Task: Look for space in Ciudad de Huajuapan de León, Mexico from 4th June, 2023 to 15th June, 2023 for 2 adults in price range Rs.10000 to Rs.15000. Place can be entire place with 1  bedroom having 1 bed and 1 bathroom. Property type can be house, flat, guest house, hotel. Booking option can be shelf check-in. Required host language is English.
Action: Mouse moved to (591, 140)
Screenshot: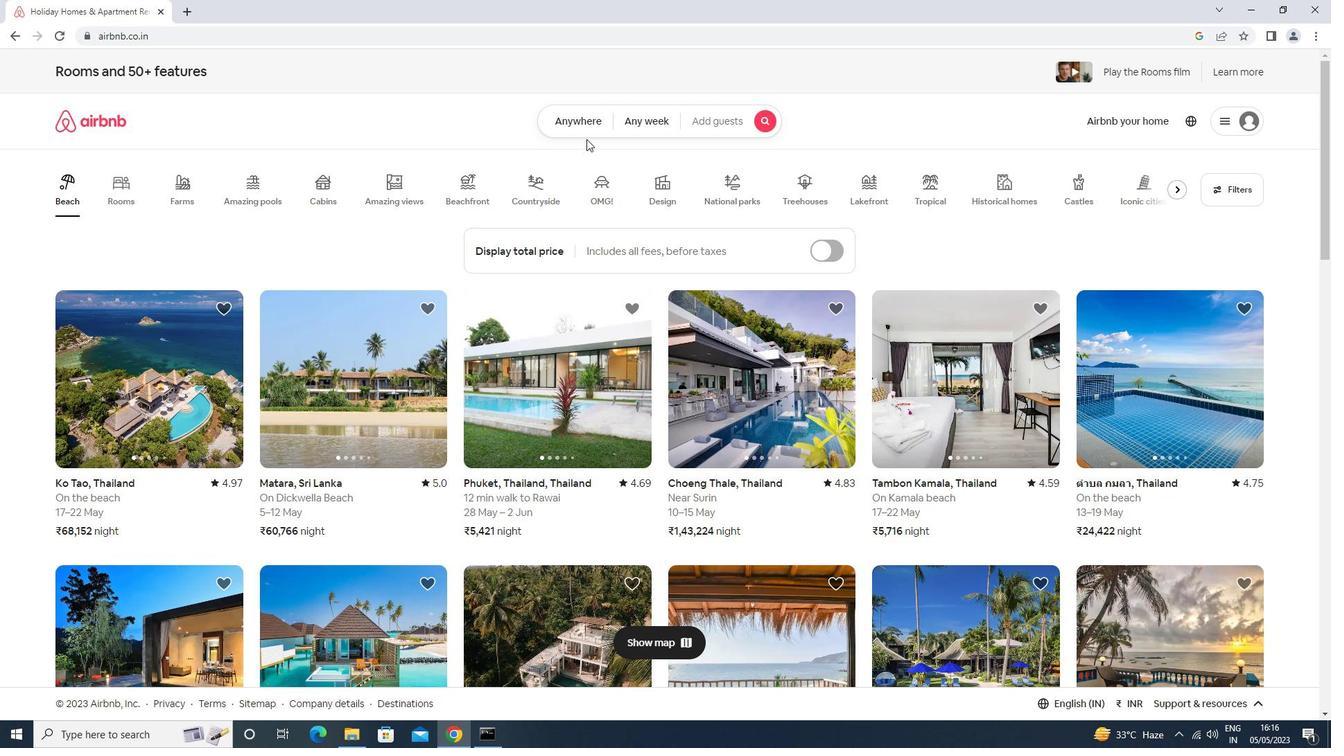 
Action: Mouse pressed left at (591, 140)
Screenshot: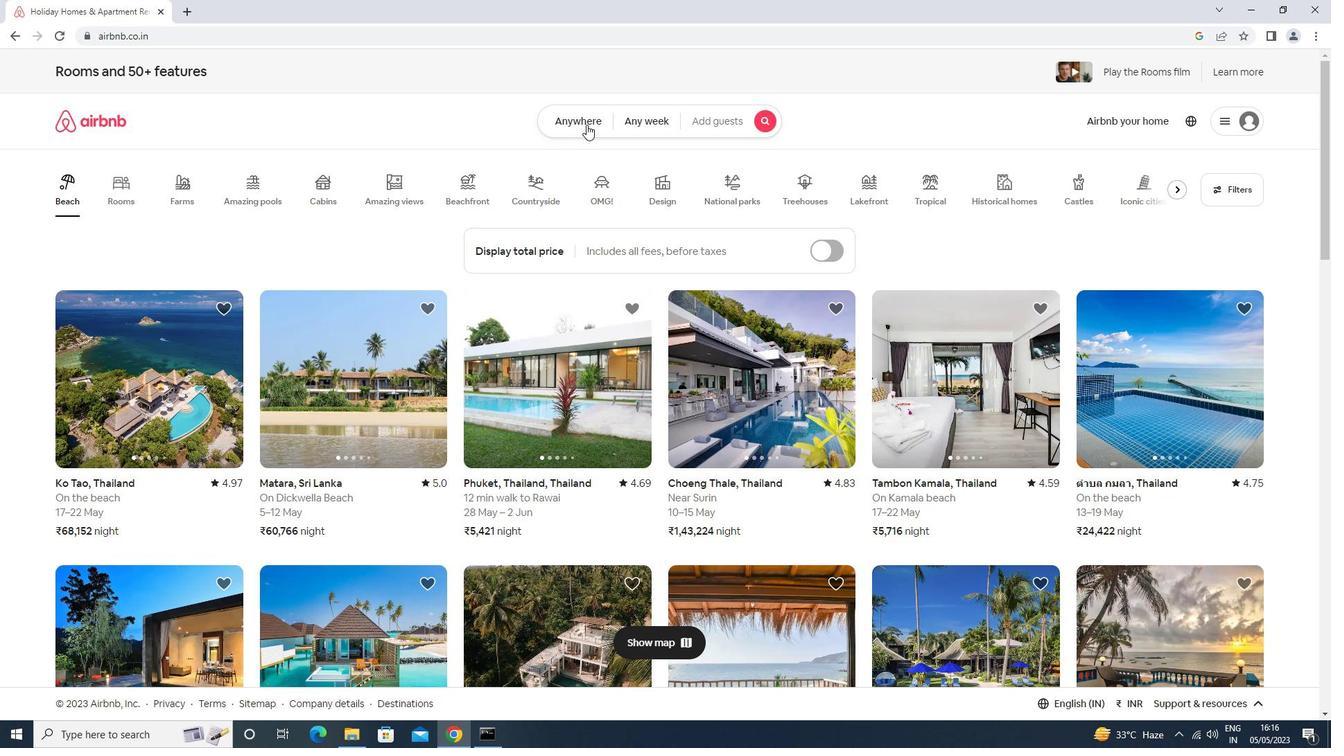 
Action: Mouse moved to (531, 193)
Screenshot: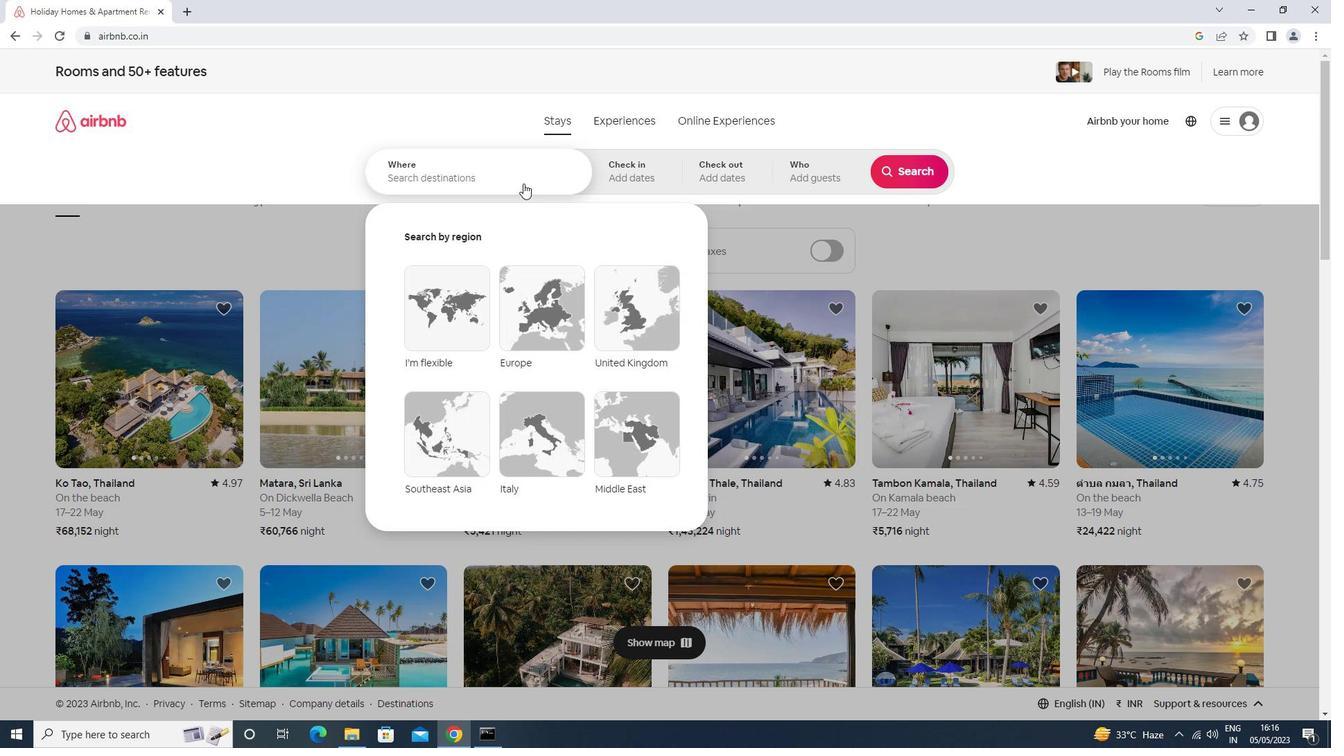 
Action: Mouse pressed left at (531, 193)
Screenshot: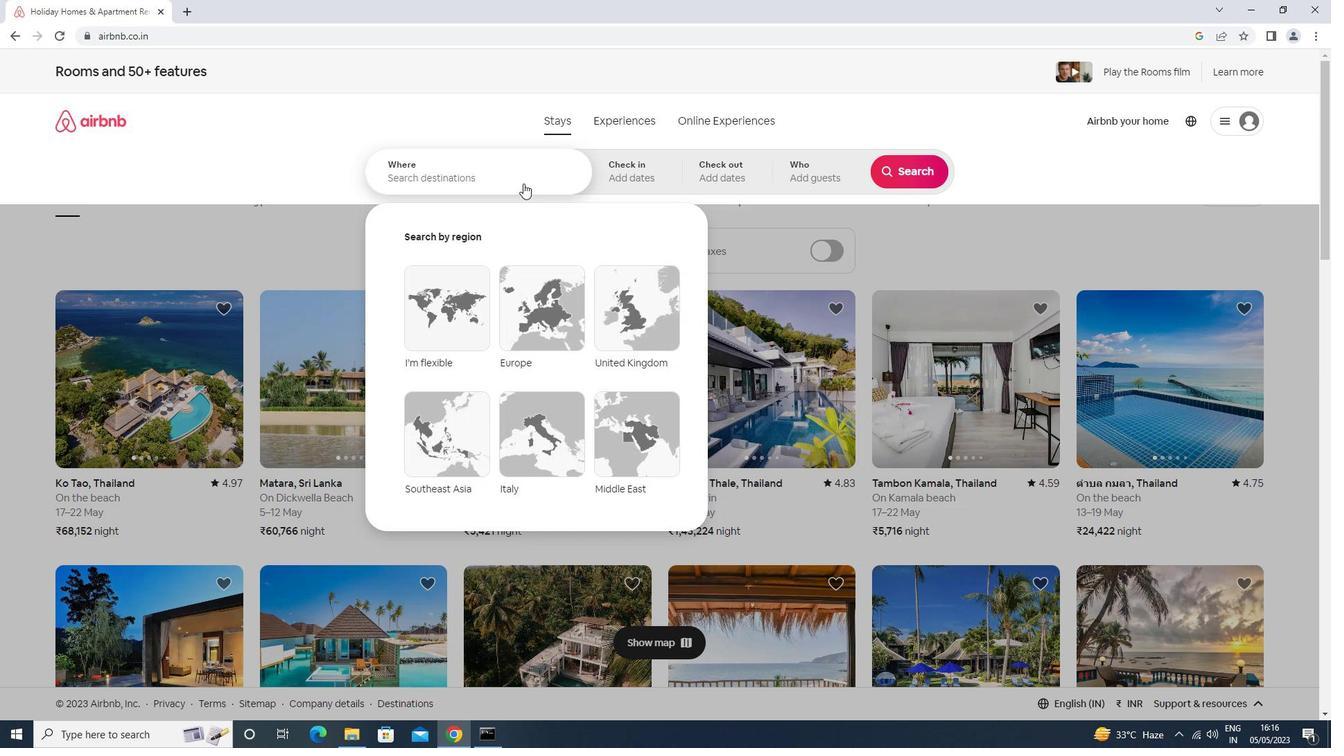 
Action: Mouse moved to (536, 204)
Screenshot: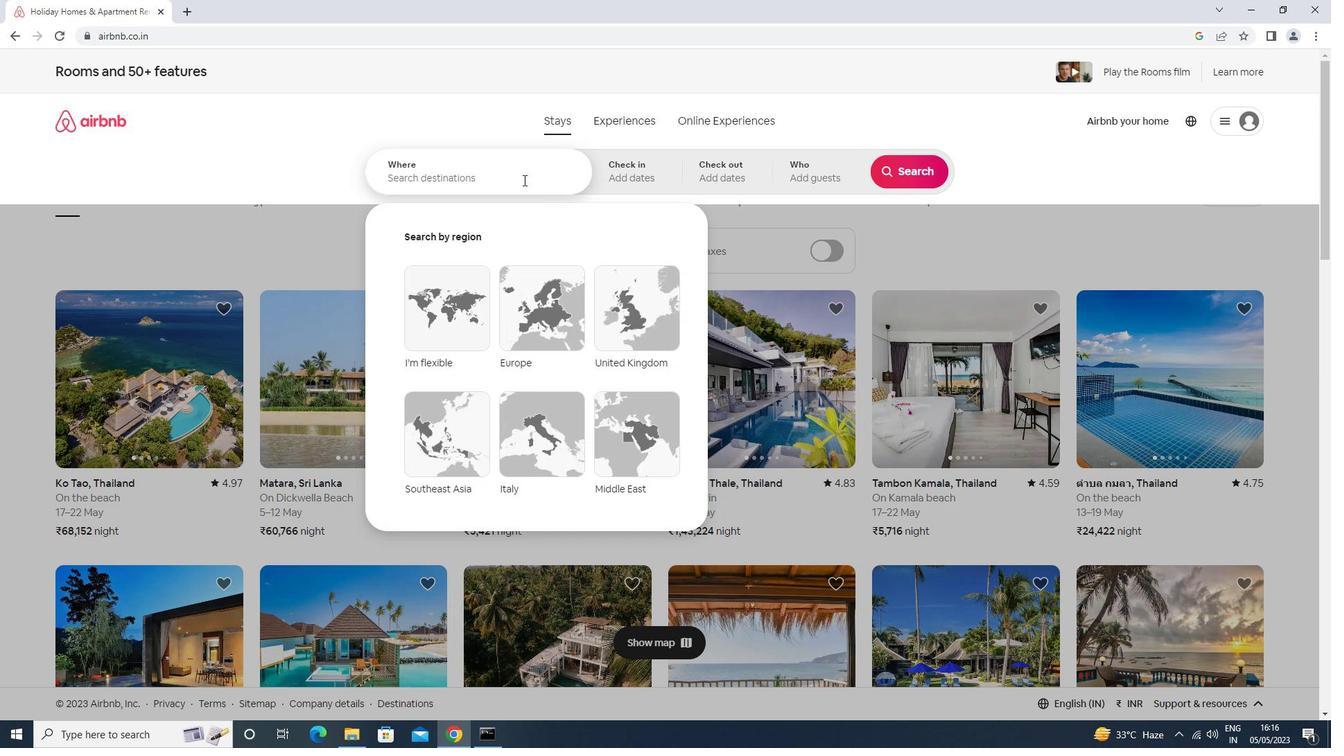 
Action: Key pressed <Key.shift>CIUDAD<Key.space>DE<Key.space><Key.shift>HUAJUAPAN<Key.space>DE<Key.space><Key.down><Key.up>LEON<Key.down><Key.enter>
Screenshot: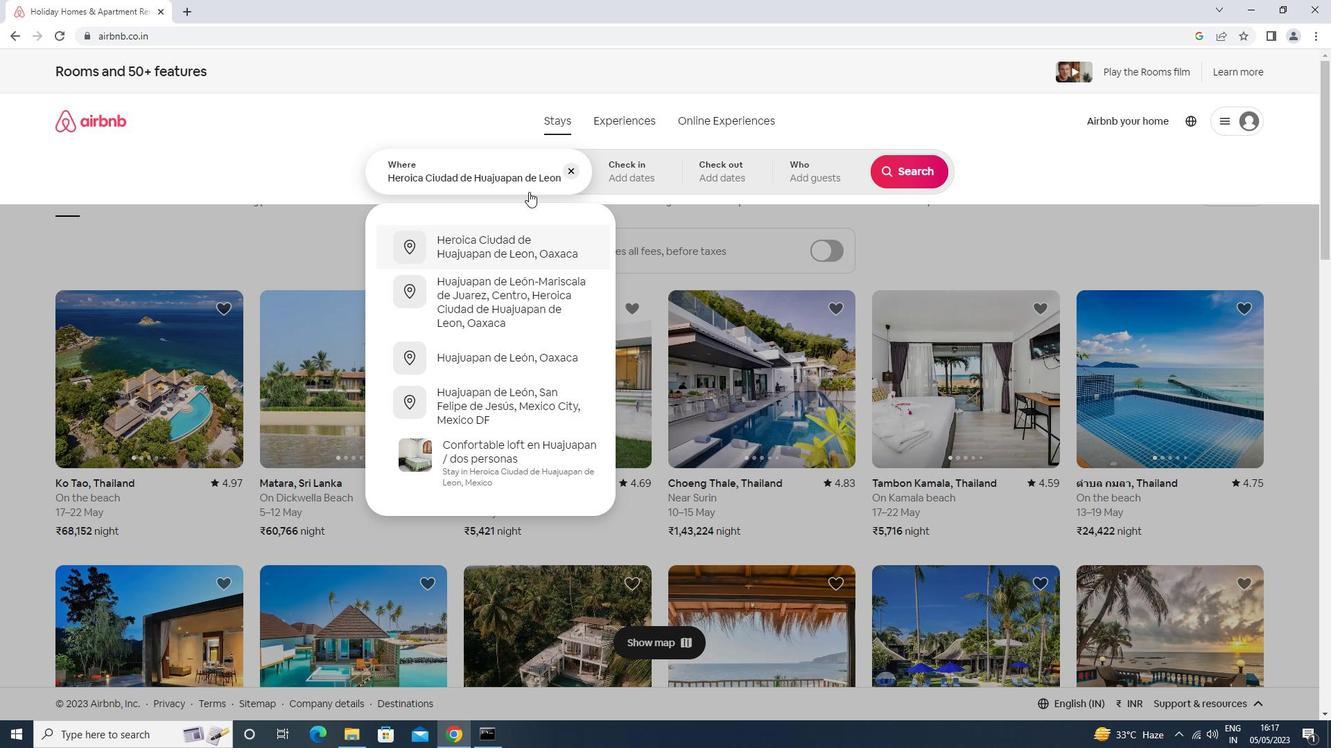 
Action: Mouse moved to (681, 380)
Screenshot: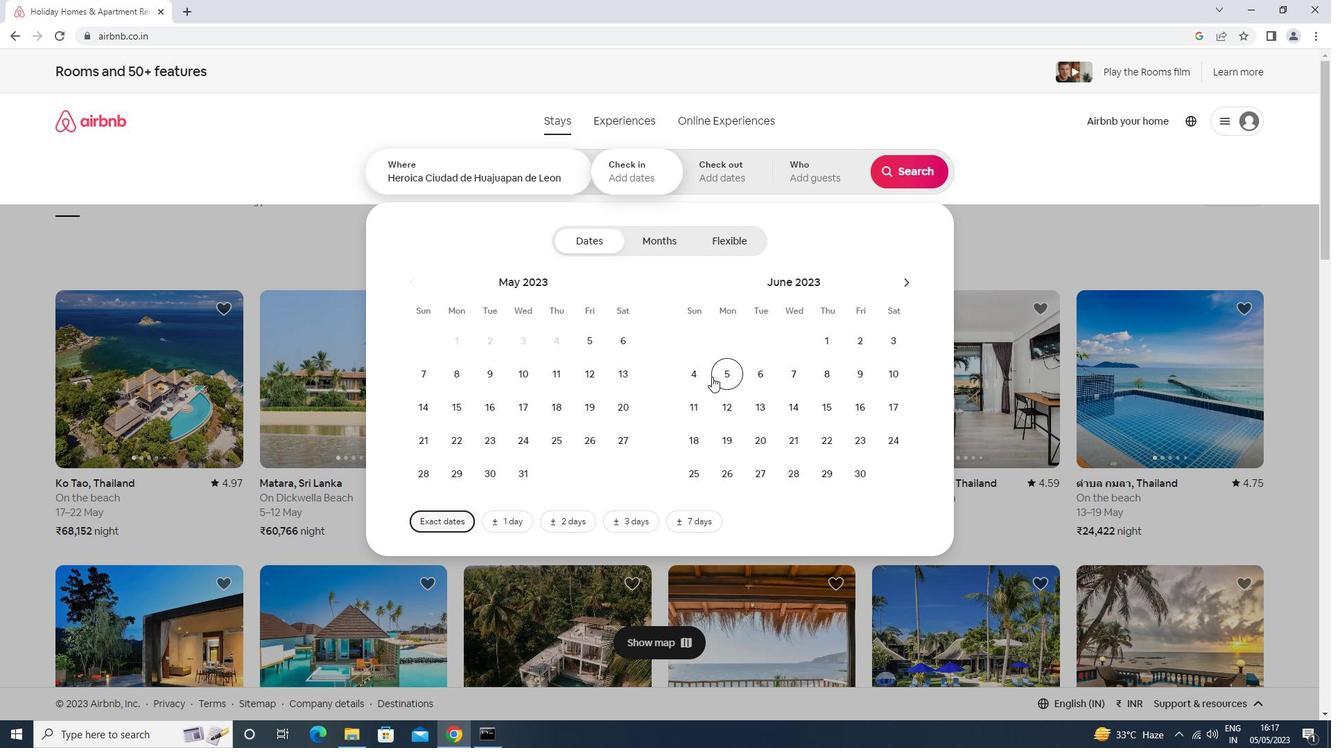 
Action: Mouse pressed left at (681, 380)
Screenshot: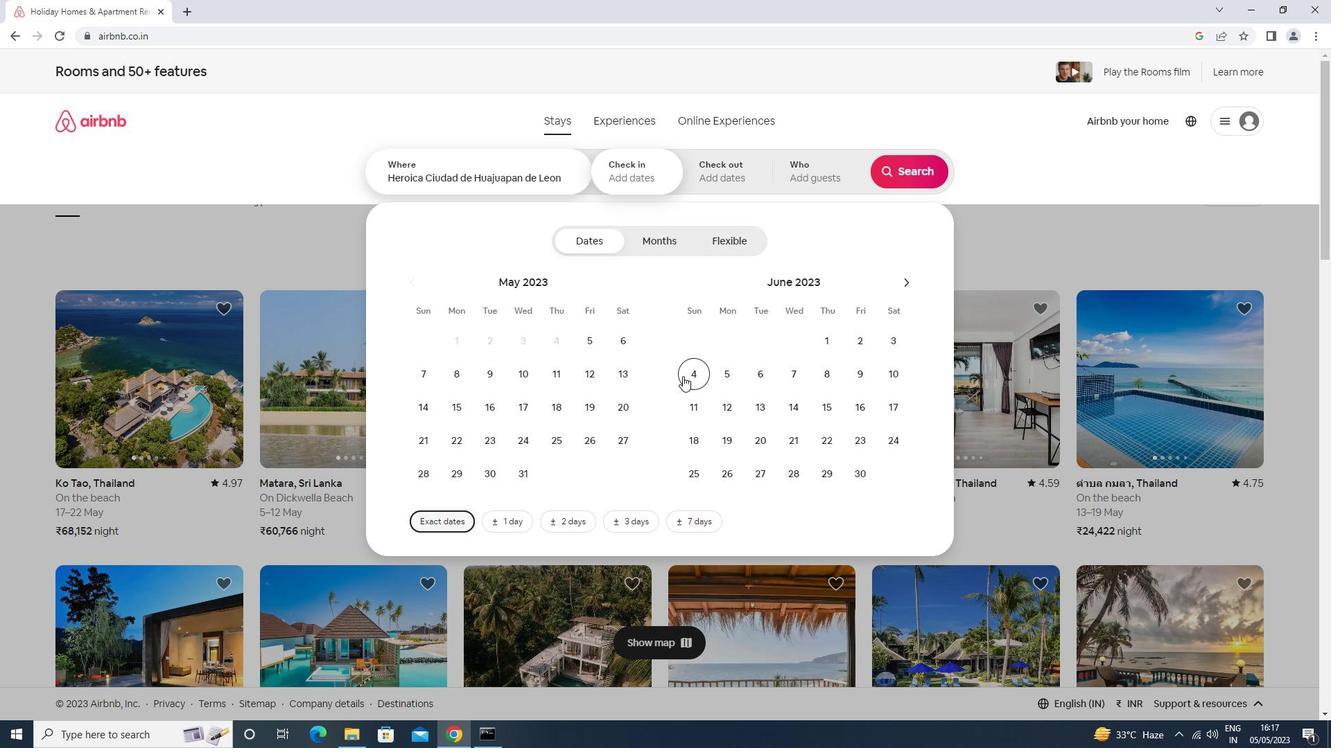 
Action: Mouse moved to (818, 415)
Screenshot: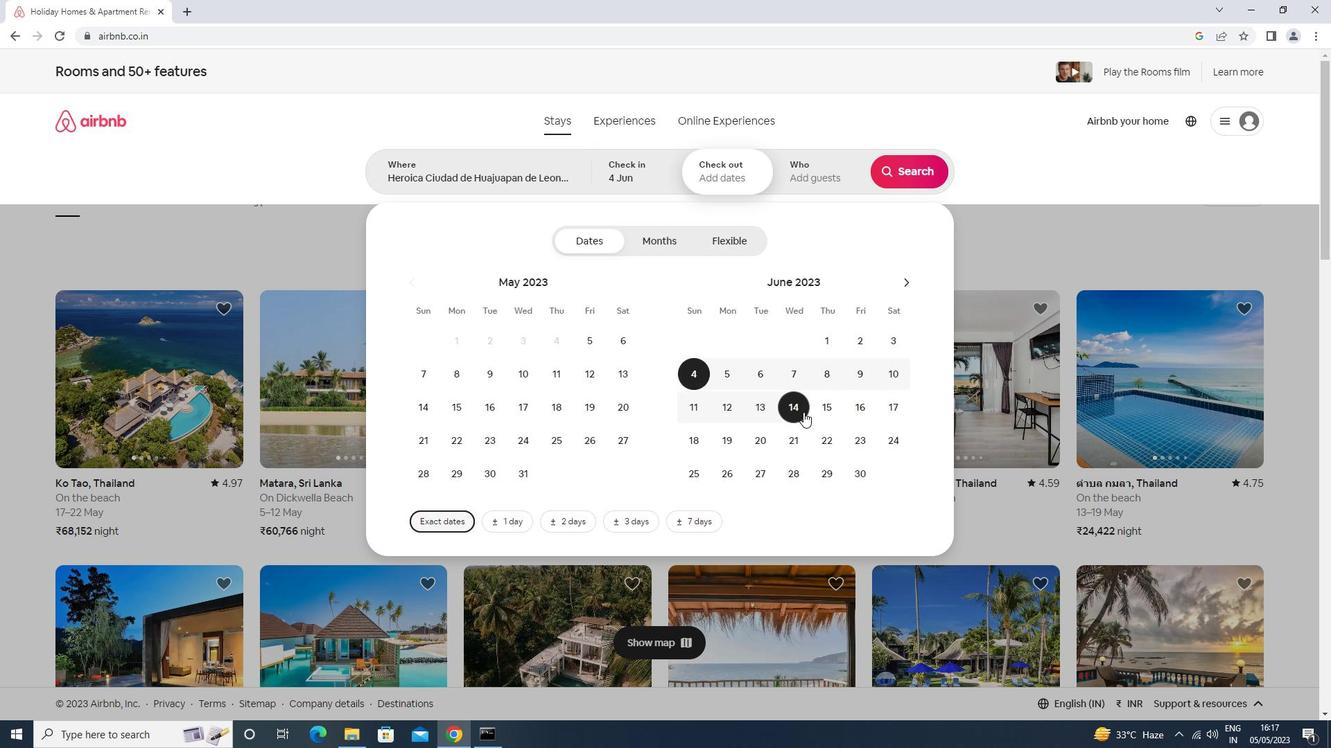 
Action: Mouse pressed left at (818, 415)
Screenshot: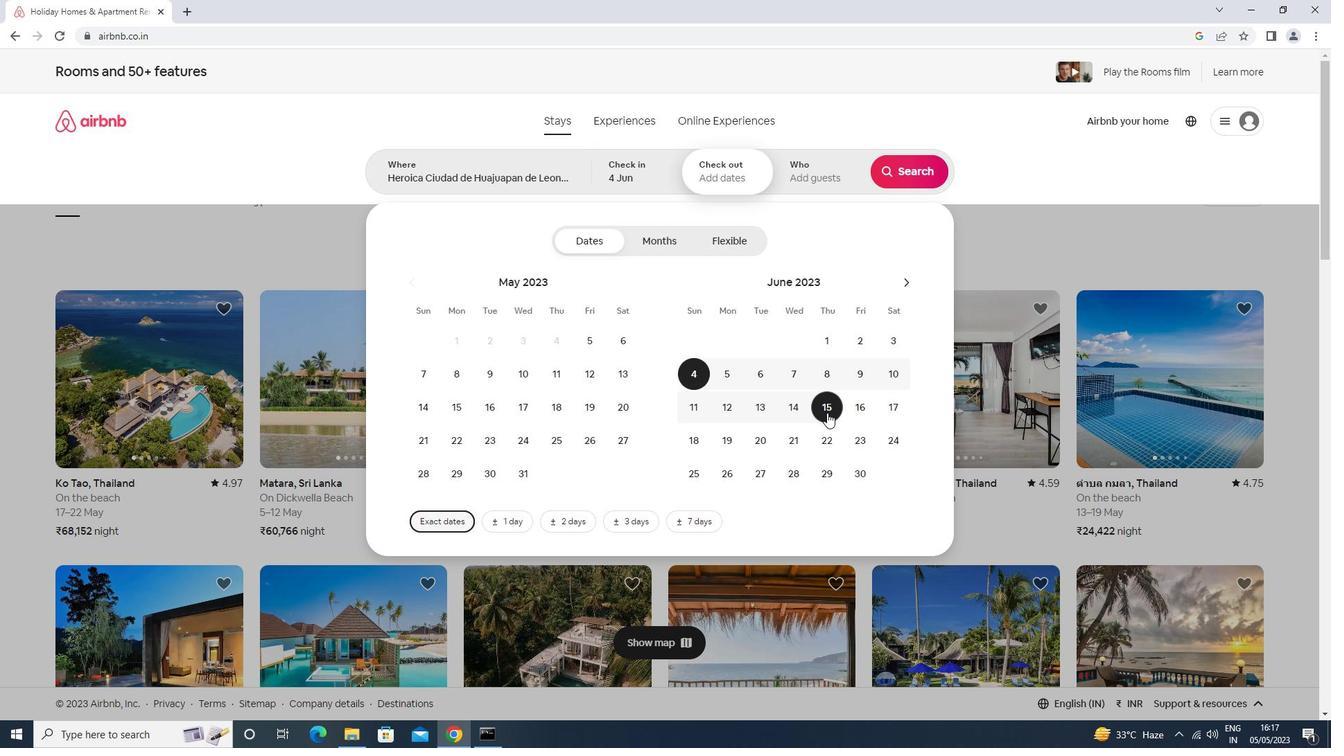 
Action: Mouse moved to (809, 201)
Screenshot: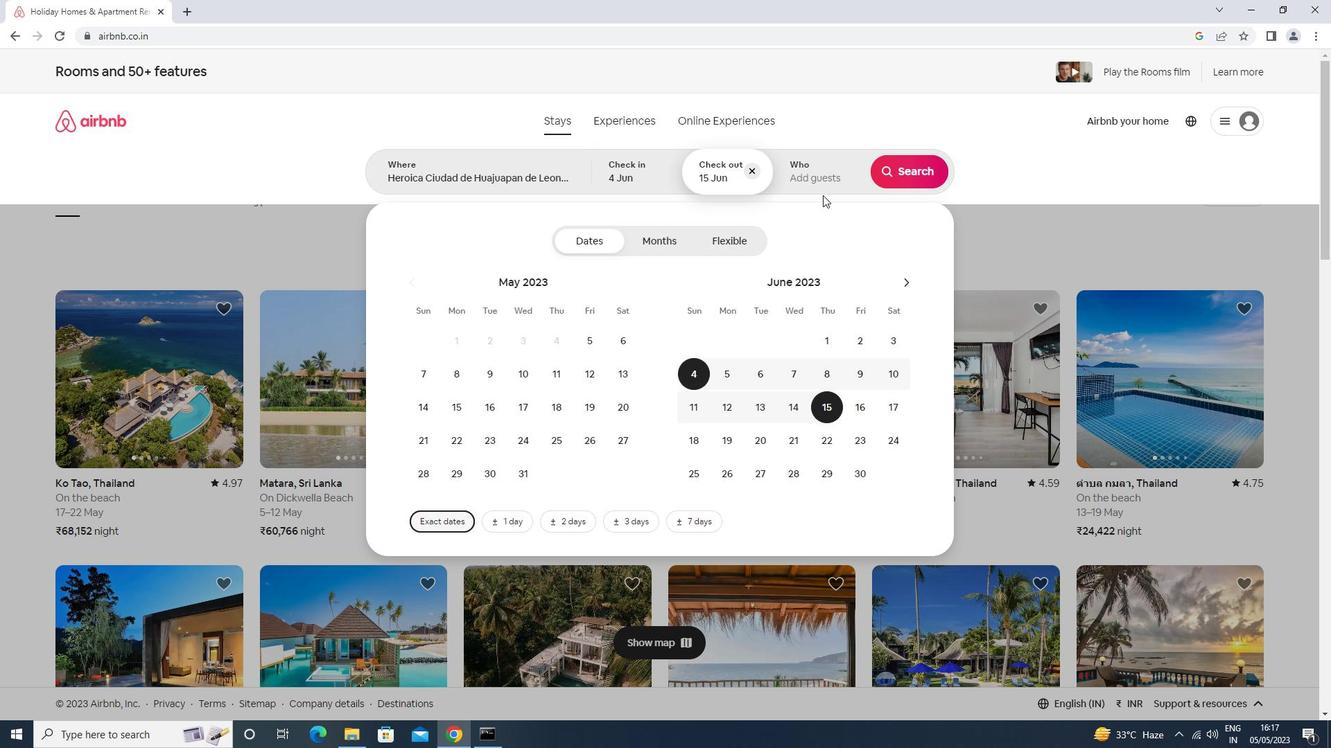 
Action: Mouse pressed left at (809, 201)
Screenshot: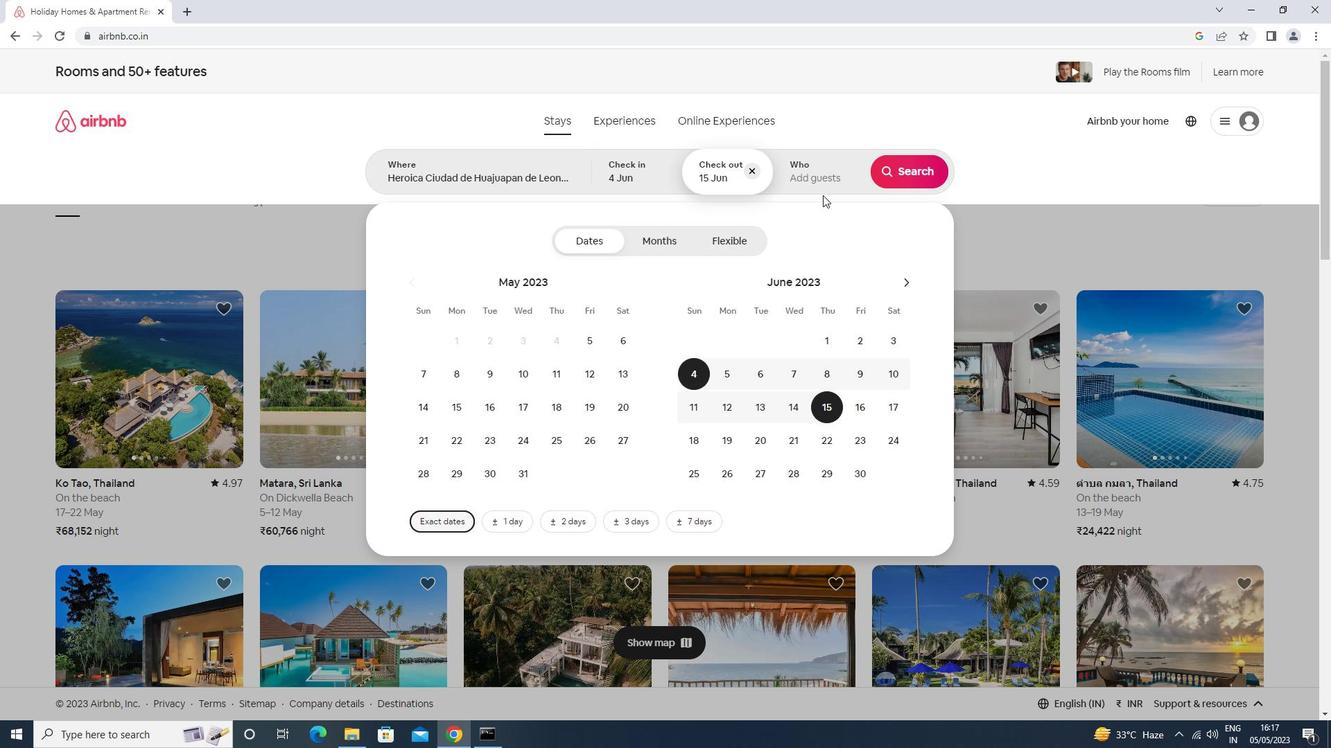 
Action: Mouse moved to (892, 257)
Screenshot: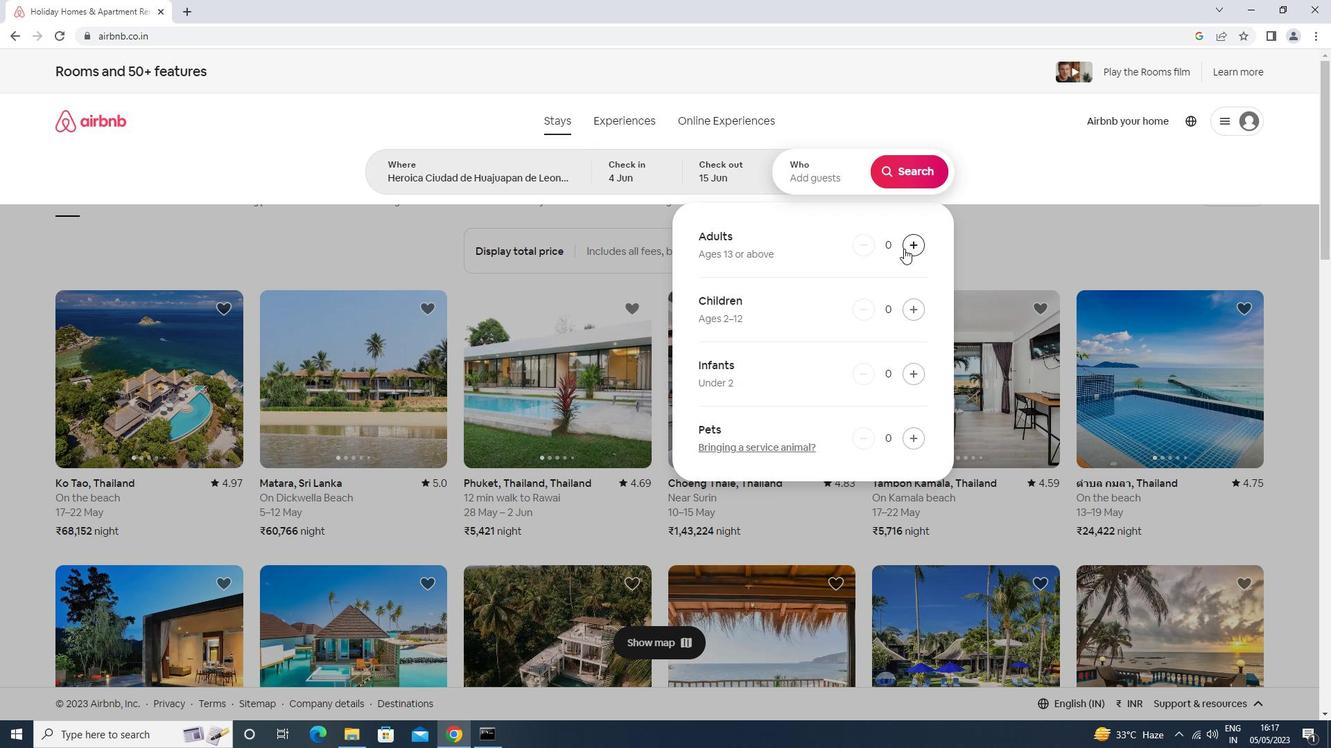 
Action: Mouse pressed left at (892, 257)
Screenshot: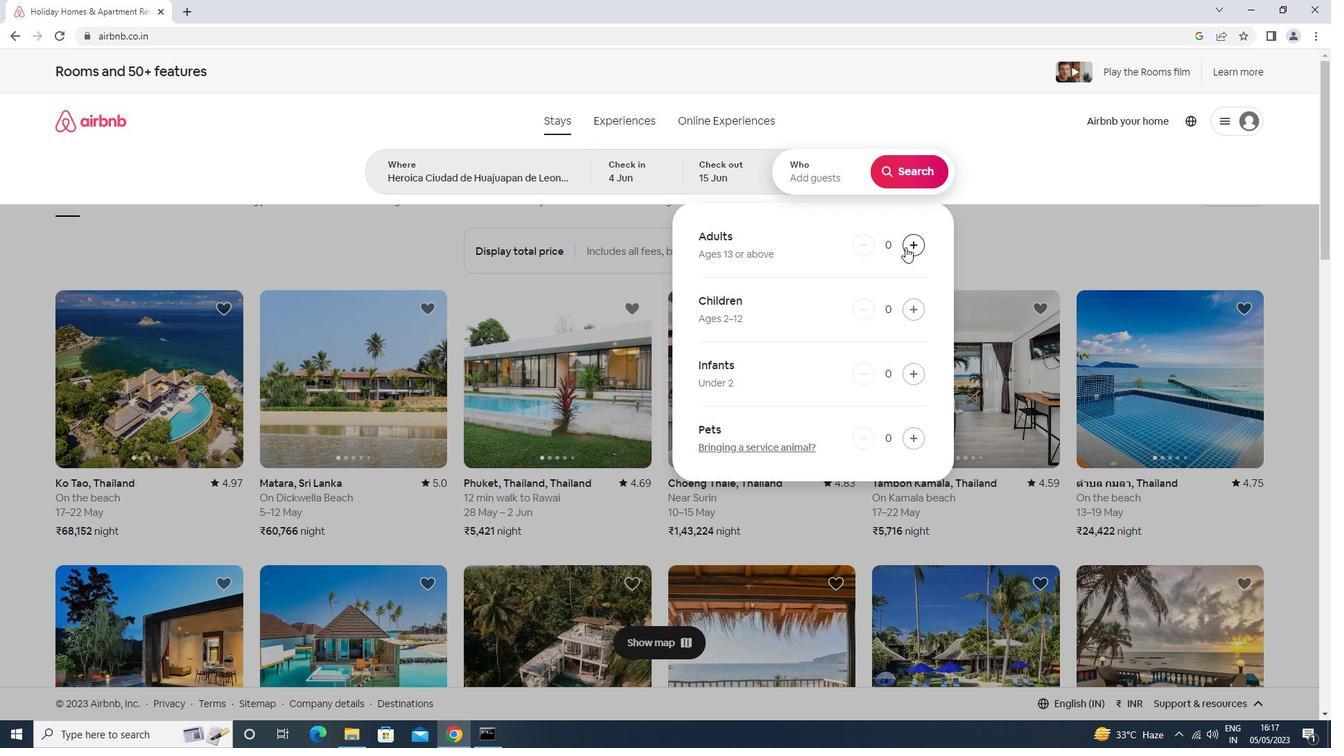 
Action: Mouse pressed left at (892, 257)
Screenshot: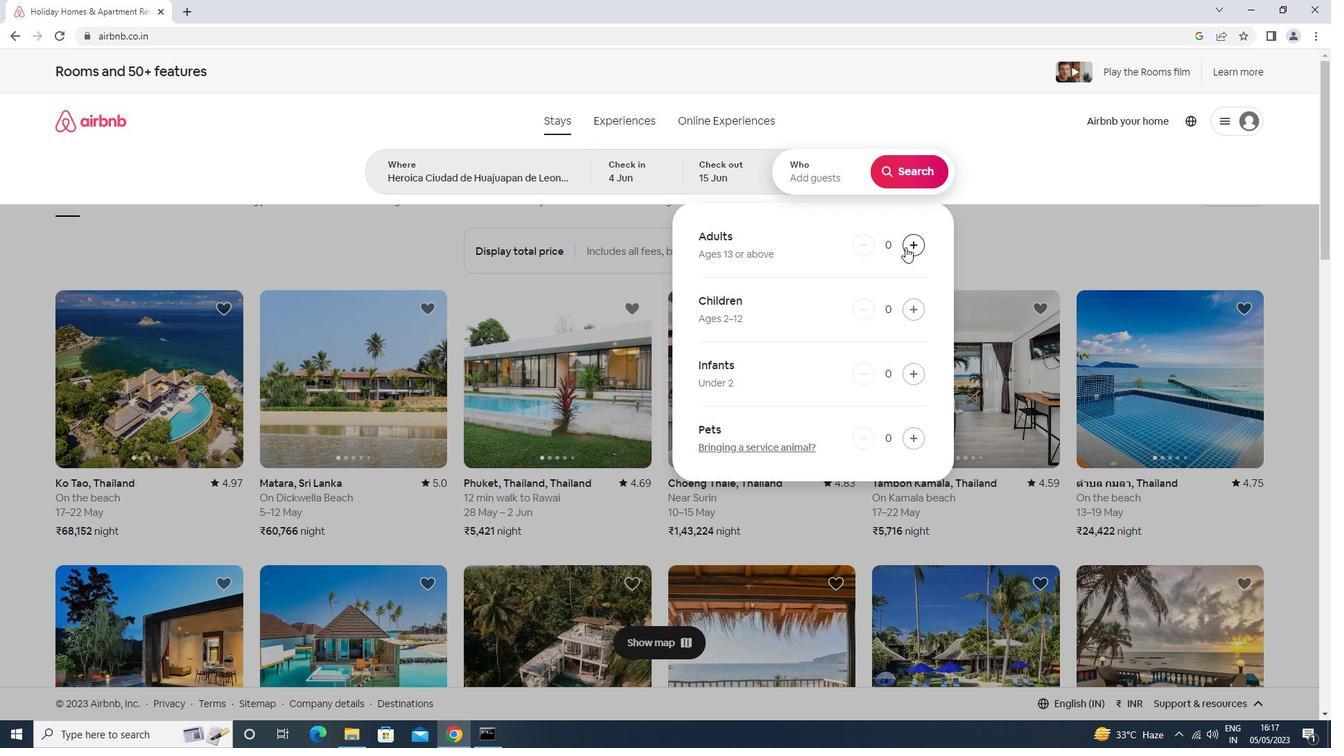 
Action: Mouse moved to (906, 183)
Screenshot: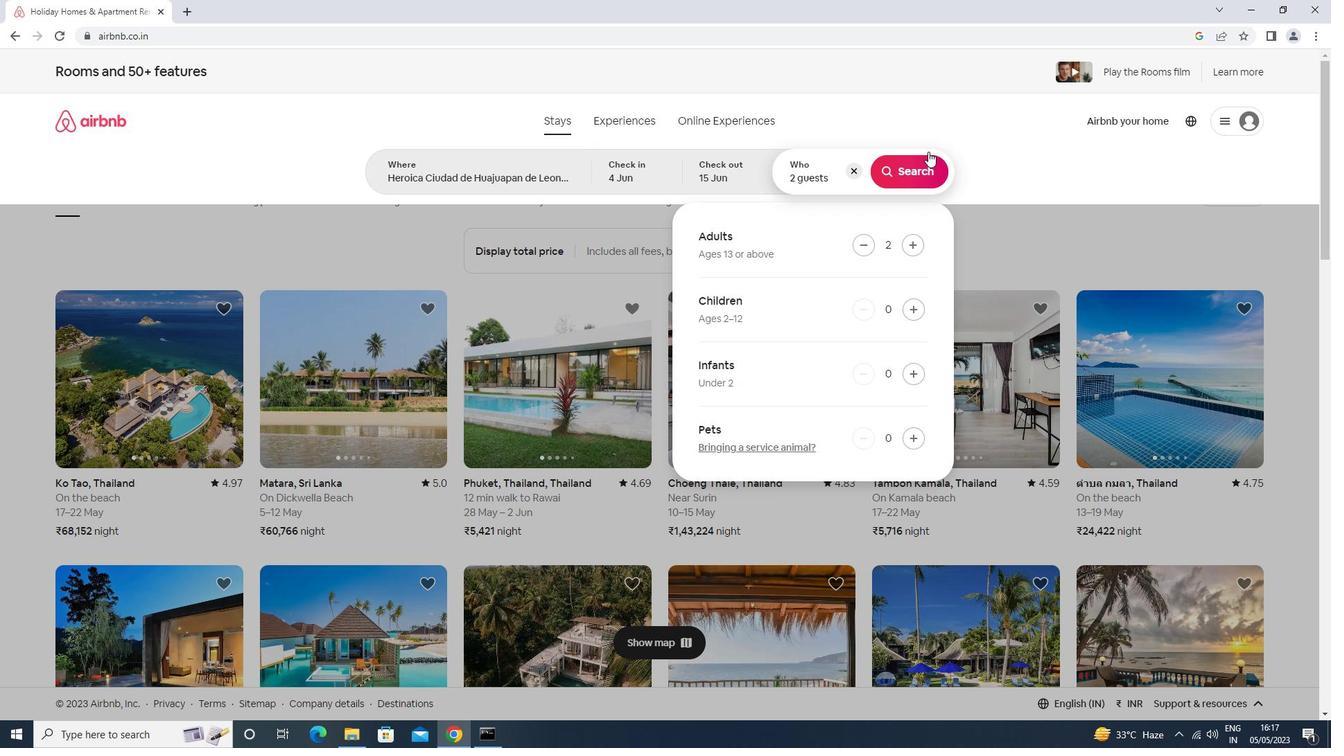 
Action: Mouse pressed left at (906, 183)
Screenshot: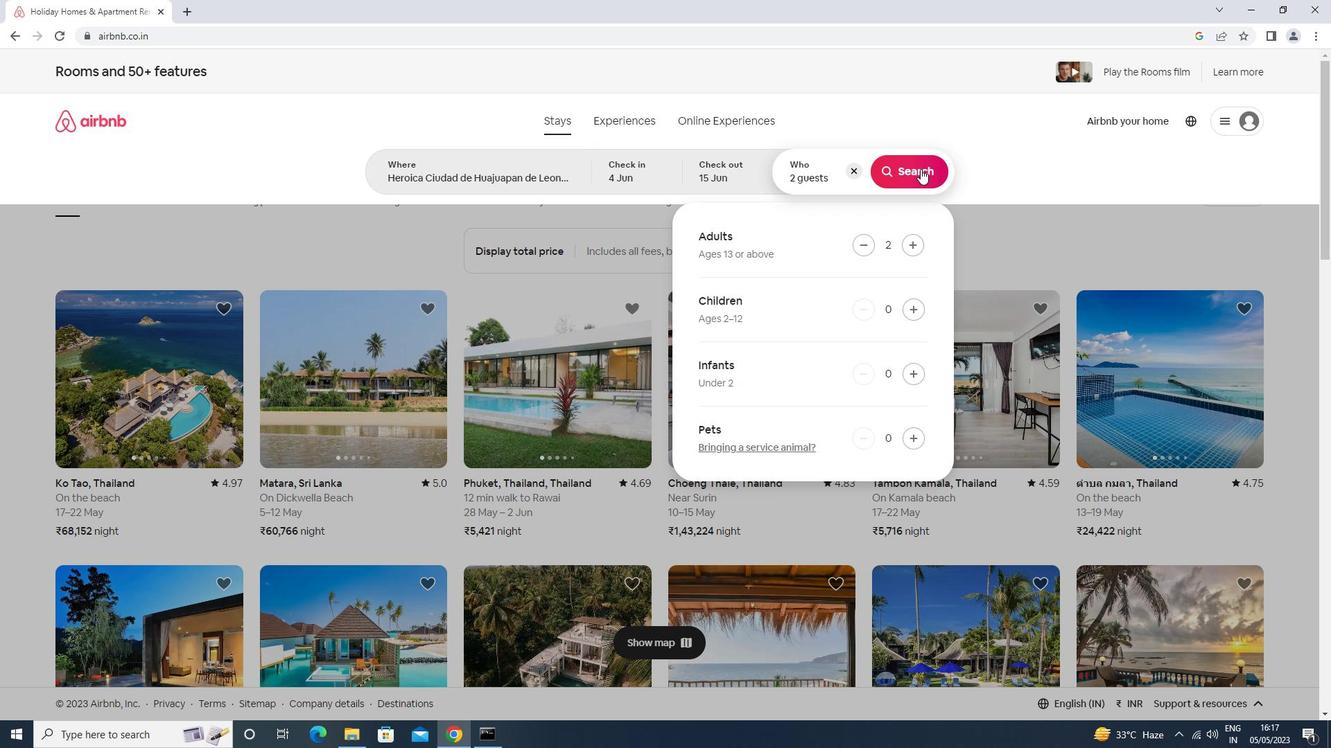 
Action: Mouse moved to (1241, 146)
Screenshot: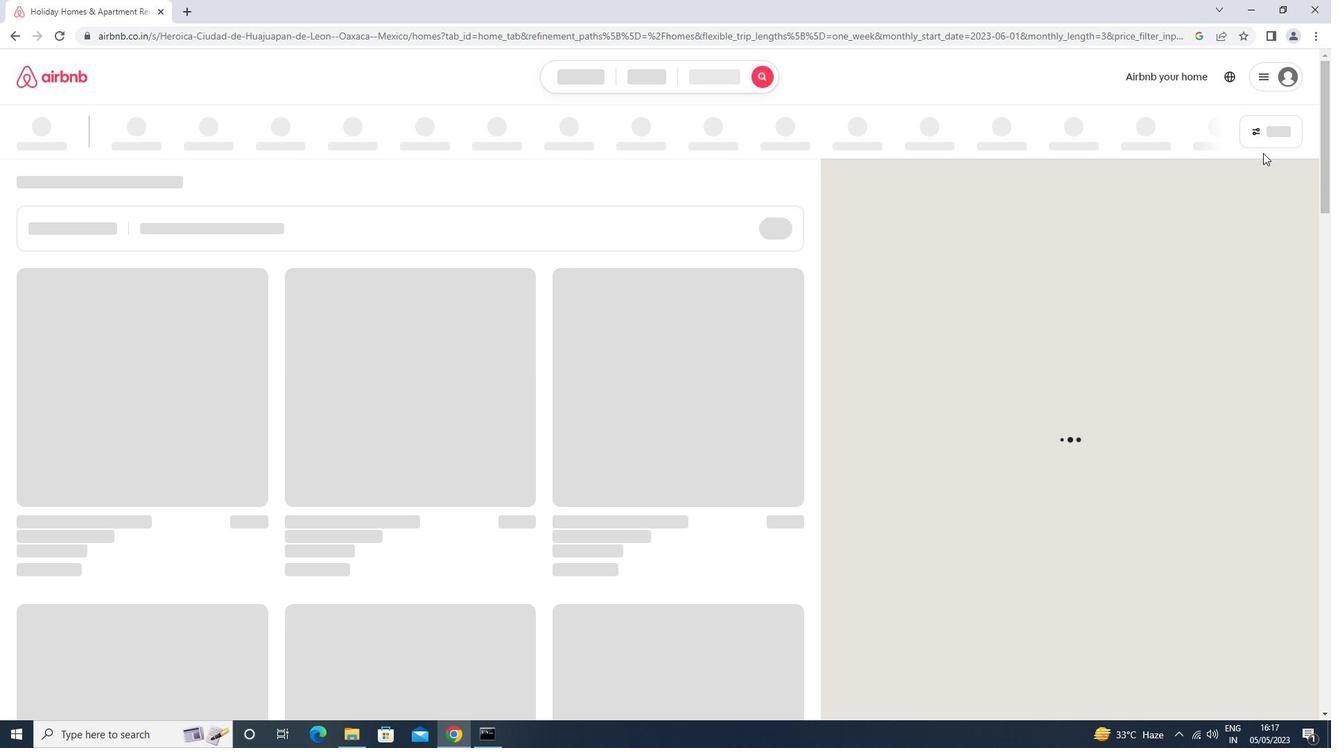 
Action: Mouse pressed left at (1241, 146)
Screenshot: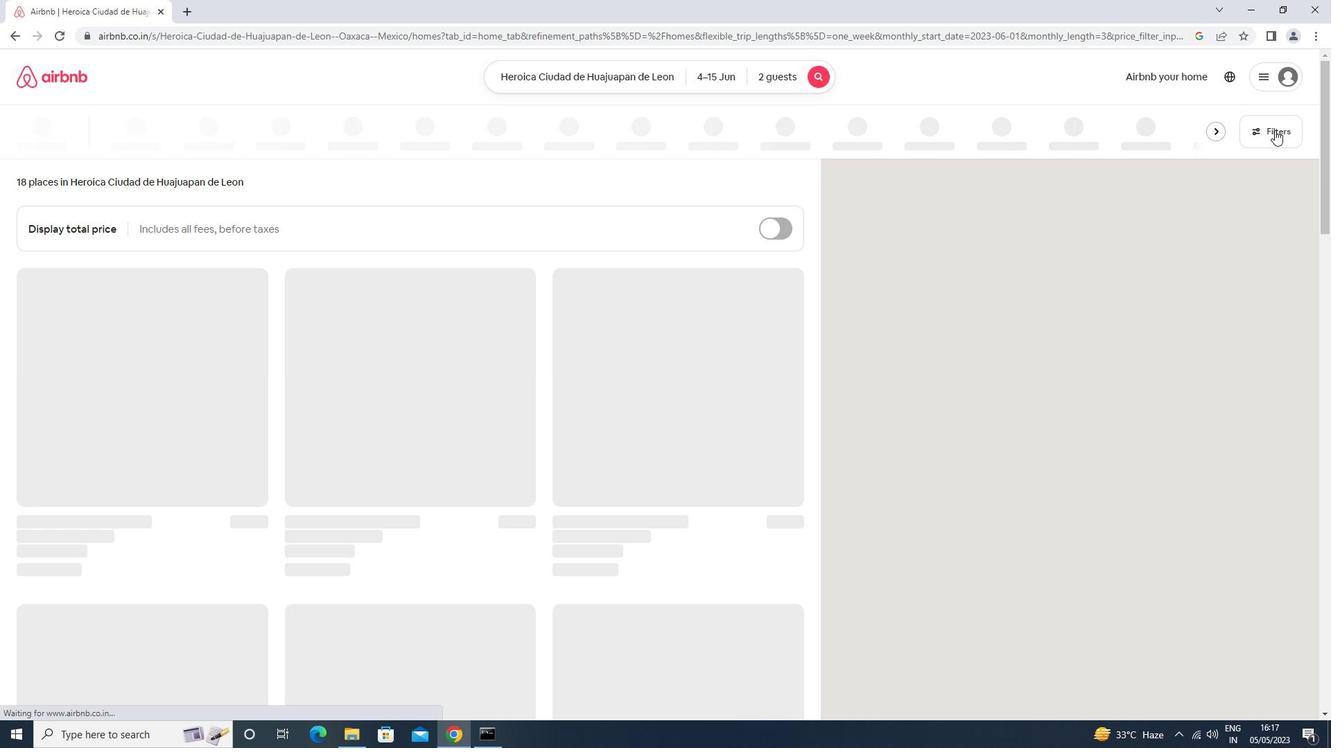 
Action: Mouse moved to (533, 468)
Screenshot: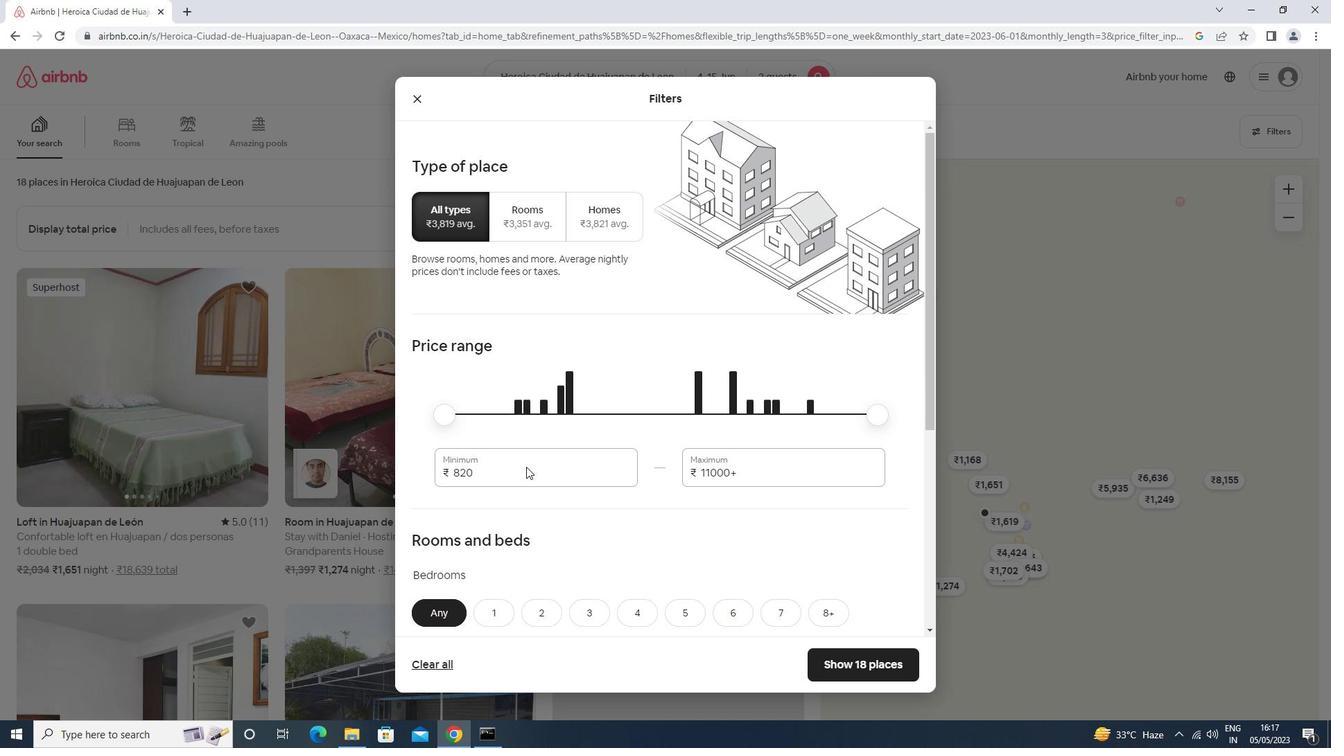 
Action: Mouse pressed left at (533, 468)
Screenshot: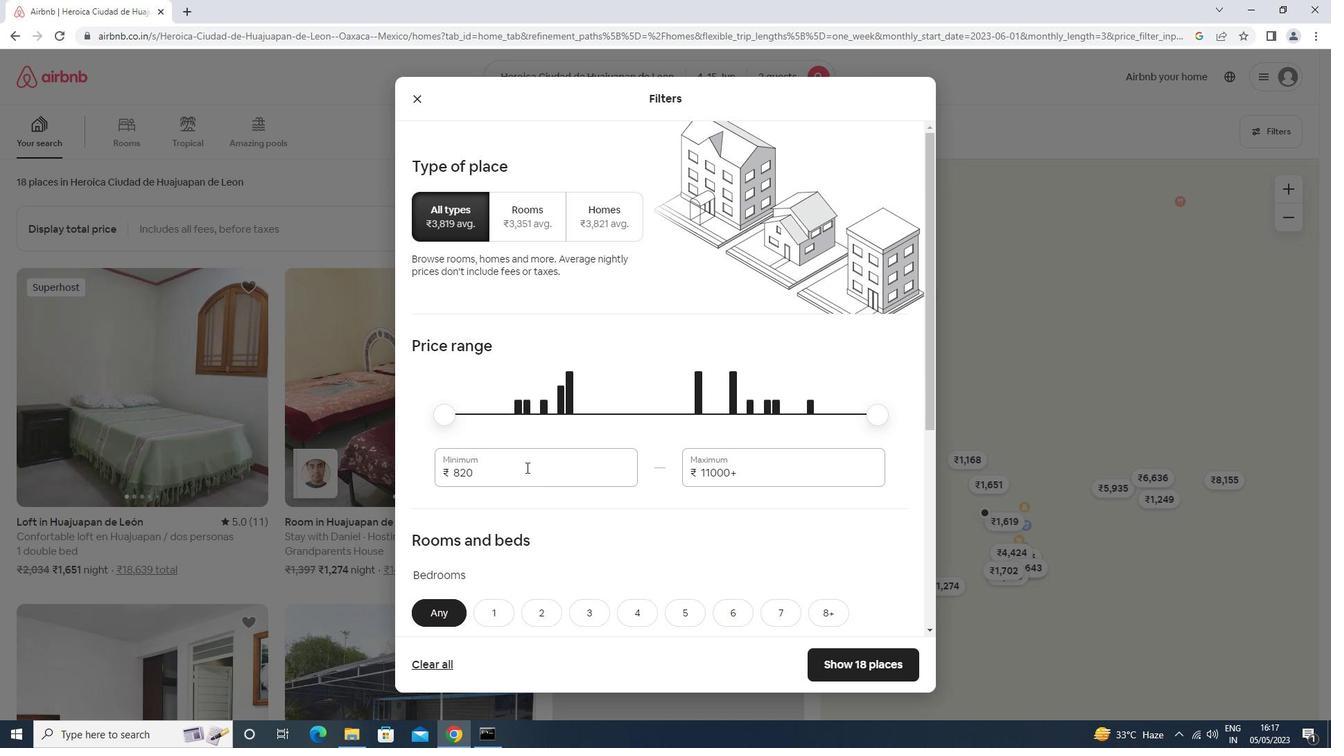 
Action: Key pressed <Key.backspace><Key.backspace><Key.backspace>10000<Key.tab>15000
Screenshot: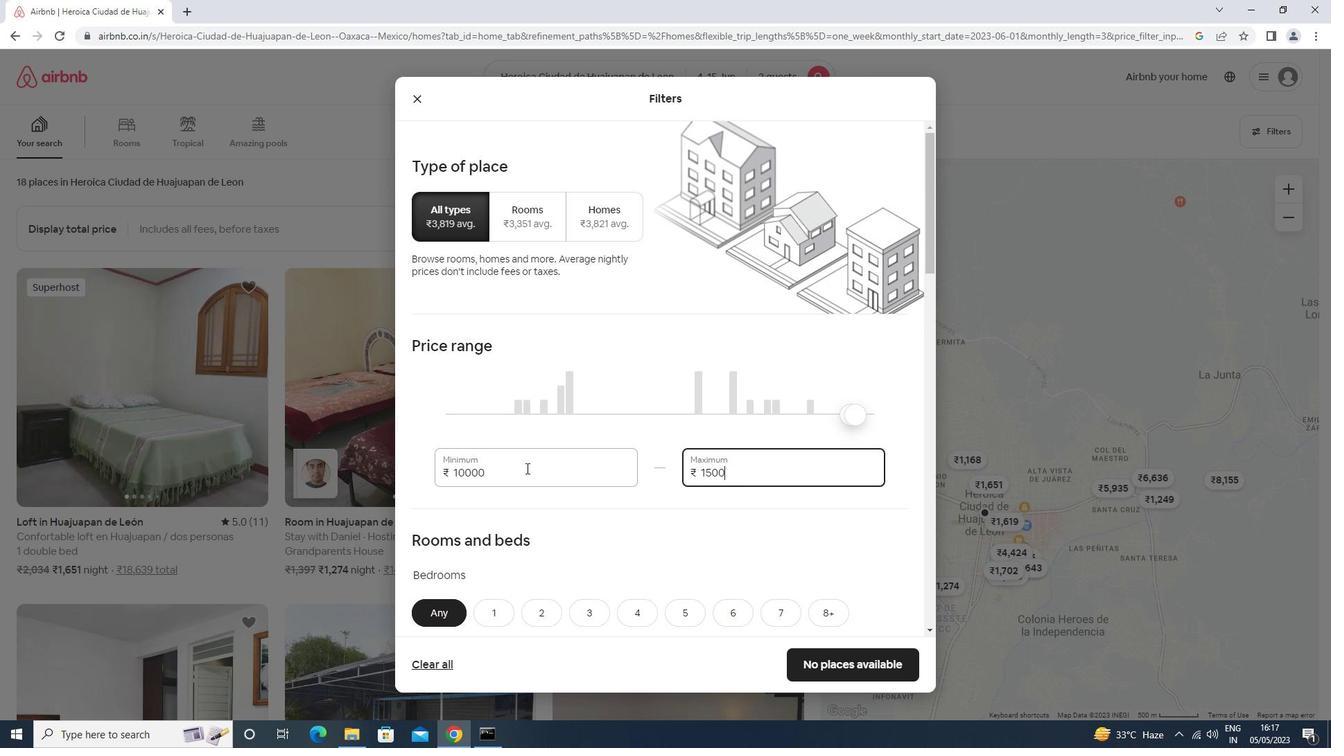 
Action: Mouse moved to (532, 467)
Screenshot: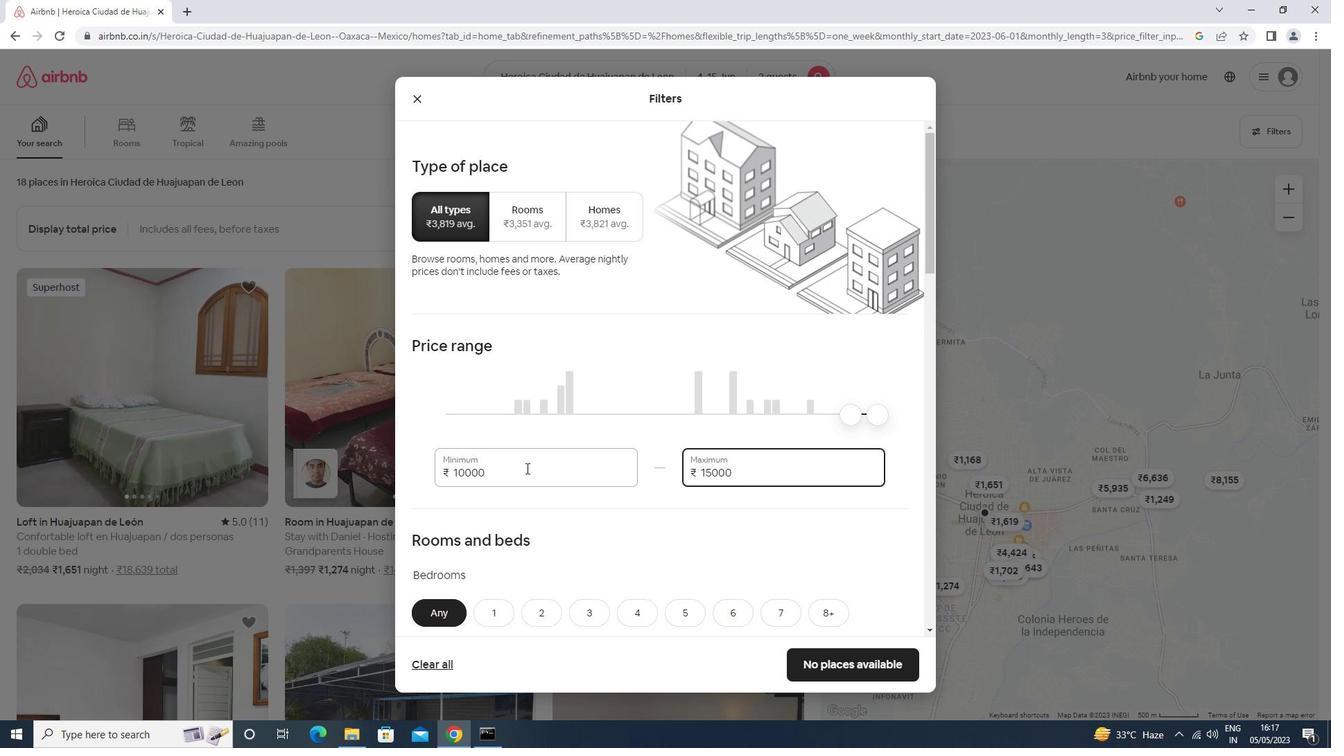 
Action: Mouse scrolled (532, 467) with delta (0, 0)
Screenshot: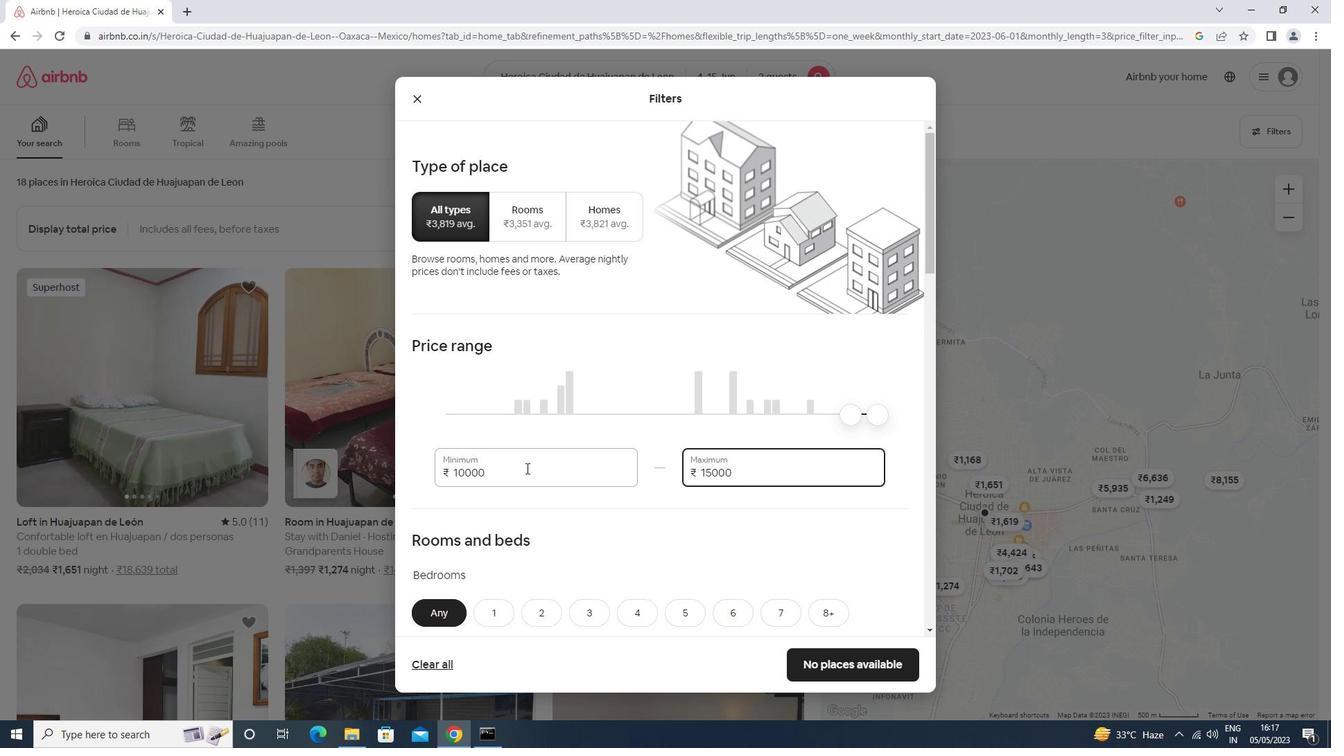 
Action: Mouse scrolled (532, 467) with delta (0, 0)
Screenshot: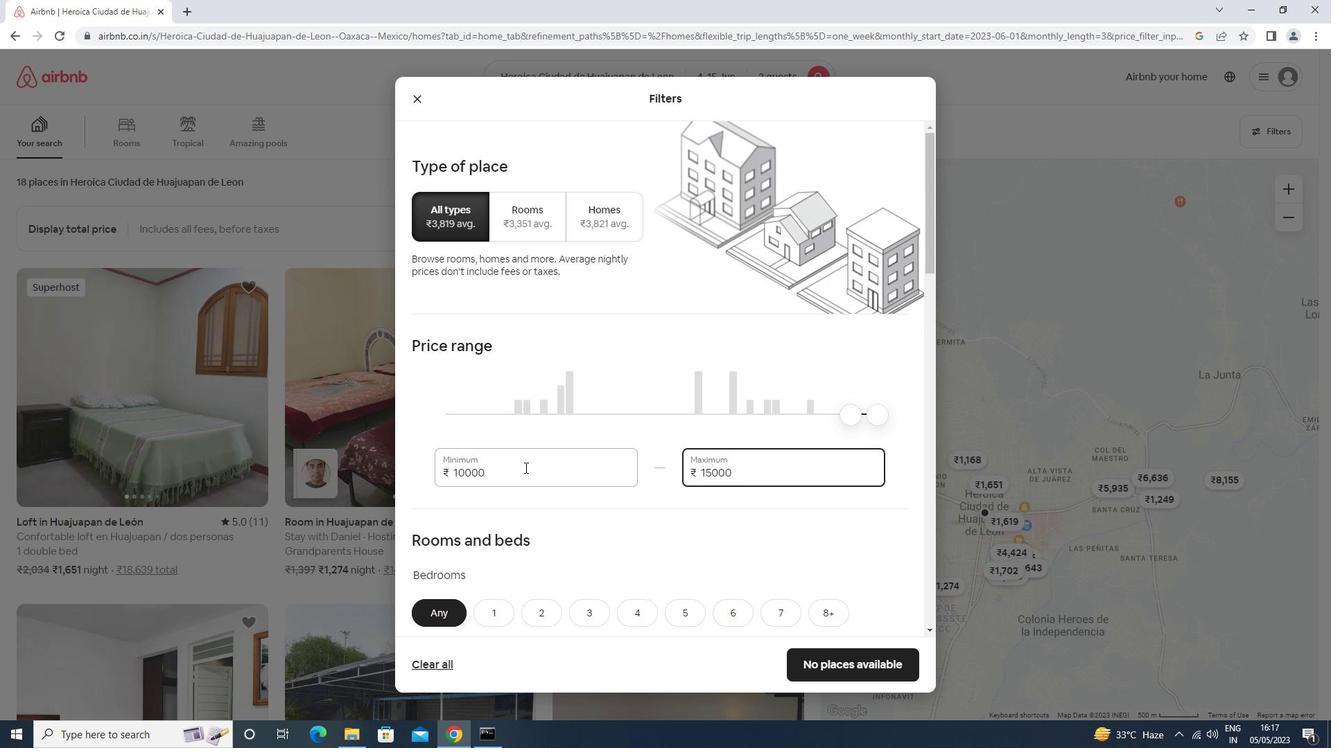 
Action: Mouse scrolled (532, 467) with delta (0, 0)
Screenshot: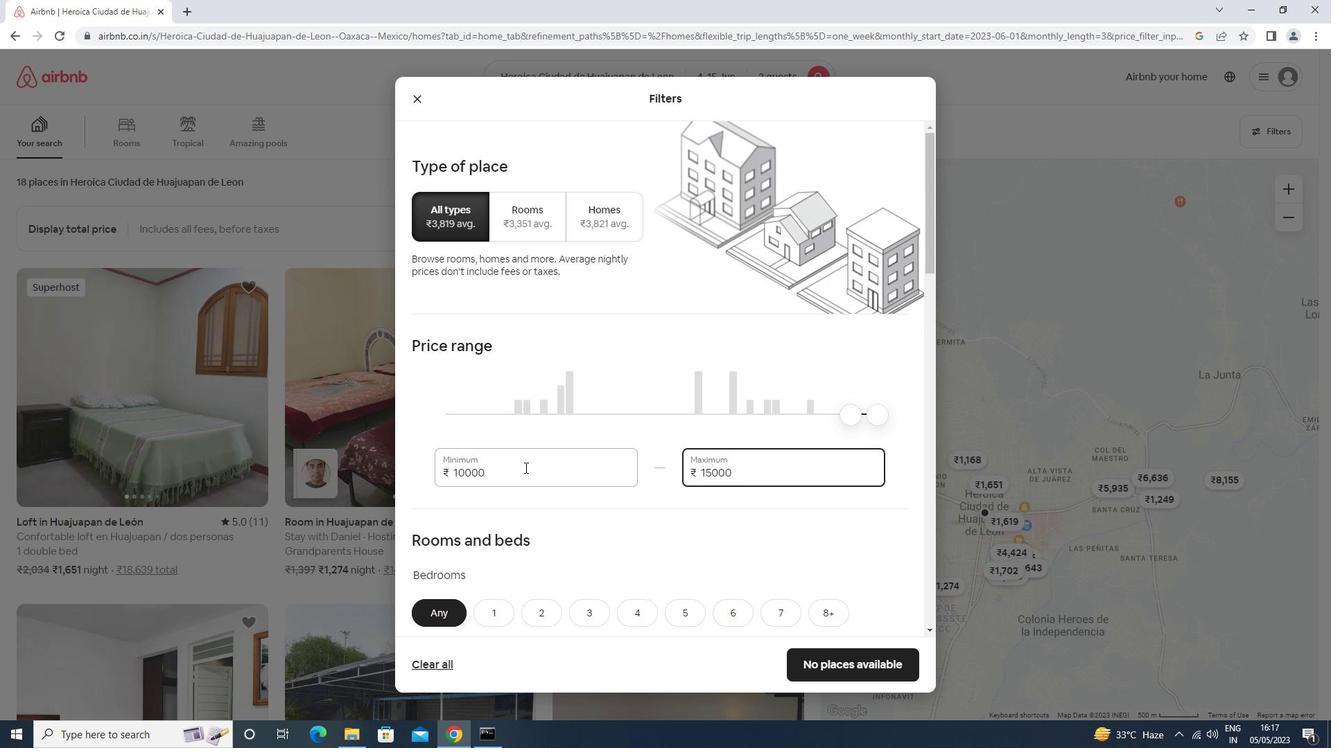
Action: Mouse scrolled (532, 467) with delta (0, 0)
Screenshot: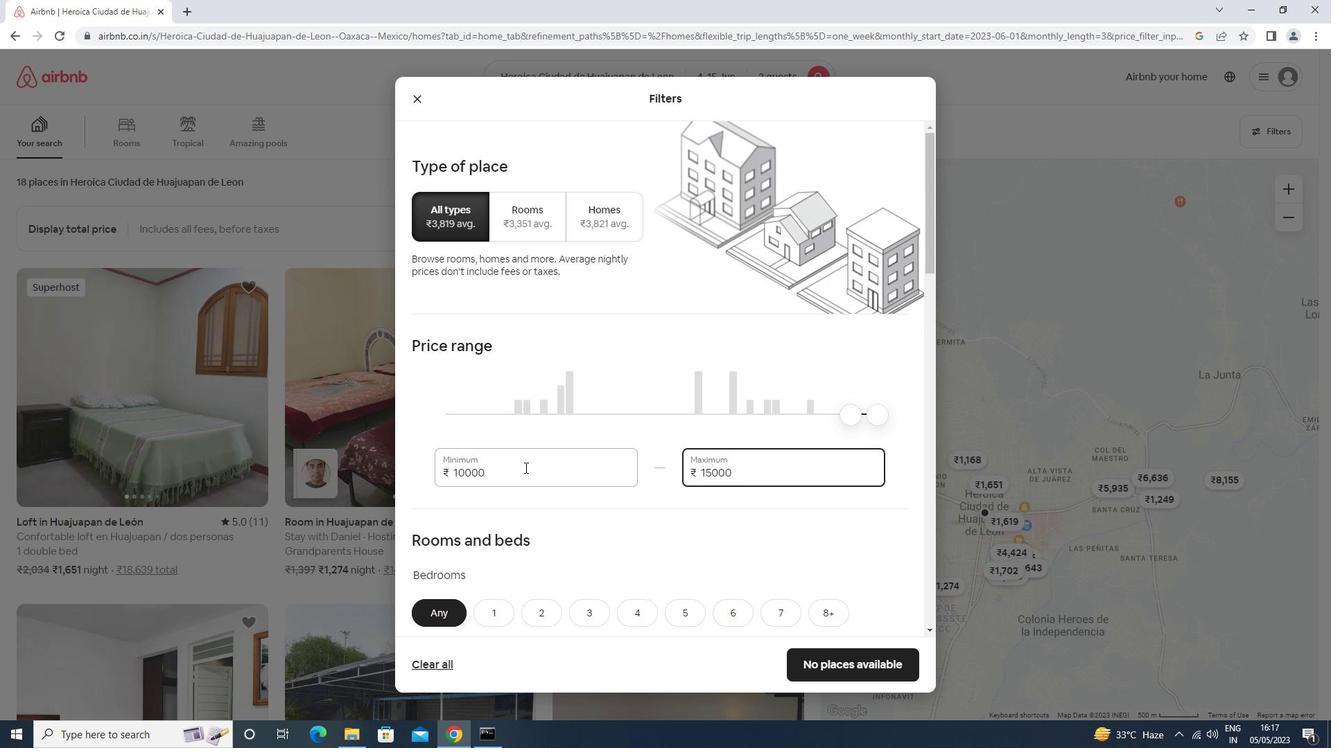 
Action: Mouse moved to (504, 356)
Screenshot: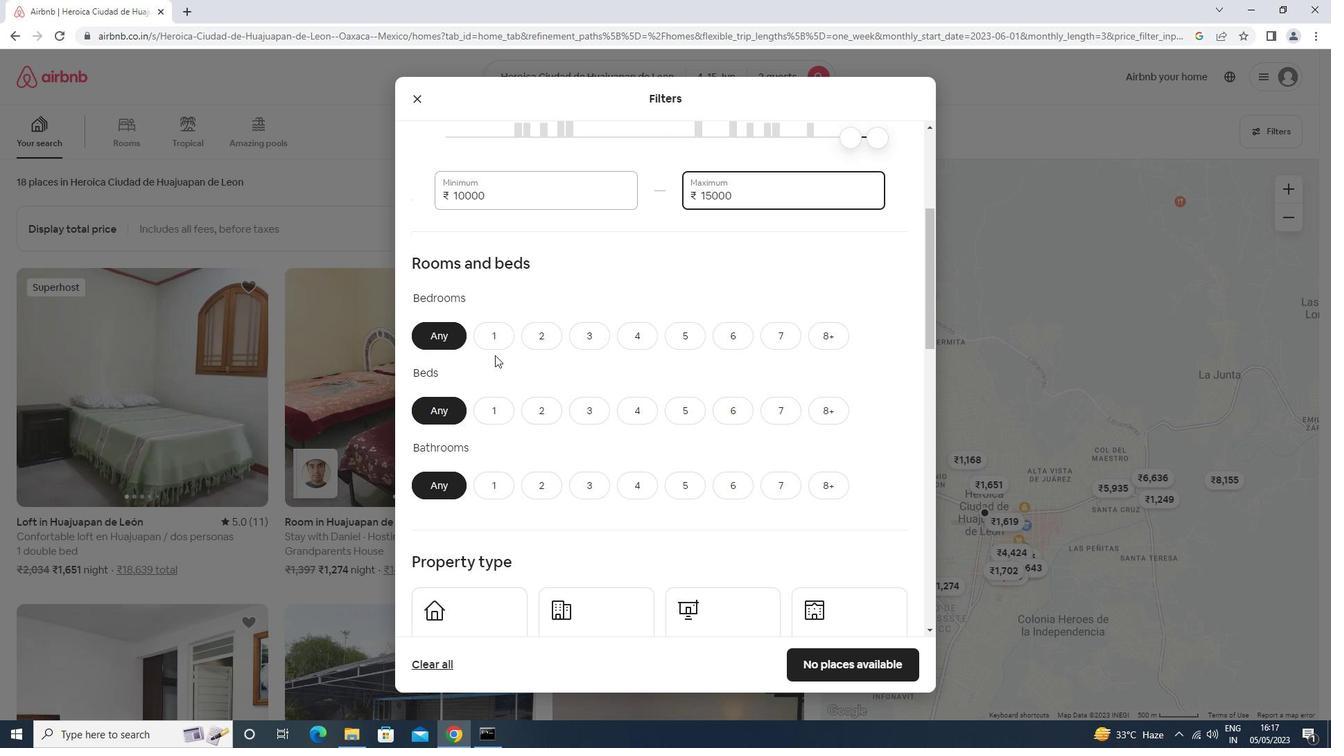 
Action: Mouse scrolled (504, 356) with delta (0, 0)
Screenshot: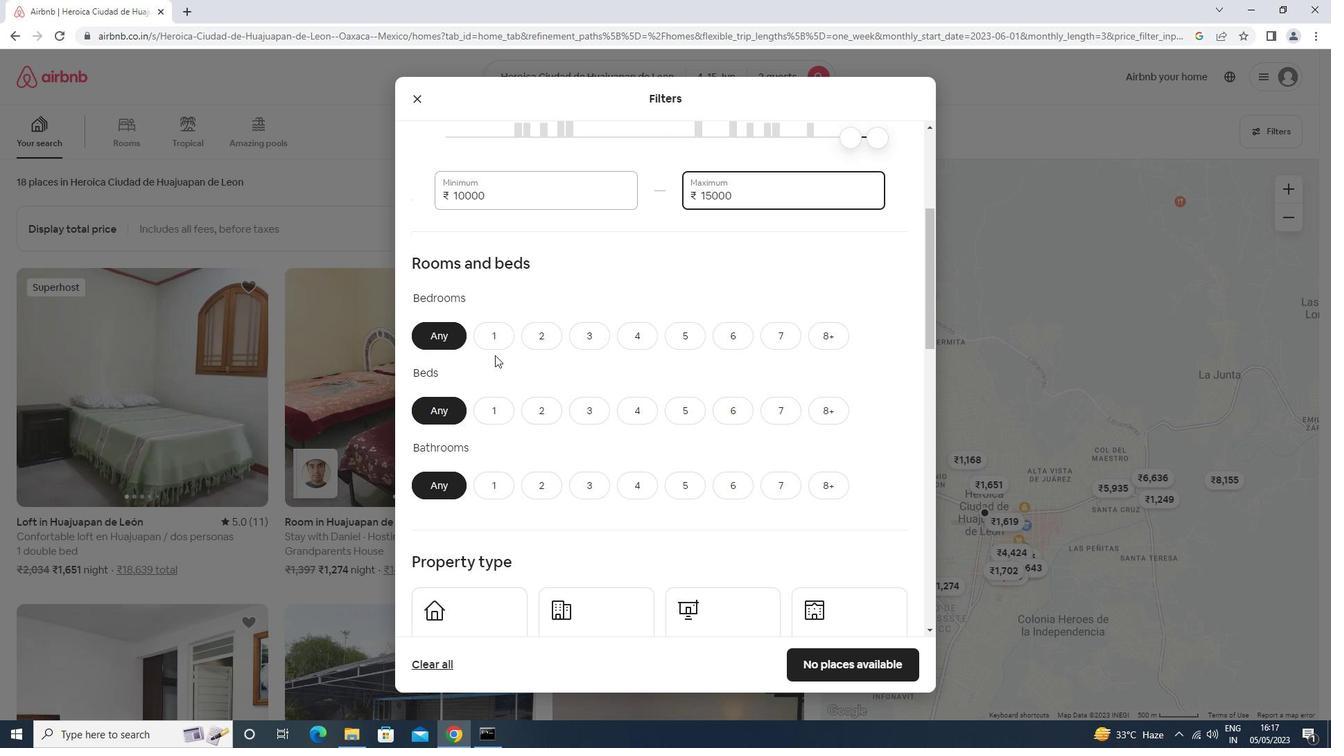 
Action: Mouse moved to (504, 351)
Screenshot: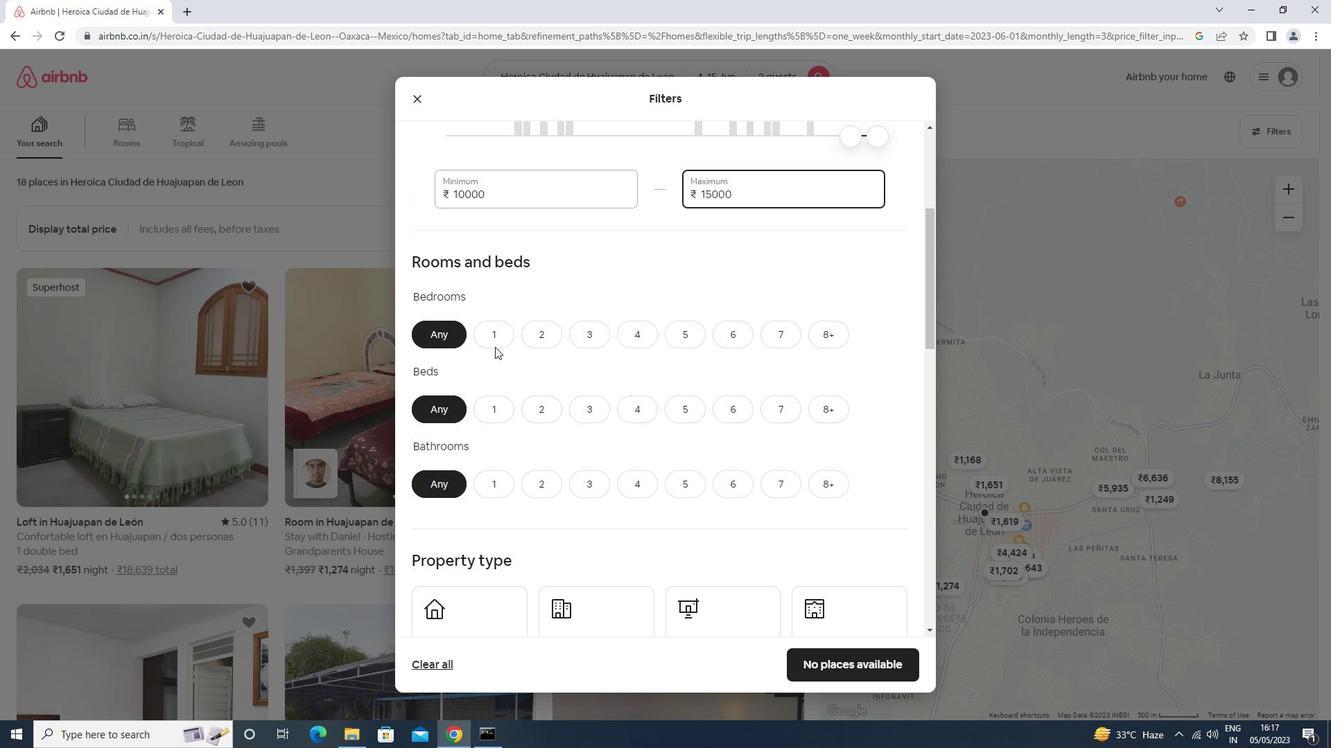 
Action: Mouse pressed left at (504, 351)
Screenshot: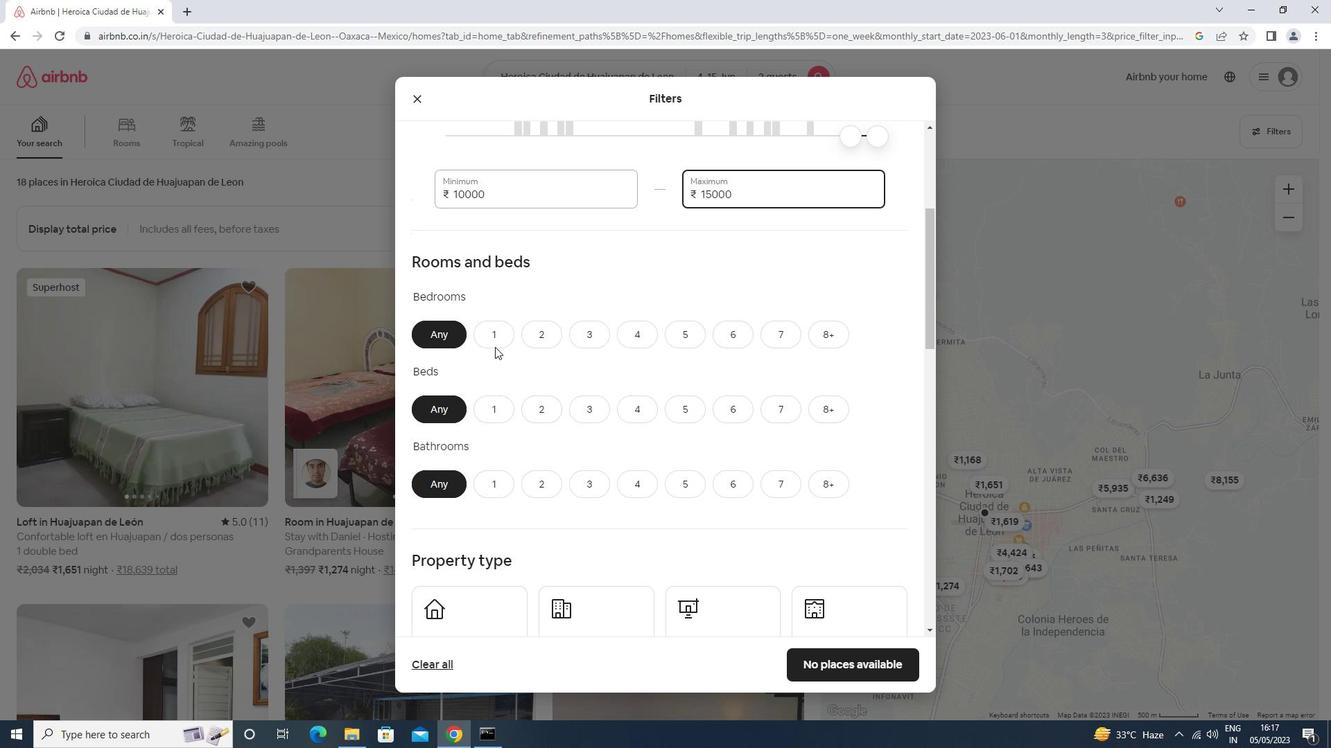 
Action: Mouse moved to (502, 278)
Screenshot: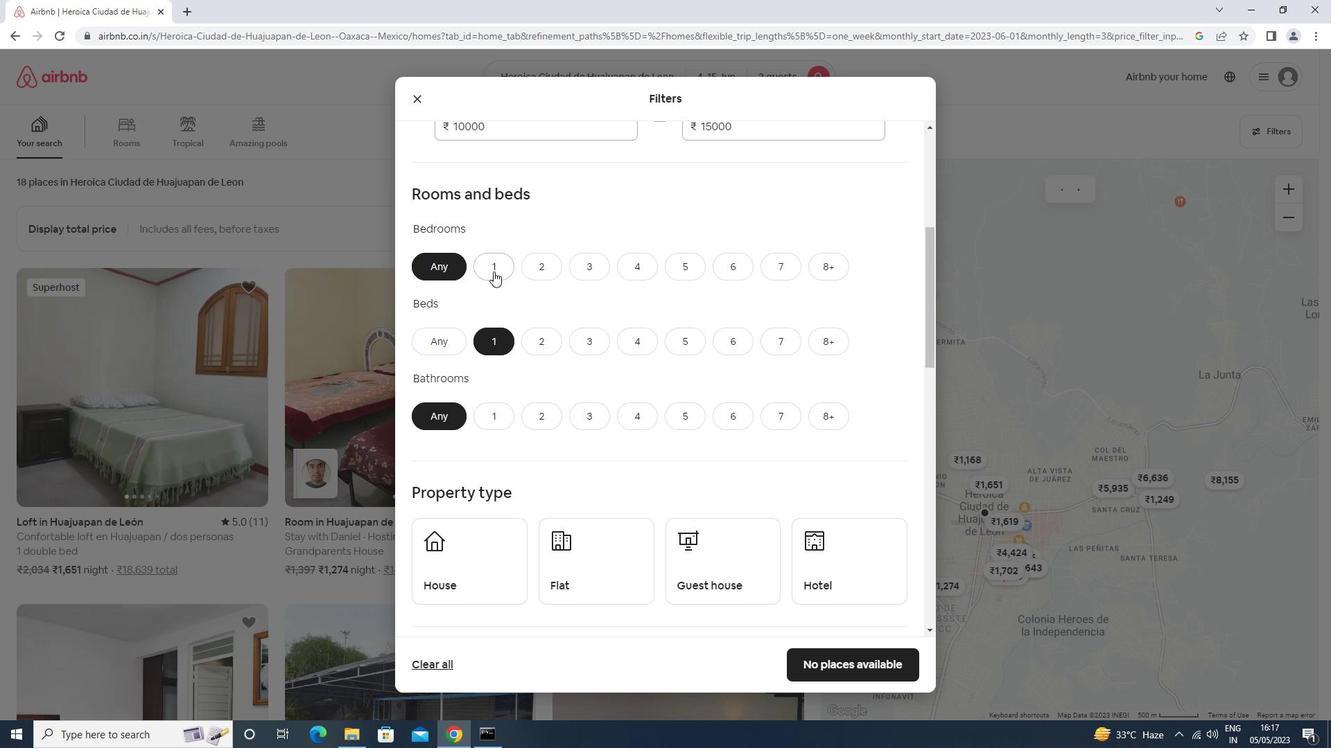 
Action: Mouse pressed left at (502, 278)
Screenshot: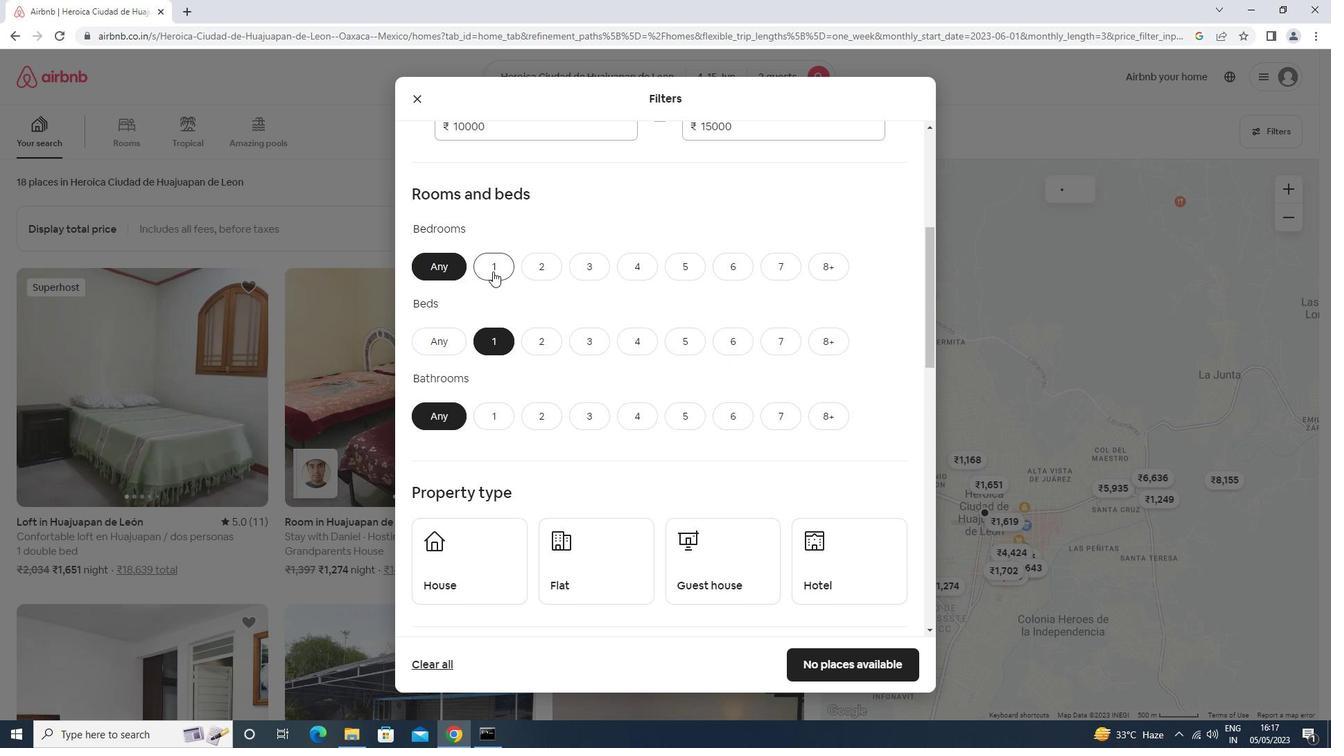 
Action: Mouse moved to (496, 415)
Screenshot: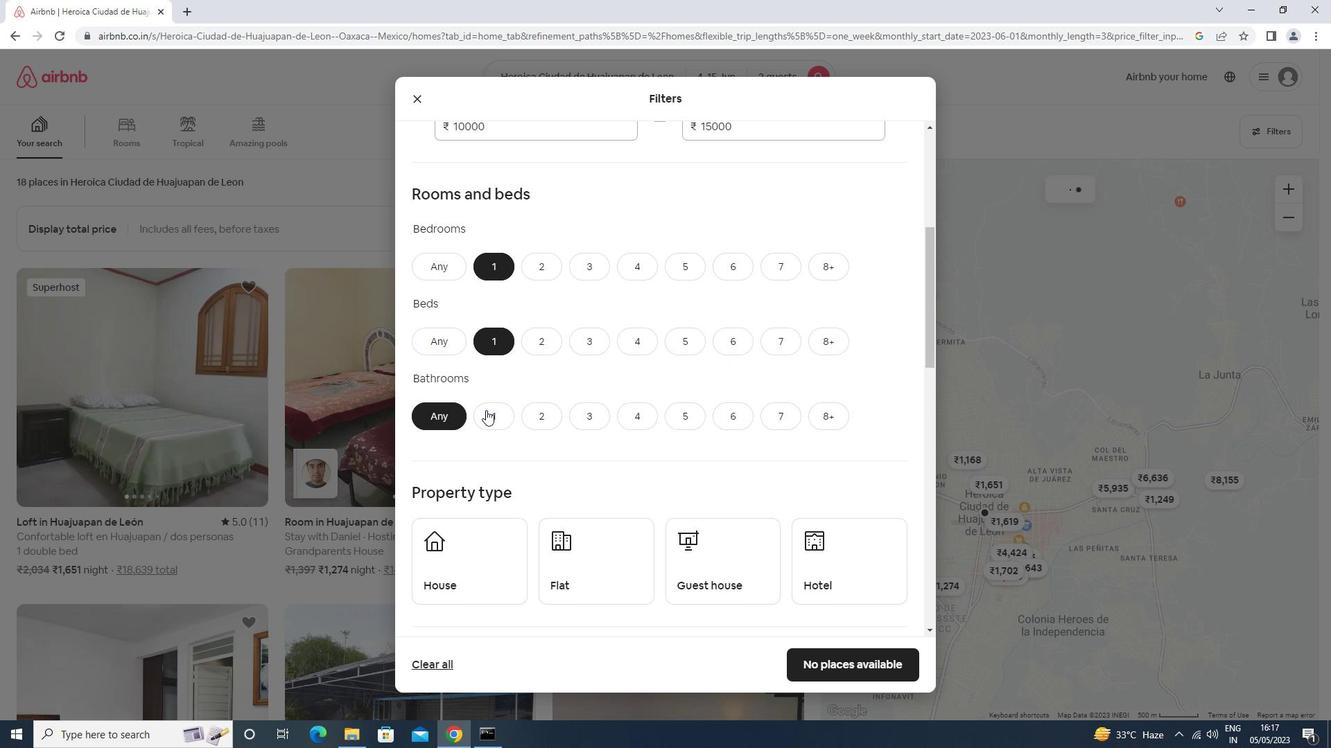 
Action: Mouse pressed left at (496, 415)
Screenshot: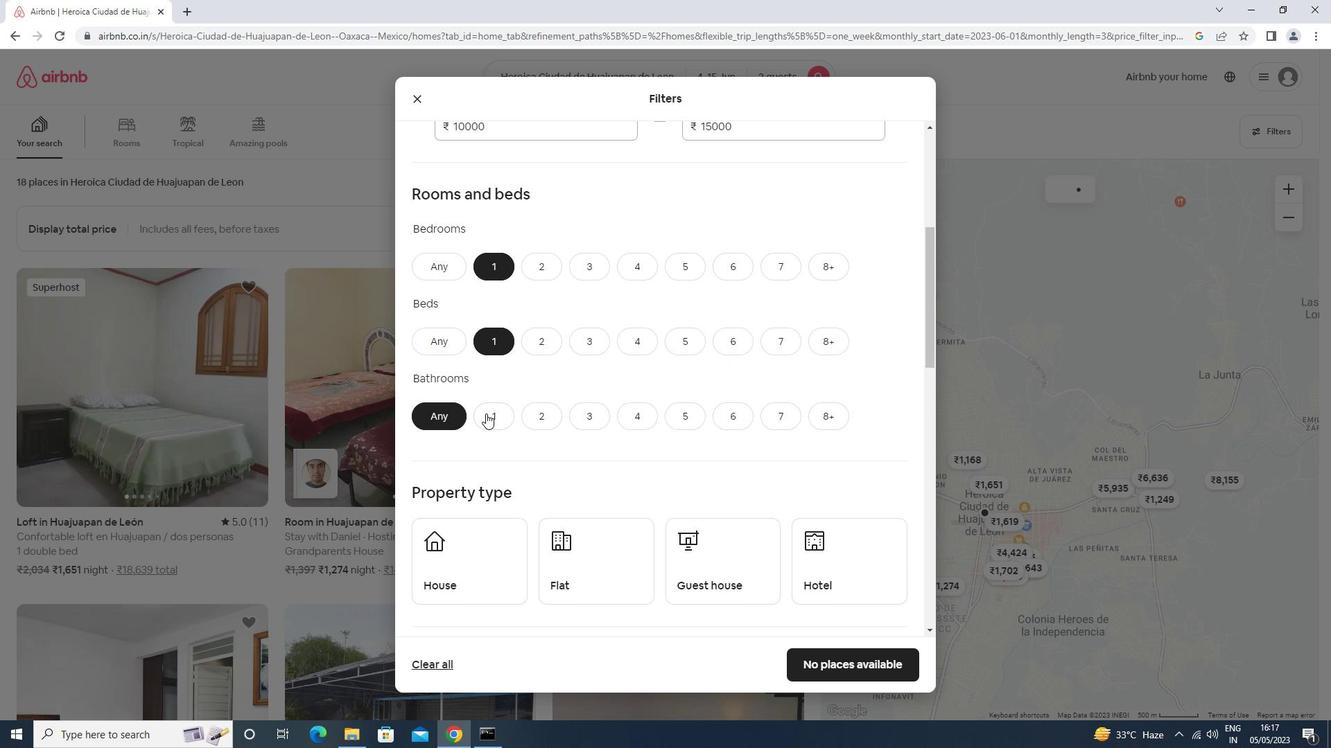 
Action: Mouse moved to (496, 414)
Screenshot: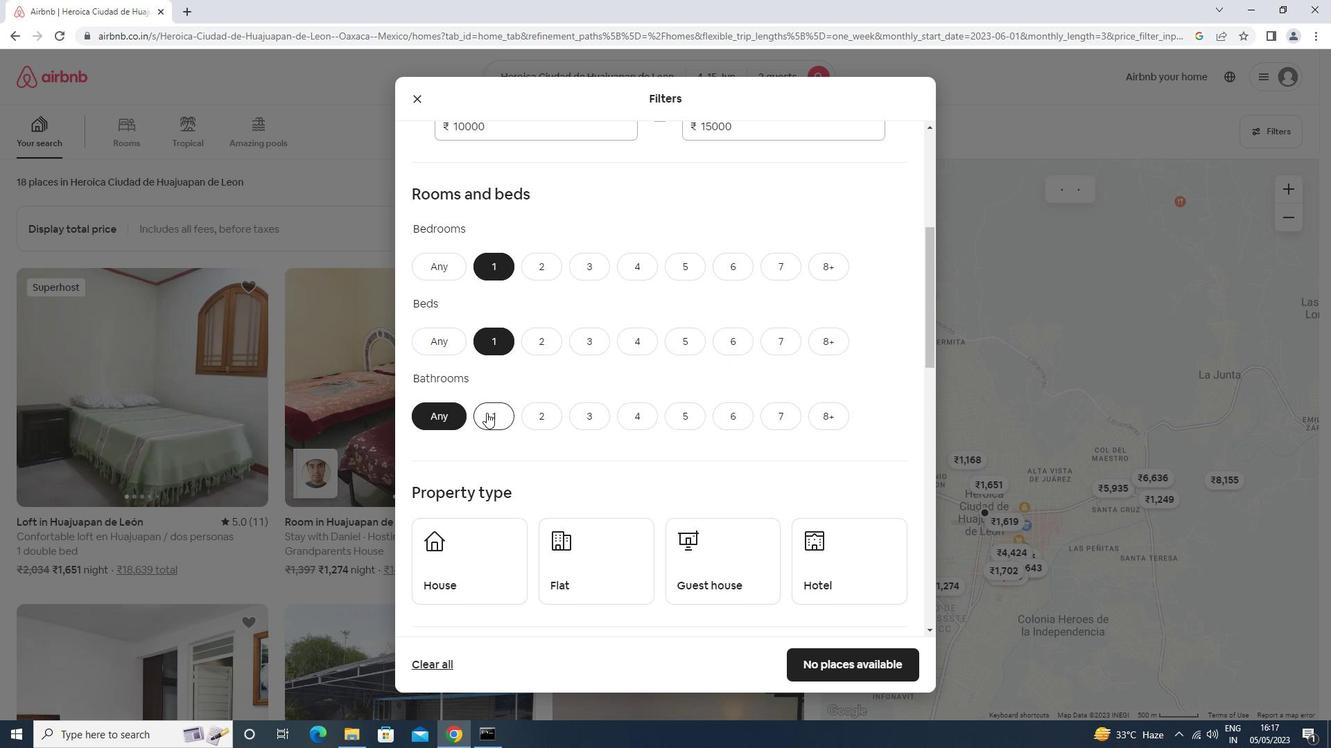 
Action: Mouse scrolled (496, 413) with delta (0, 0)
Screenshot: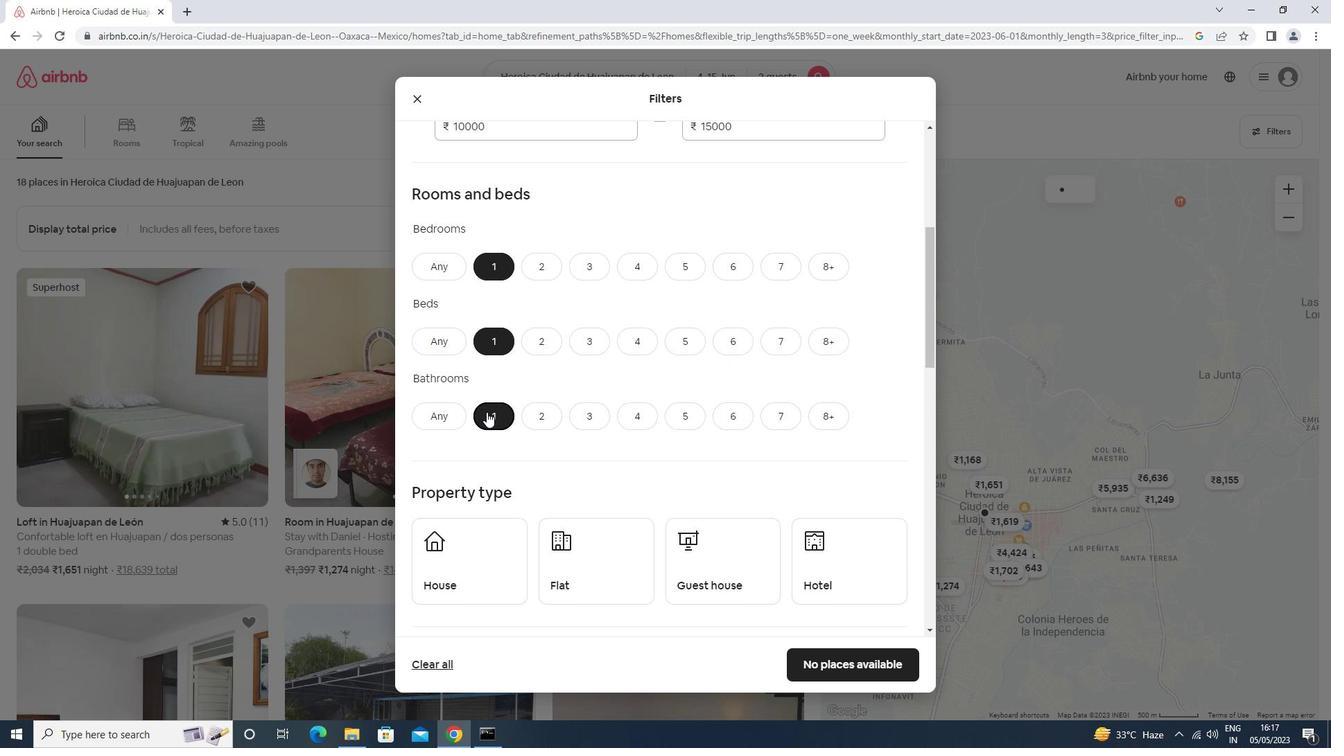 
Action: Mouse moved to (495, 414)
Screenshot: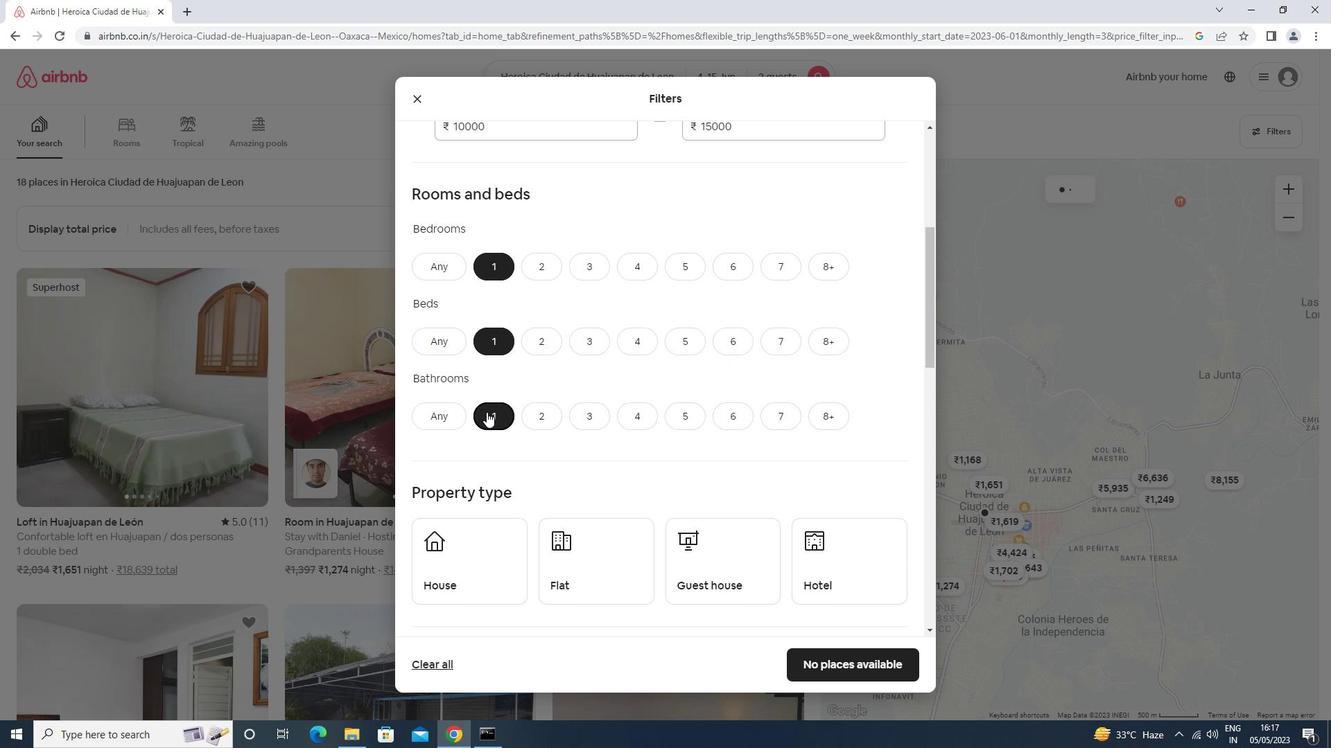 
Action: Mouse scrolled (495, 413) with delta (0, 0)
Screenshot: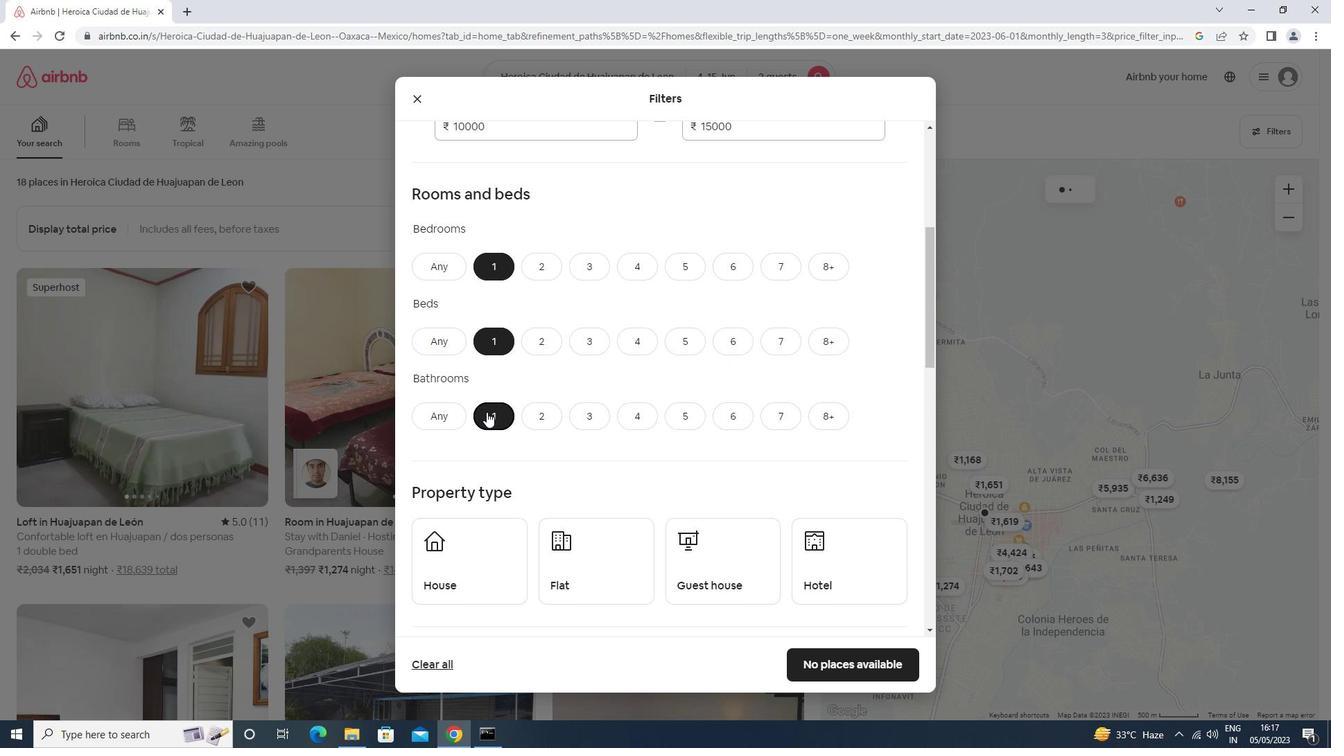 
Action: Mouse moved to (495, 414)
Screenshot: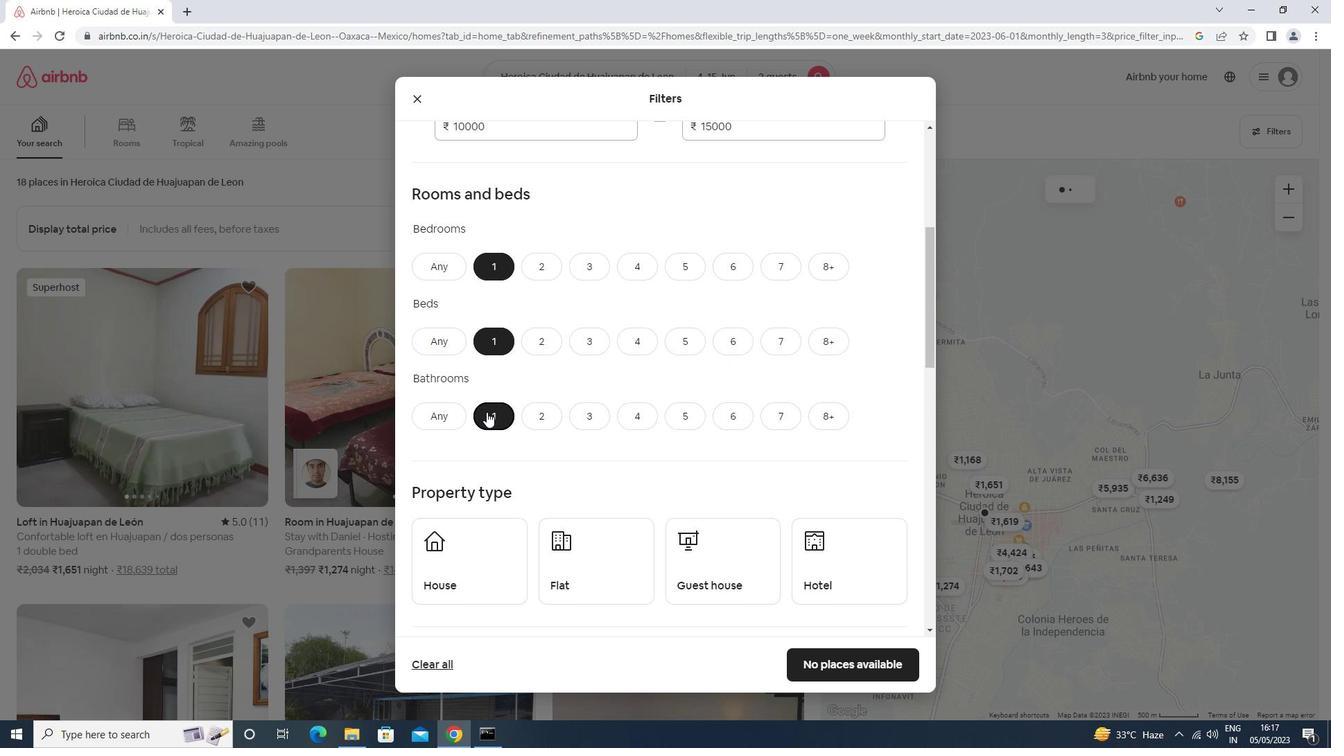 
Action: Mouse scrolled (495, 413) with delta (0, 0)
Screenshot: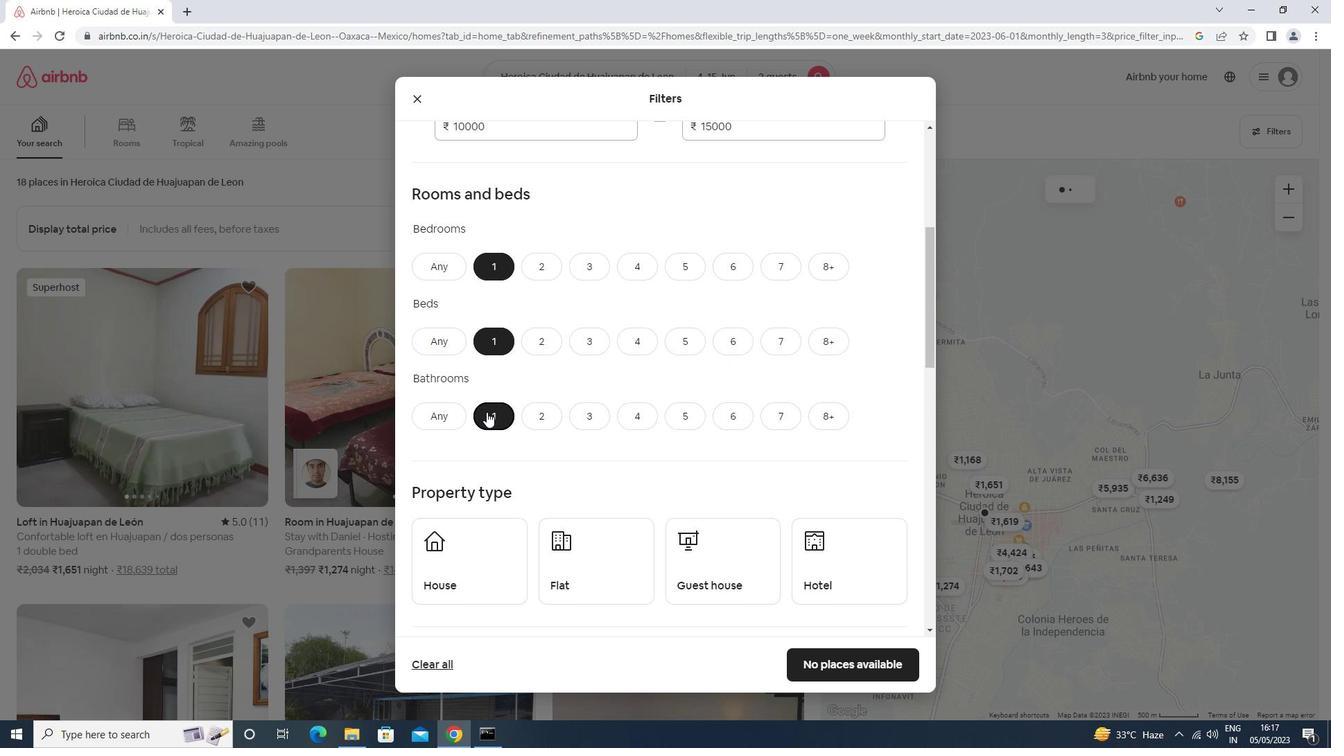 
Action: Mouse scrolled (495, 413) with delta (0, 0)
Screenshot: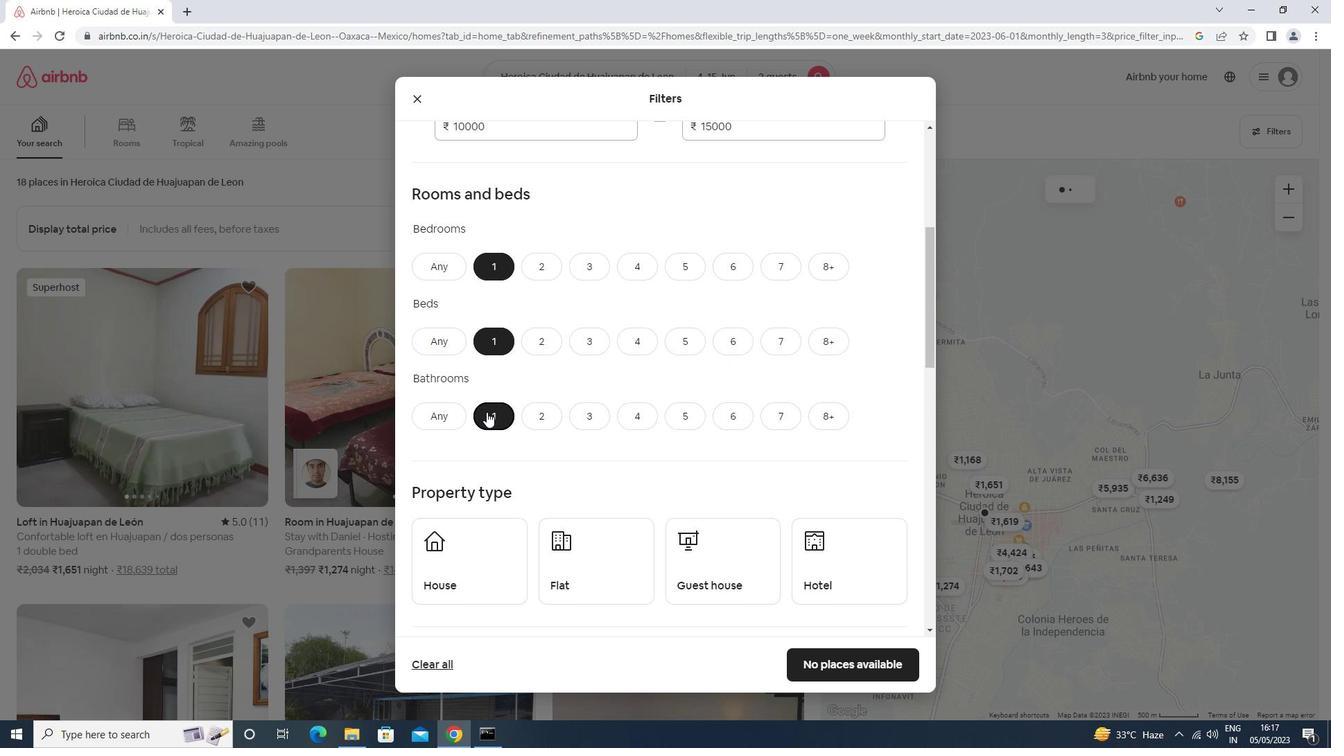 
Action: Mouse moved to (495, 414)
Screenshot: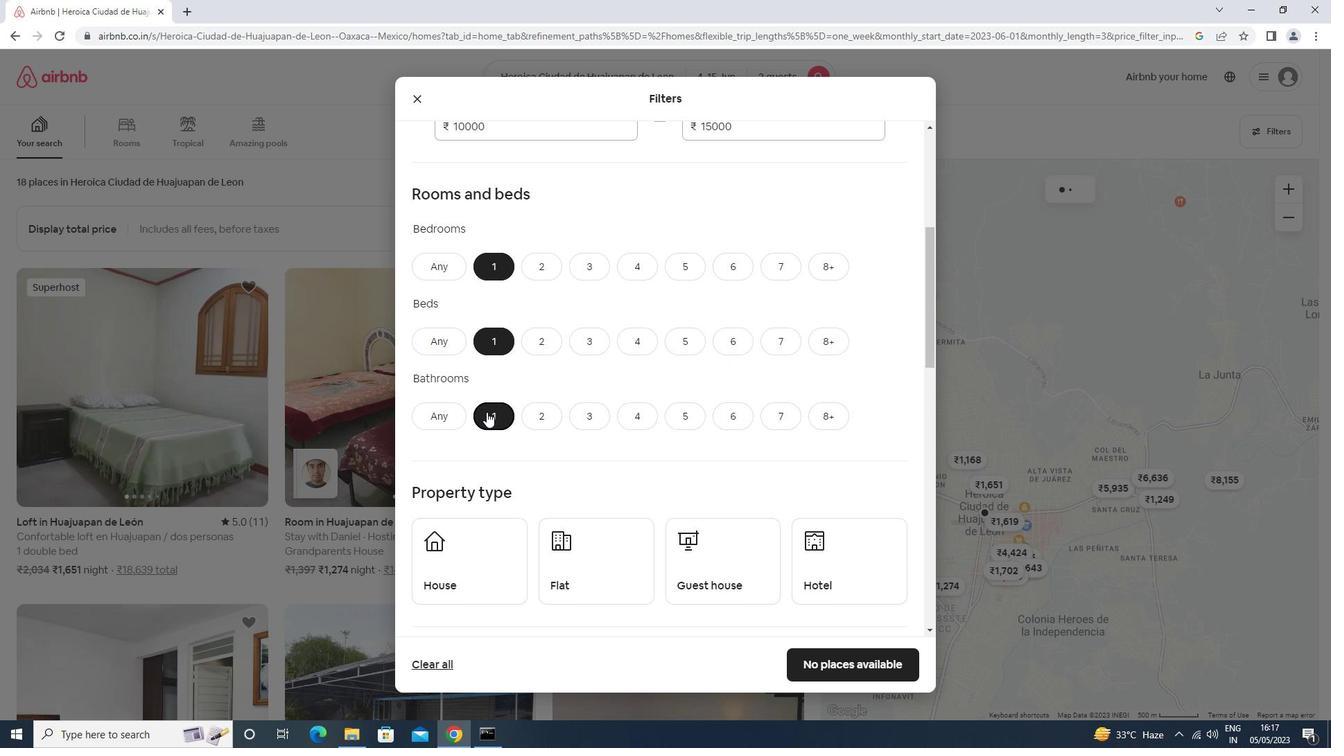
Action: Mouse scrolled (495, 413) with delta (0, 0)
Screenshot: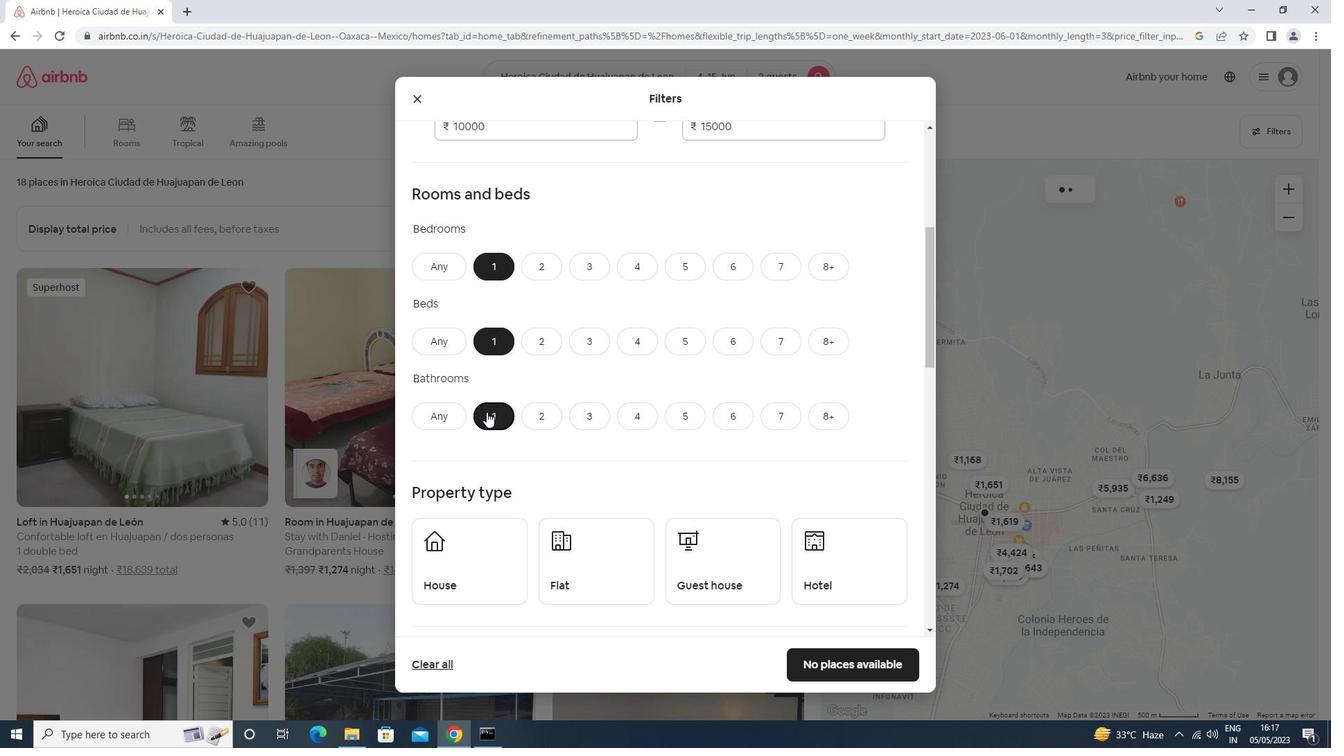 
Action: Mouse moved to (500, 249)
Screenshot: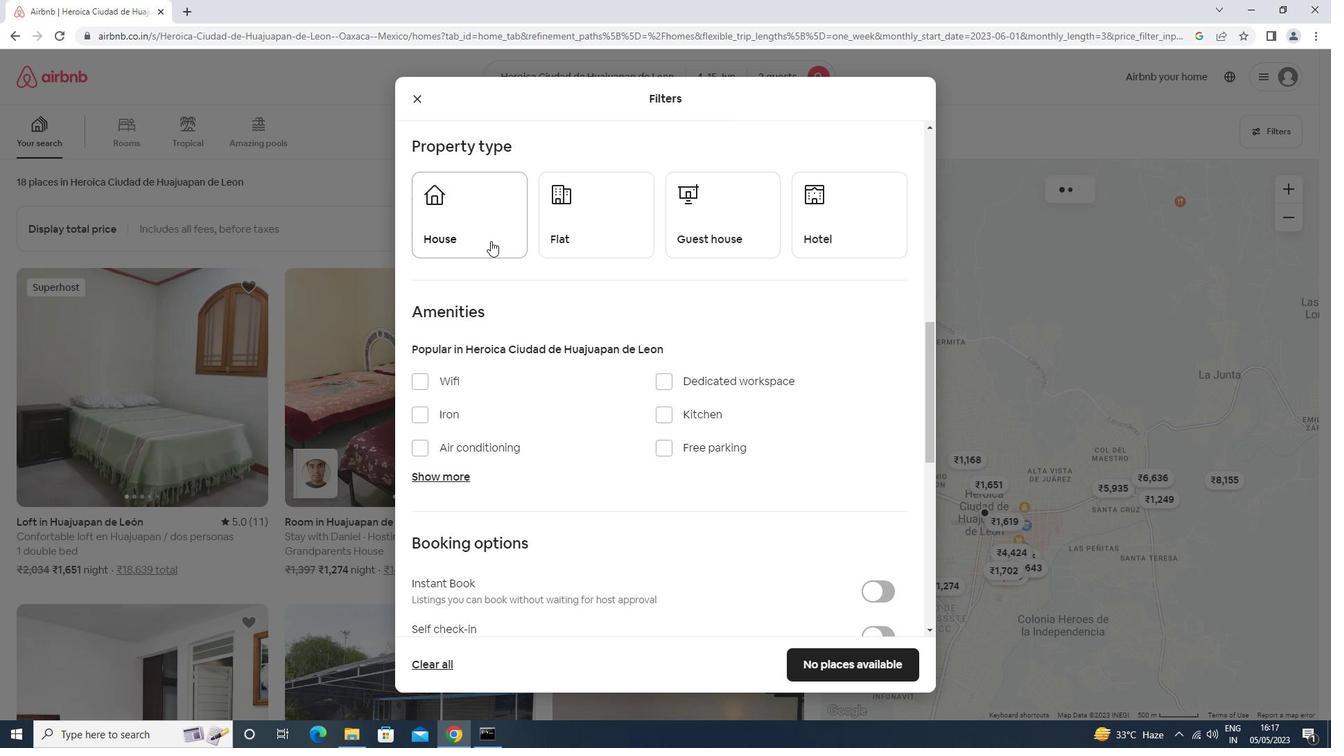 
Action: Mouse pressed left at (500, 249)
Screenshot: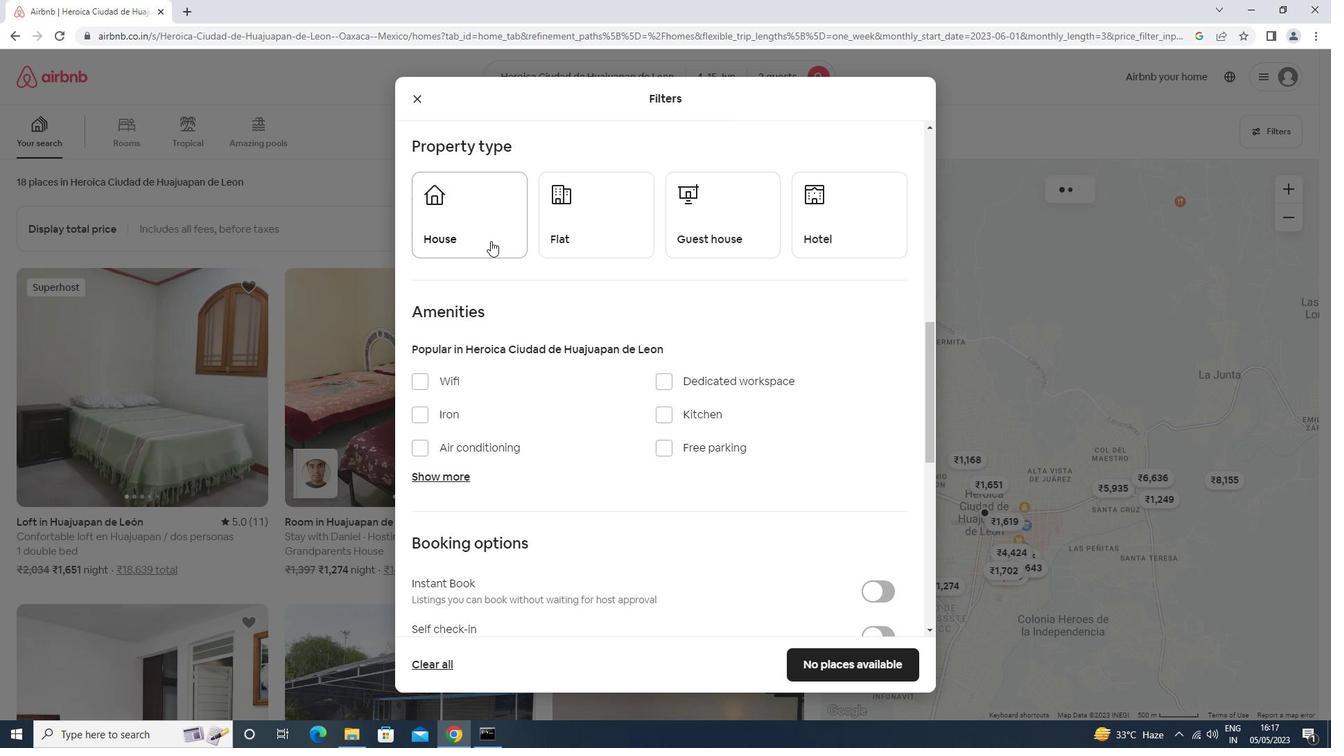 
Action: Mouse moved to (609, 248)
Screenshot: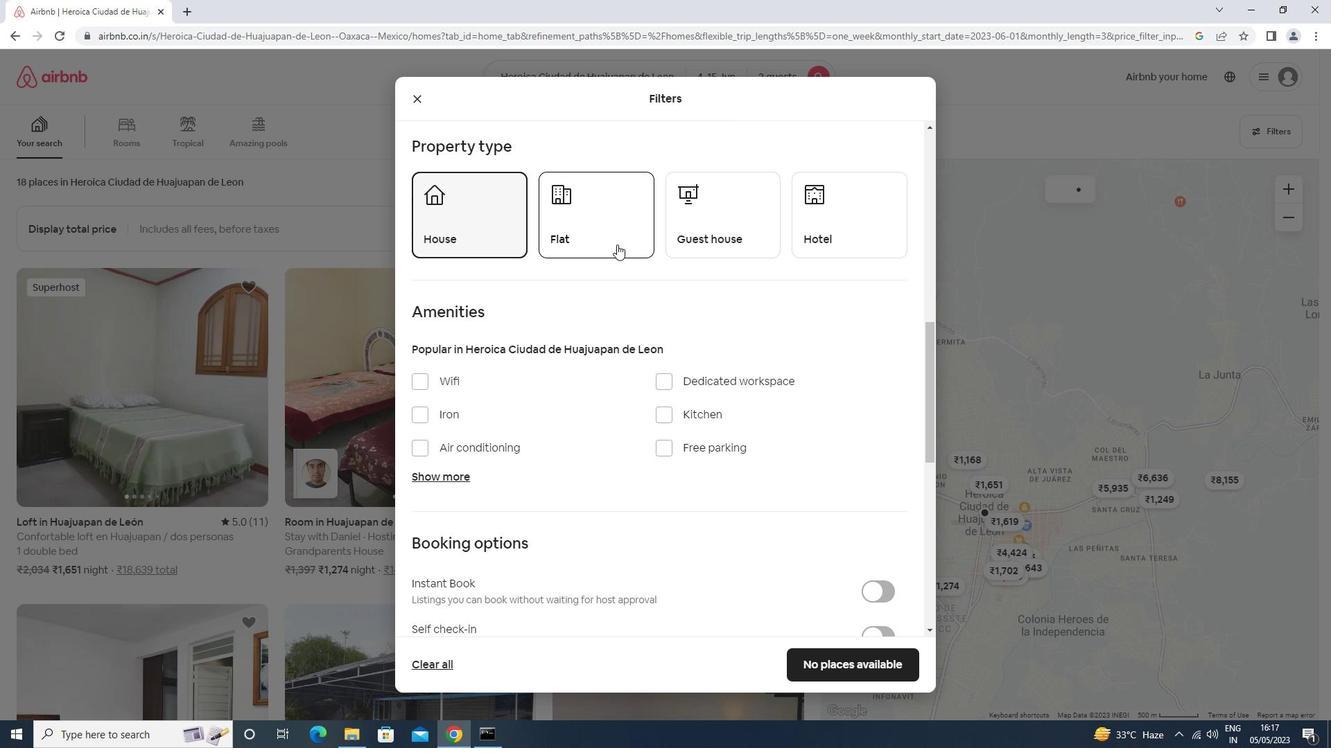 
Action: Mouse pressed left at (609, 248)
Screenshot: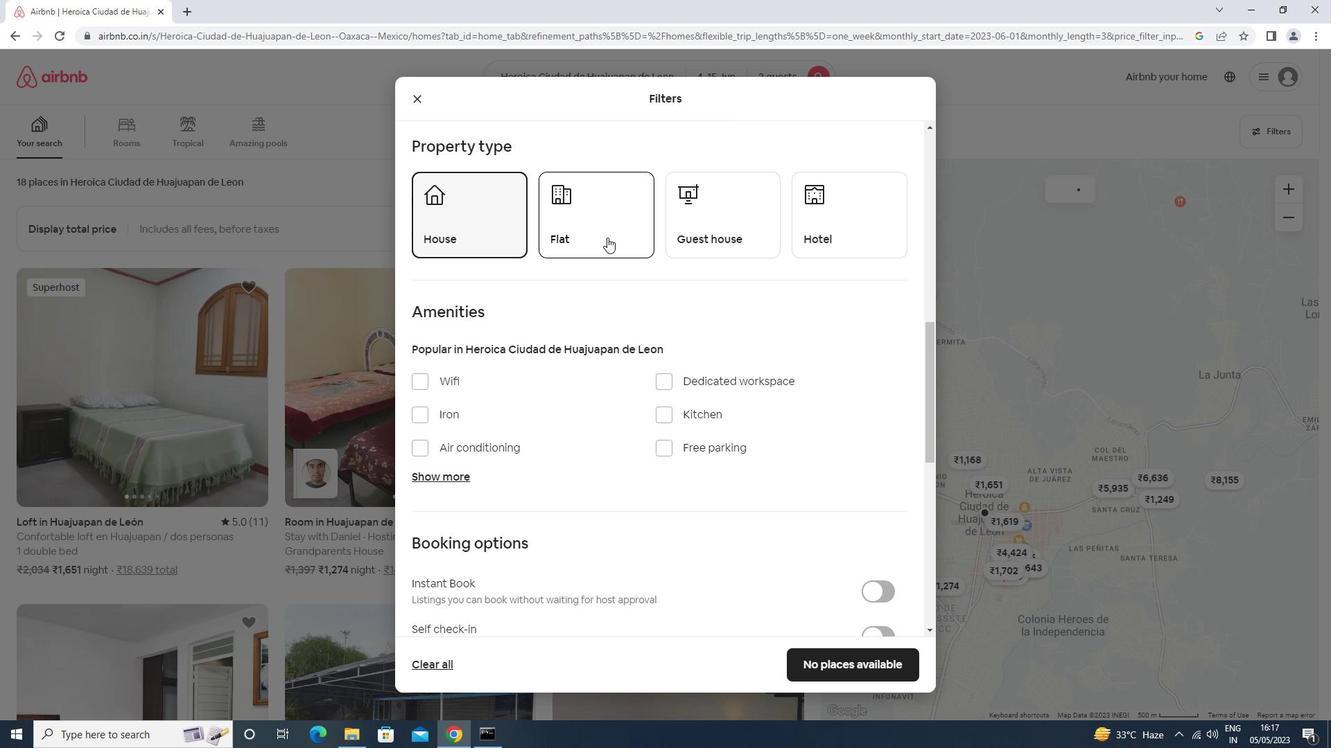 
Action: Mouse moved to (714, 231)
Screenshot: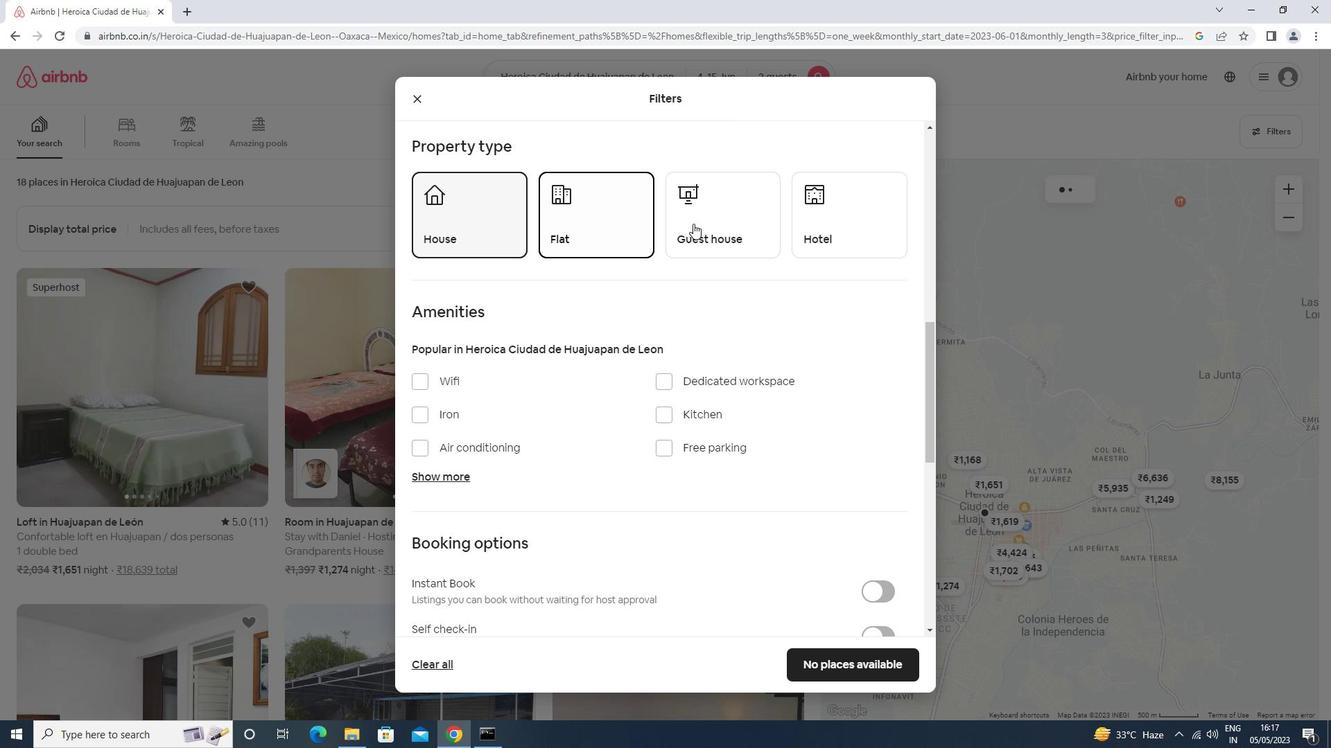 
Action: Mouse pressed left at (714, 231)
Screenshot: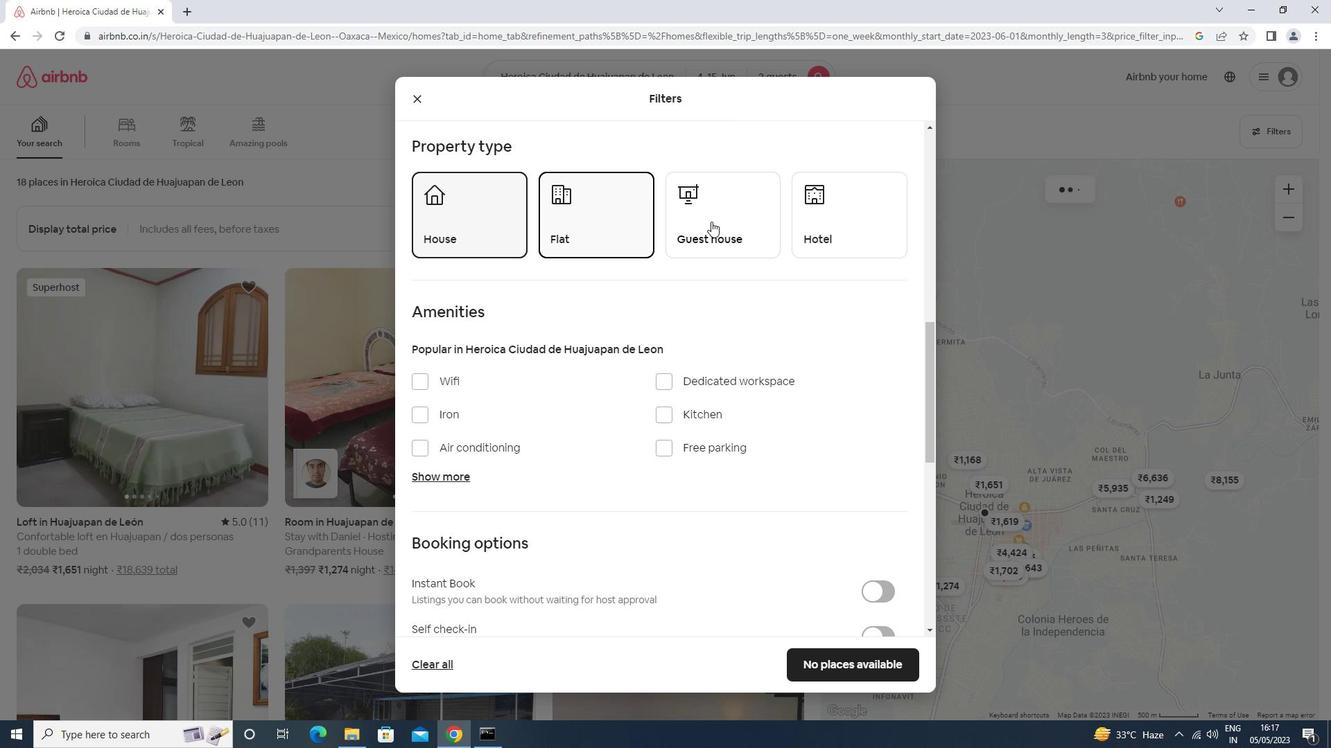 
Action: Mouse moved to (820, 237)
Screenshot: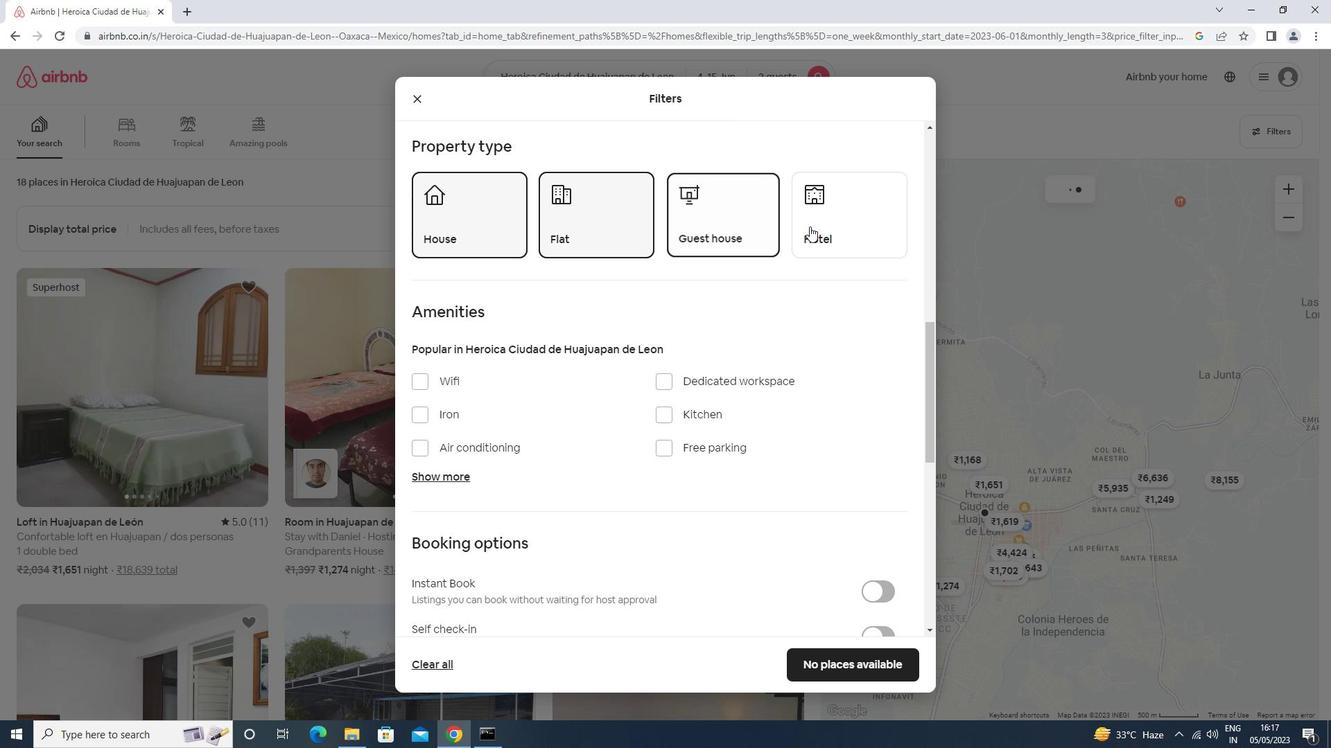 
Action: Mouse pressed left at (820, 237)
Screenshot: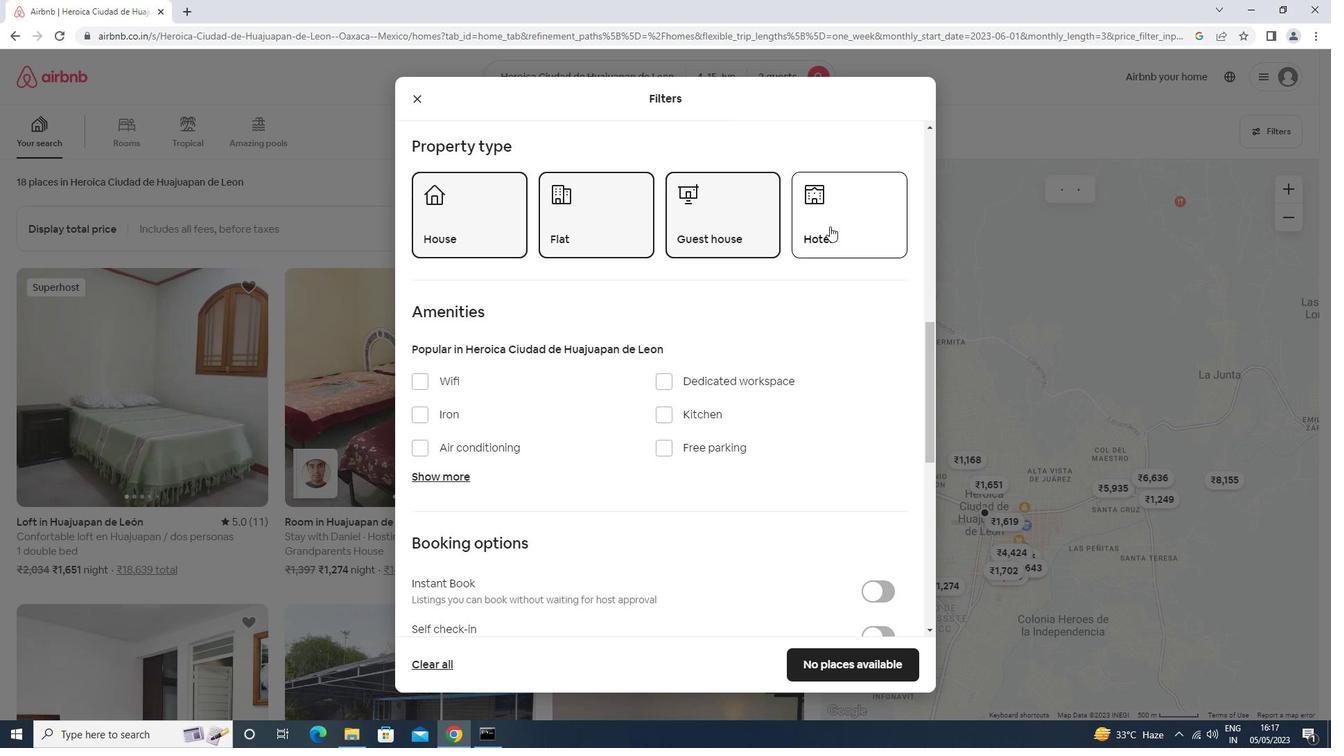 
Action: Mouse scrolled (820, 237) with delta (0, 0)
Screenshot: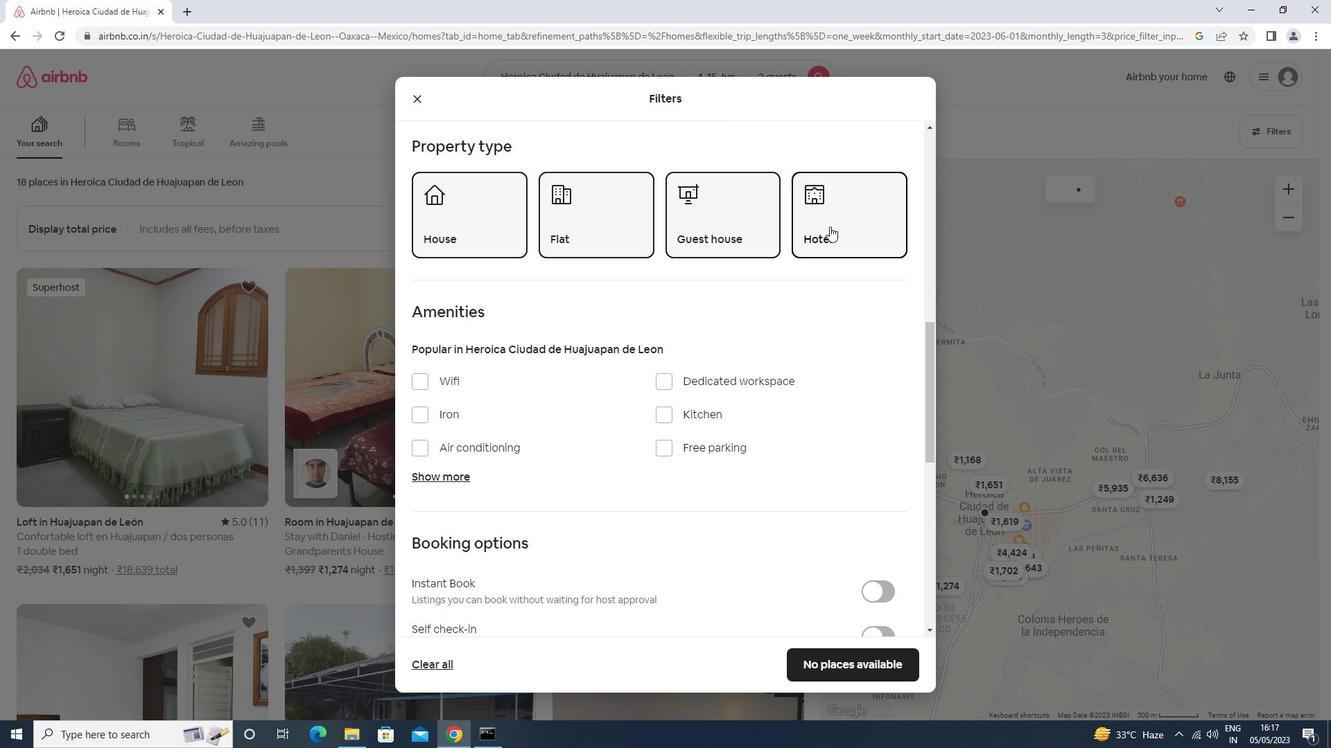 
Action: Mouse scrolled (820, 237) with delta (0, 0)
Screenshot: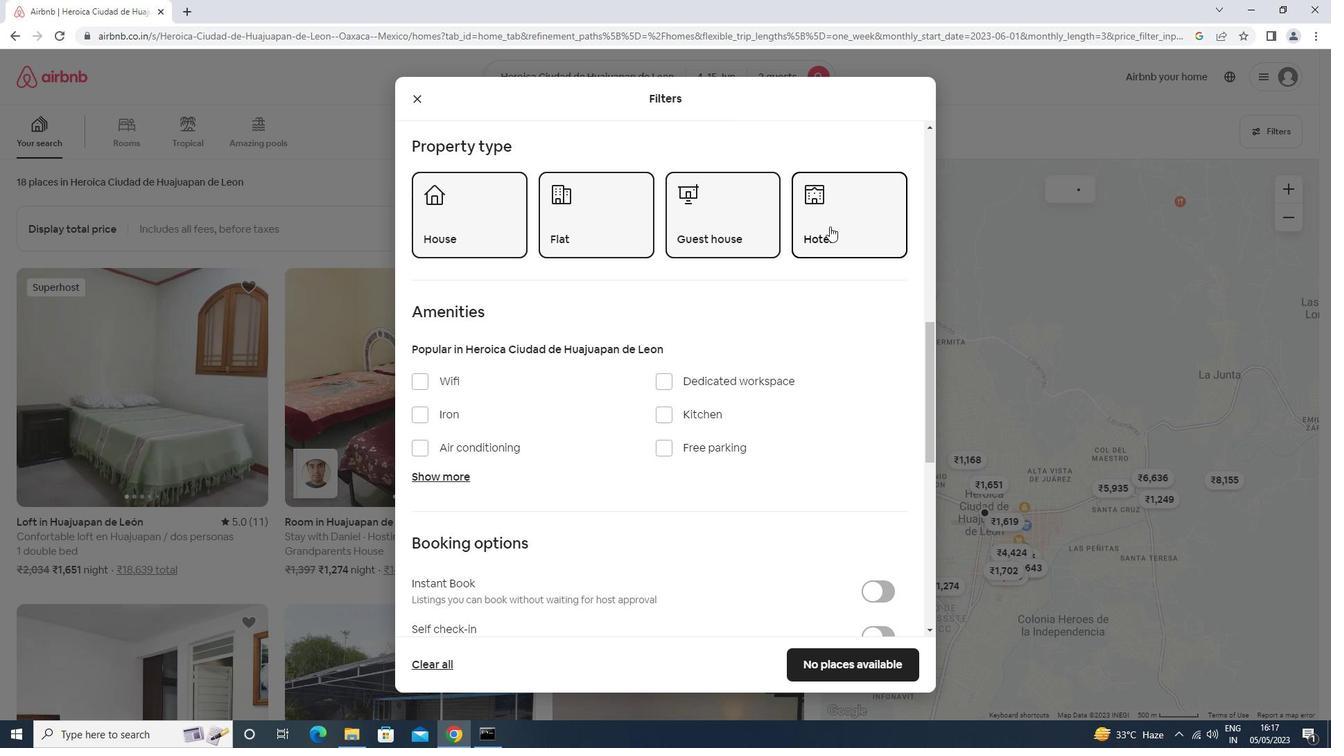 
Action: Mouse scrolled (820, 237) with delta (0, 0)
Screenshot: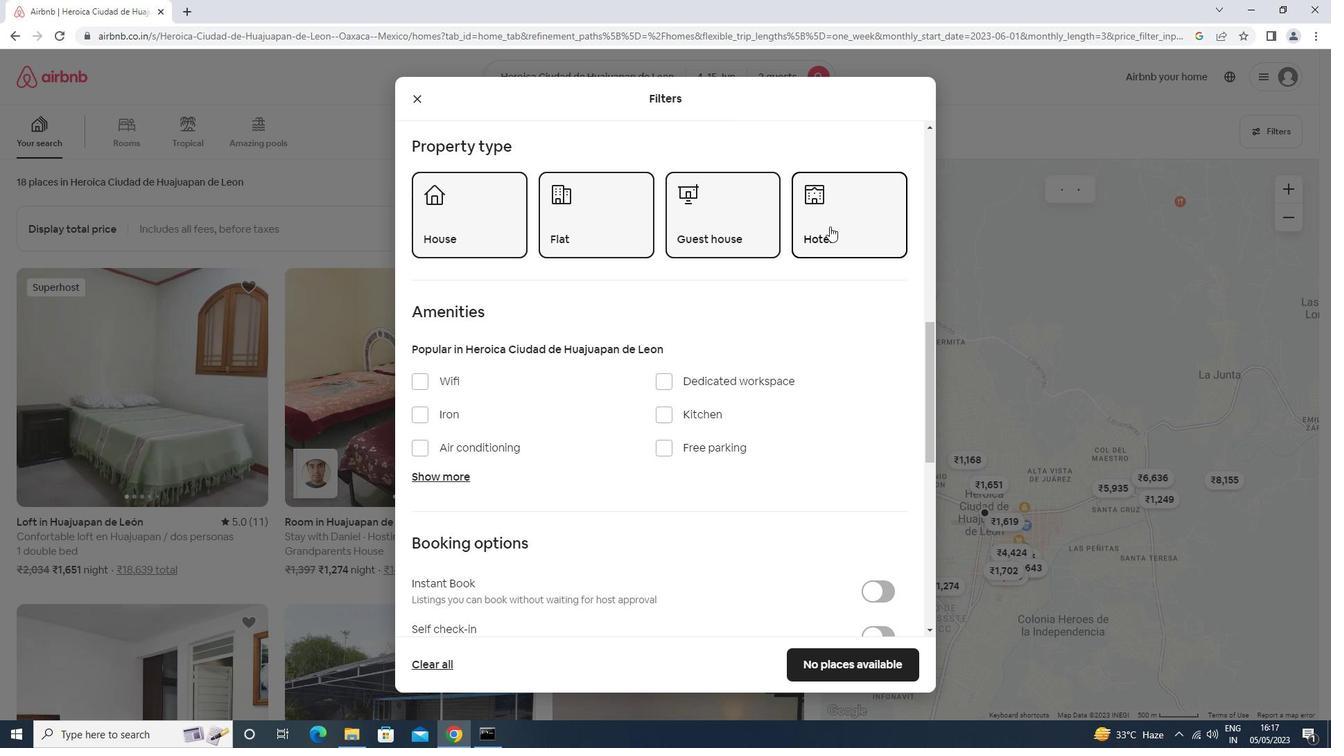 
Action: Mouse scrolled (820, 237) with delta (0, 0)
Screenshot: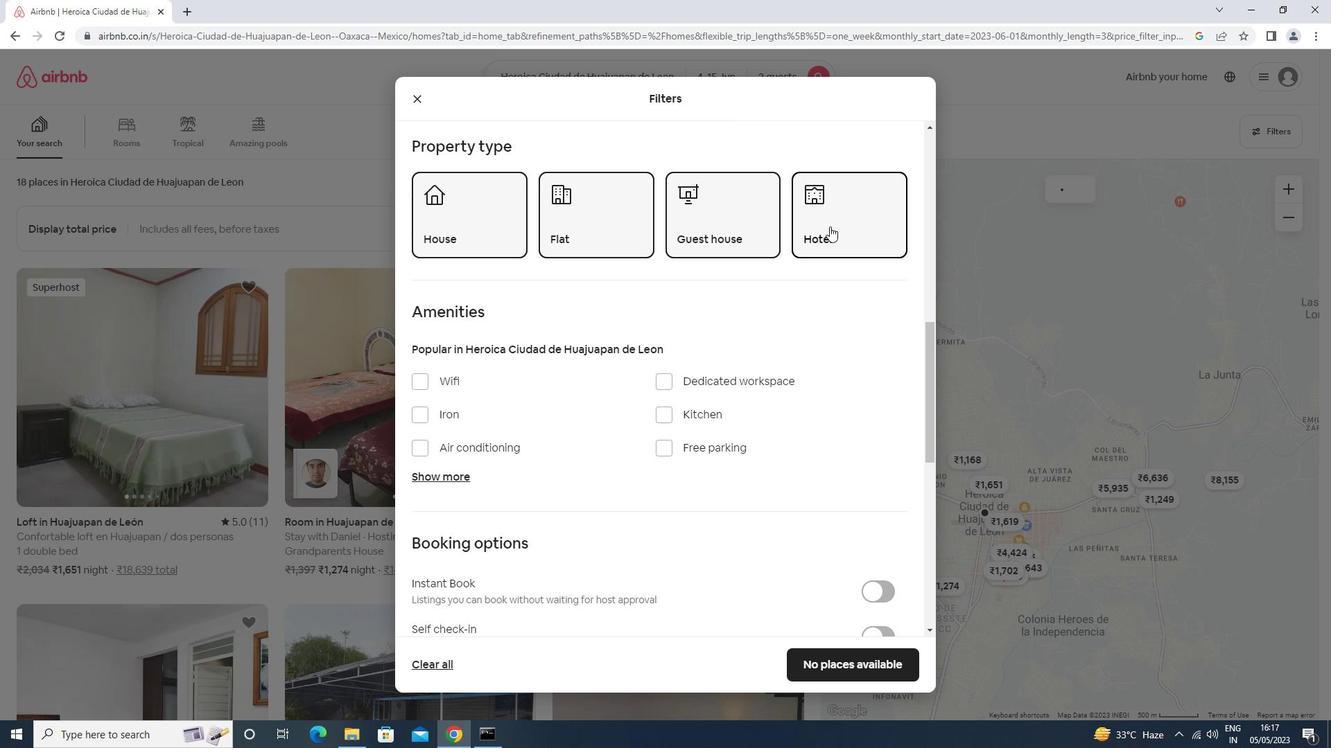 
Action: Mouse moved to (871, 361)
Screenshot: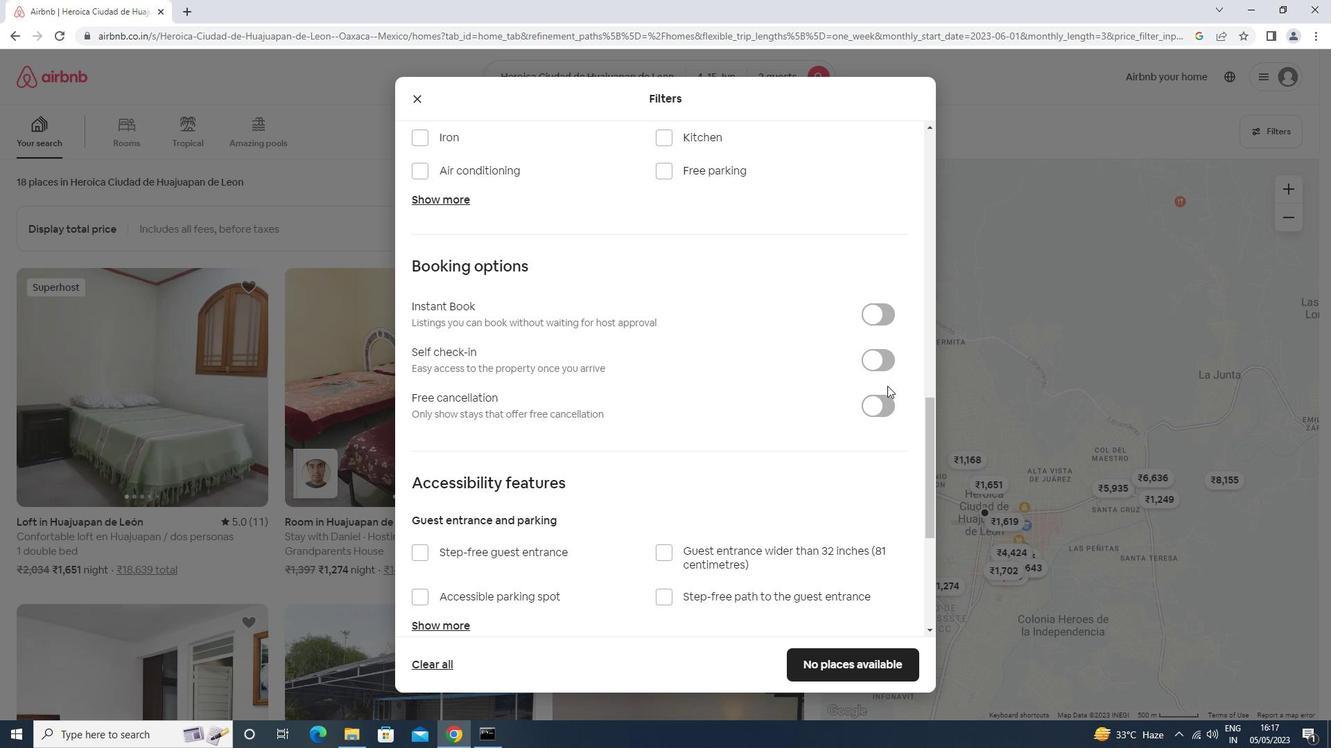 
Action: Mouse pressed left at (871, 361)
Screenshot: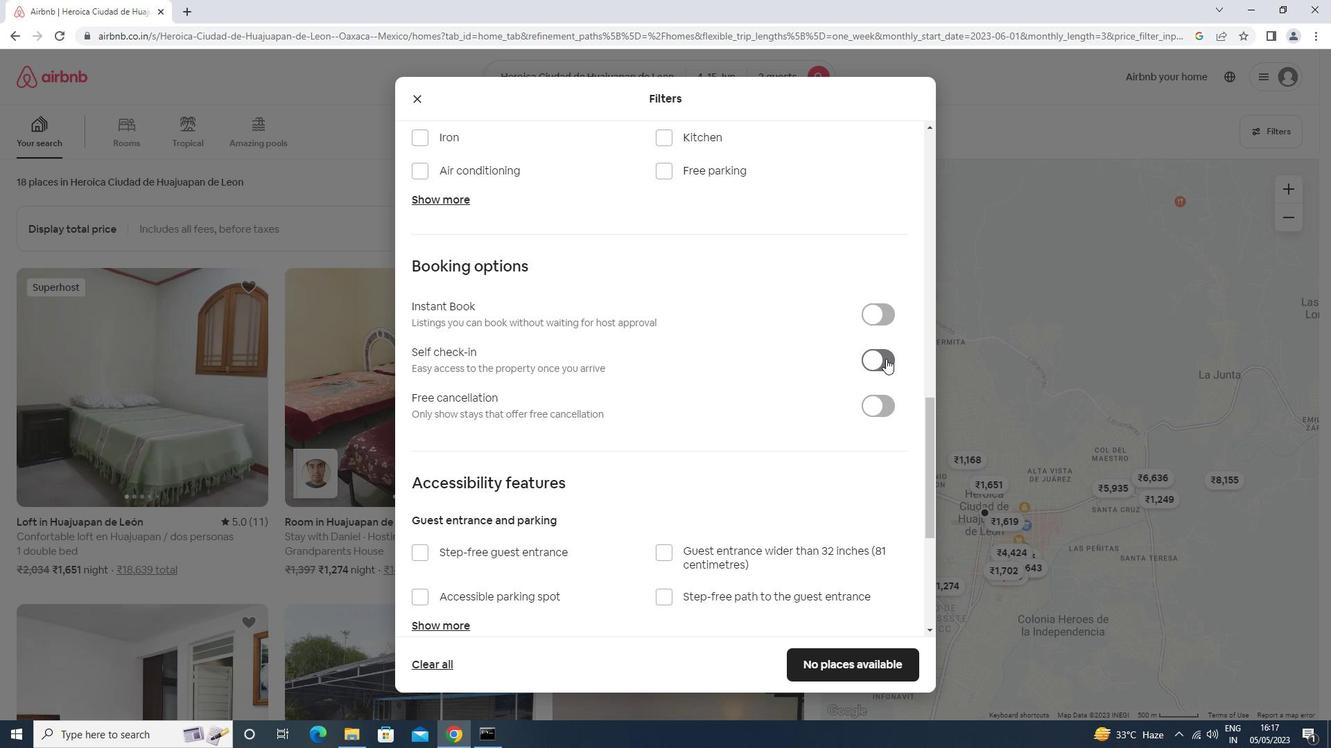 
Action: Mouse moved to (637, 412)
Screenshot: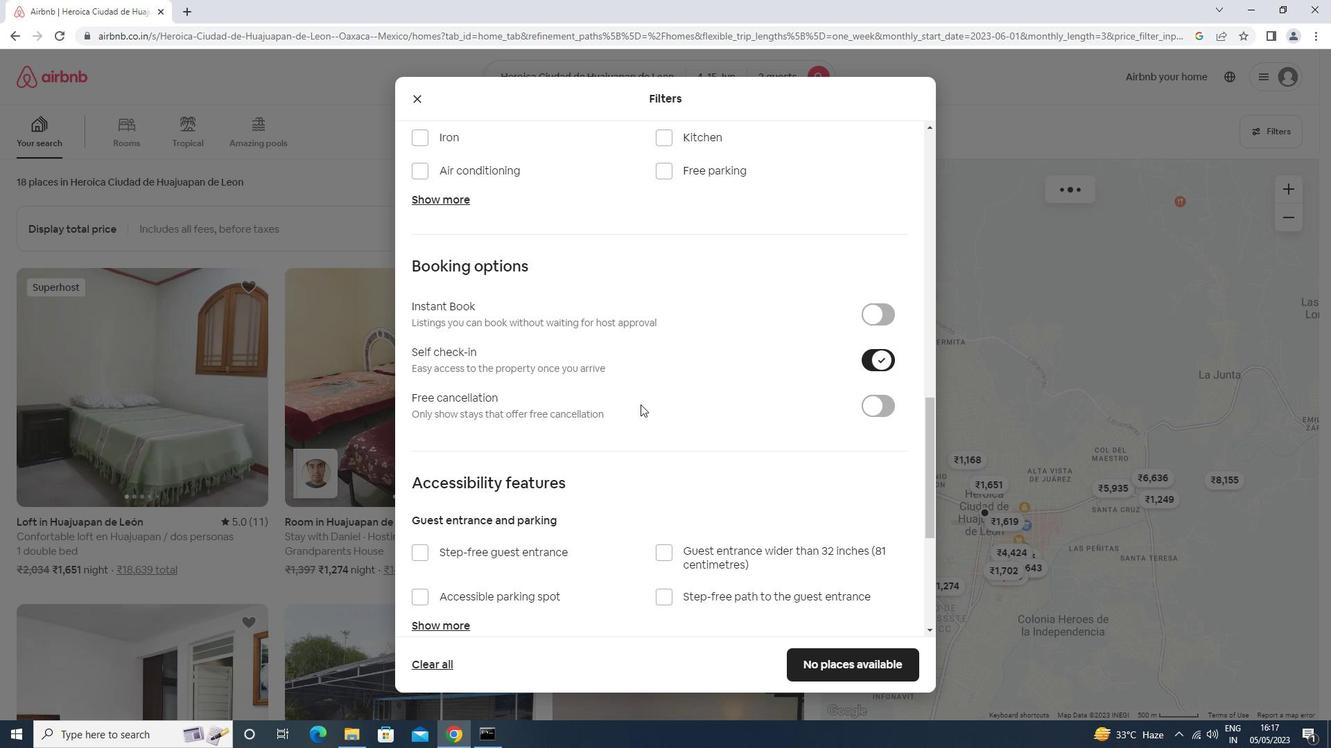 
Action: Mouse scrolled (637, 411) with delta (0, 0)
Screenshot: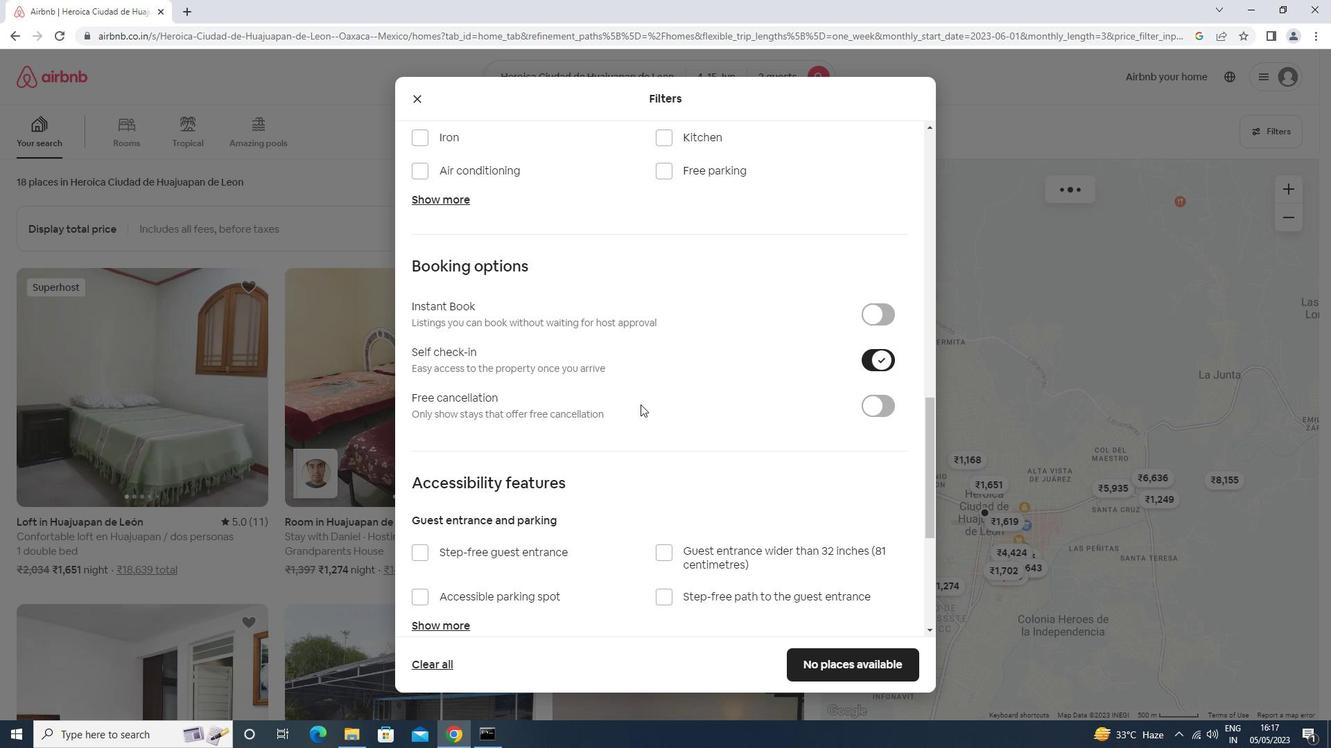 
Action: Mouse moved to (634, 419)
Screenshot: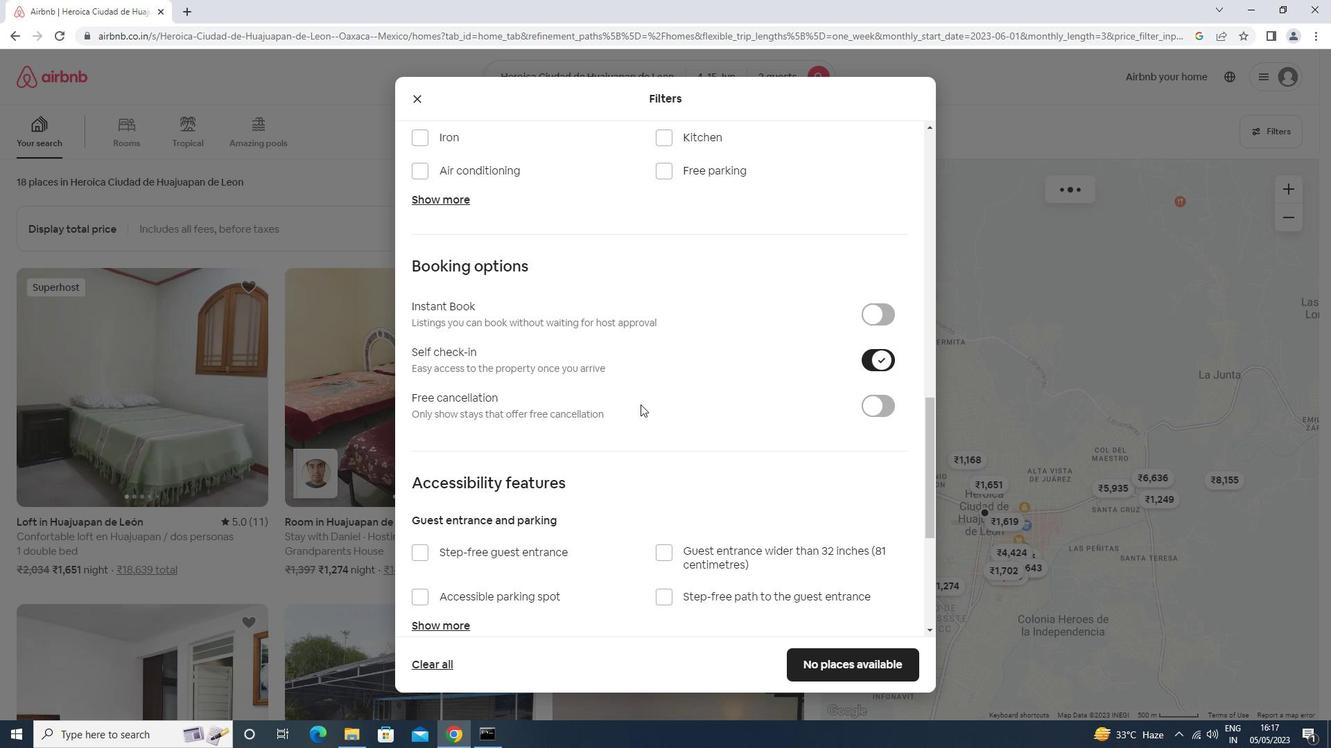 
Action: Mouse scrolled (634, 418) with delta (0, 0)
Screenshot: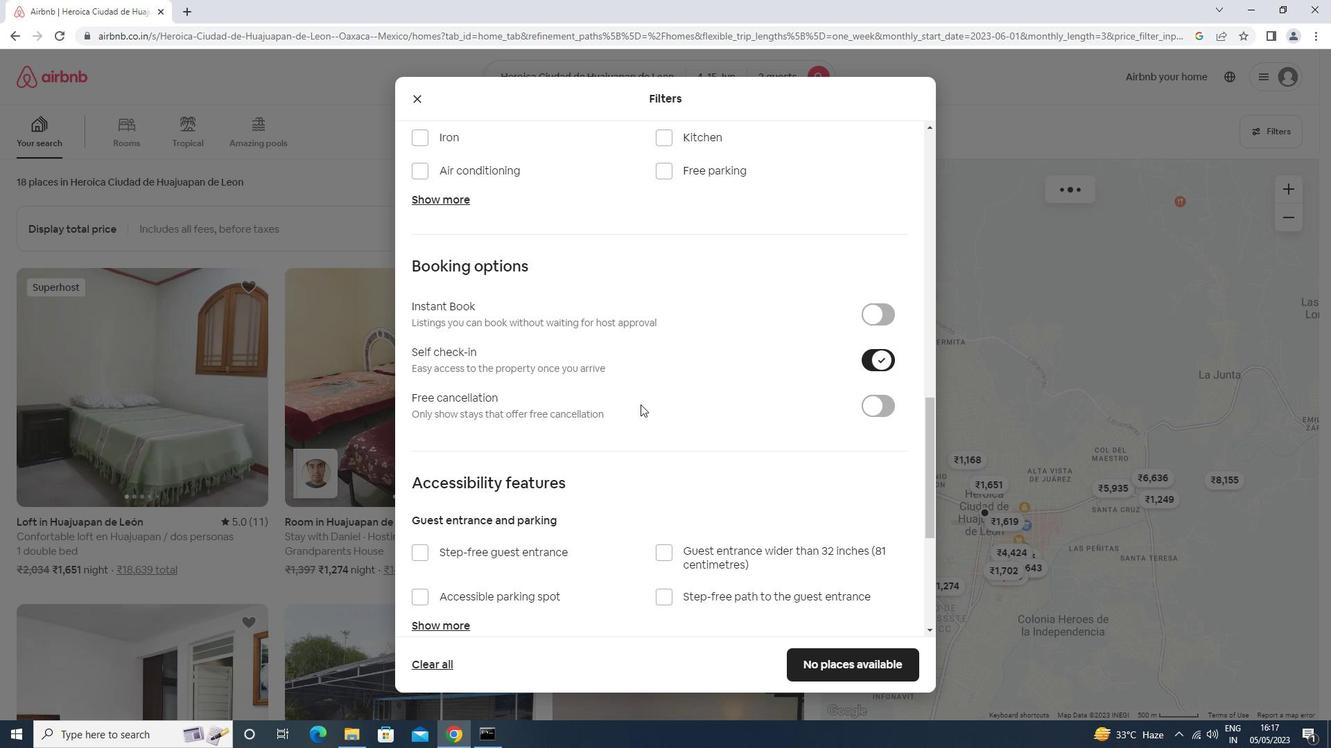 
Action: Mouse moved to (634, 420)
Screenshot: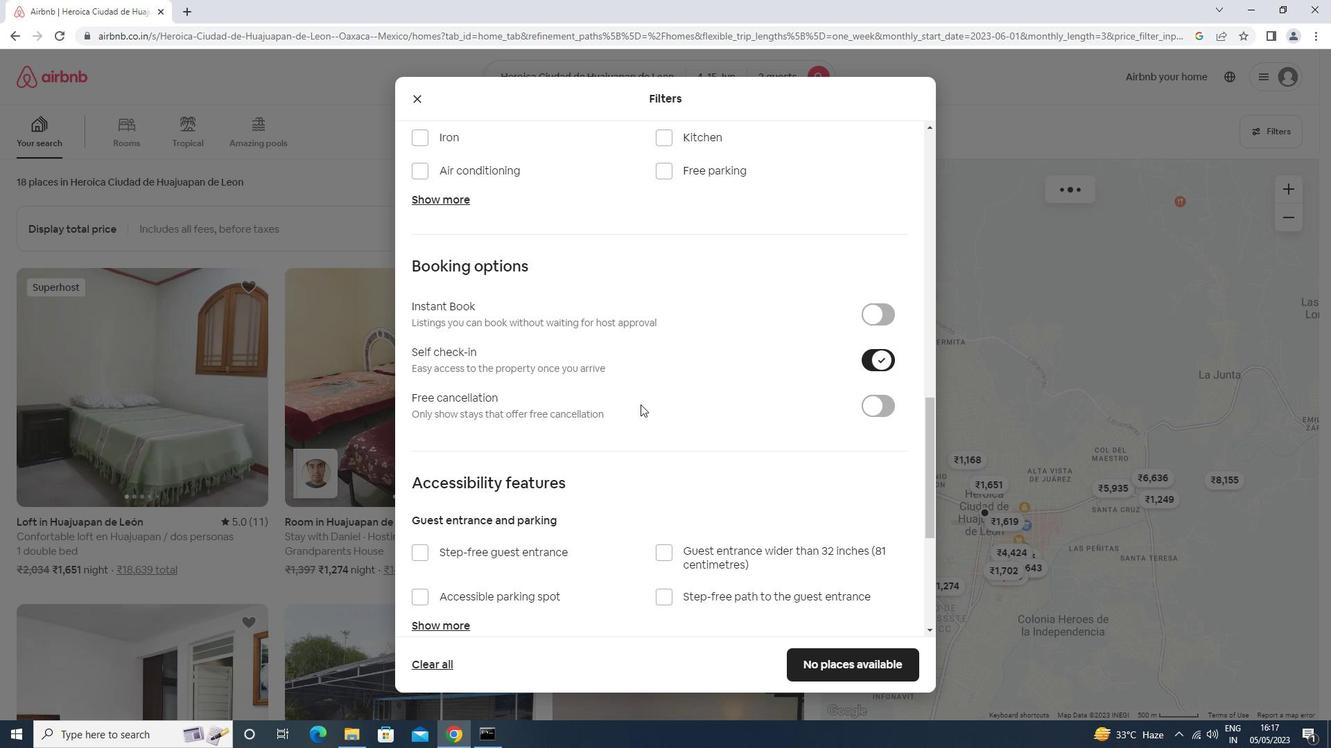 
Action: Mouse scrolled (634, 420) with delta (0, 0)
Screenshot: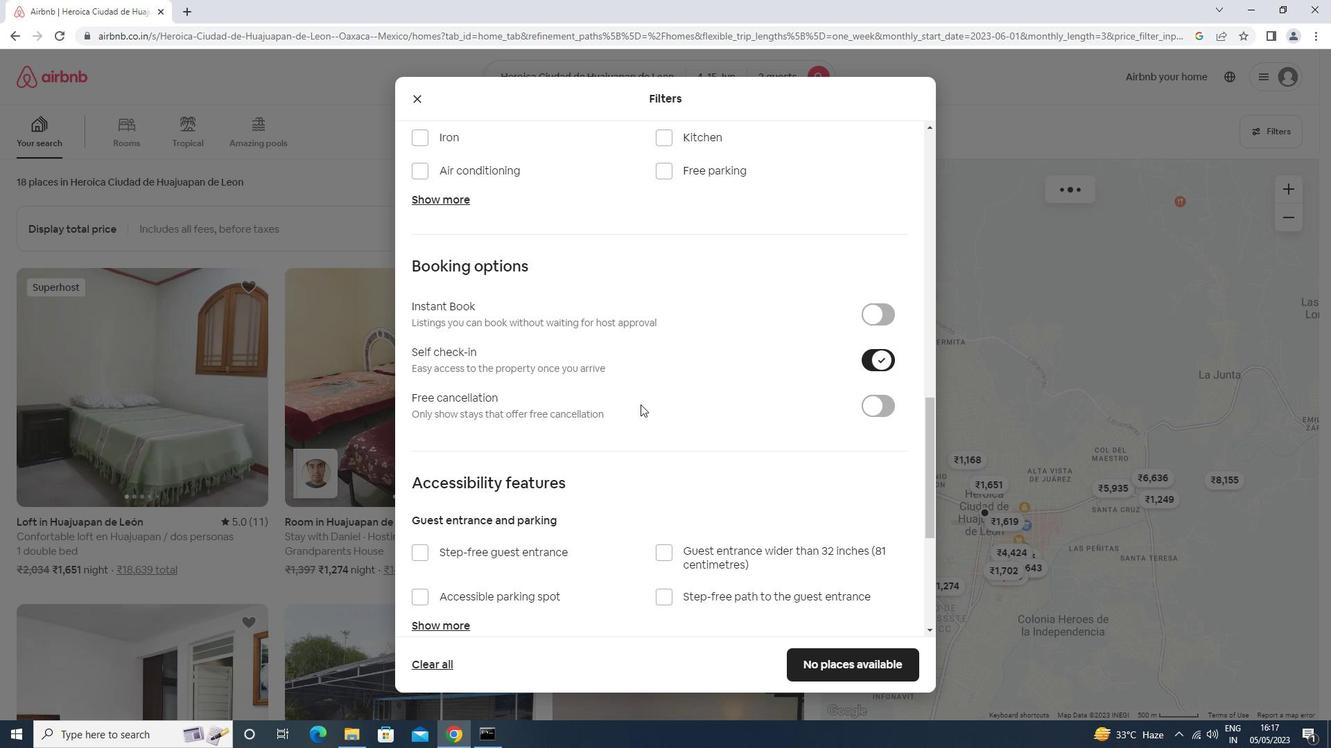 
Action: Mouse scrolled (634, 419) with delta (0, 0)
Screenshot: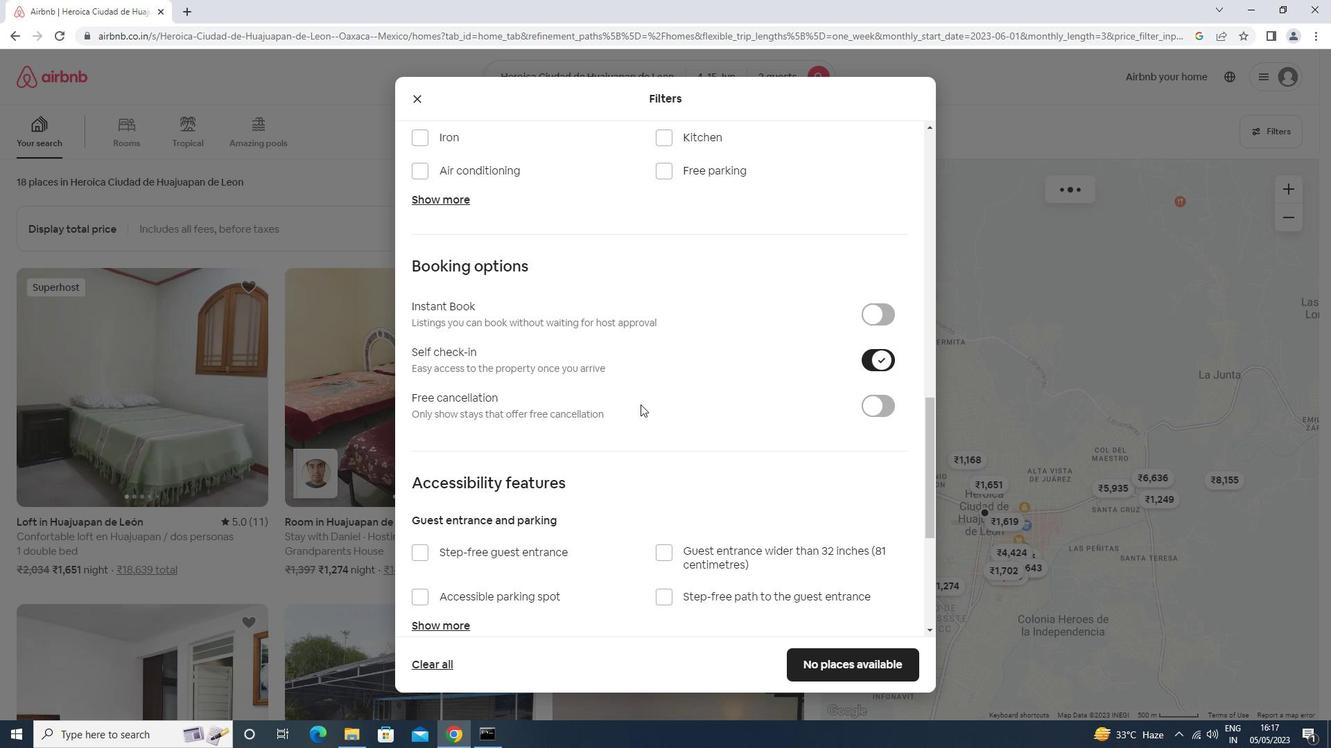 
Action: Mouse scrolled (634, 419) with delta (0, 0)
Screenshot: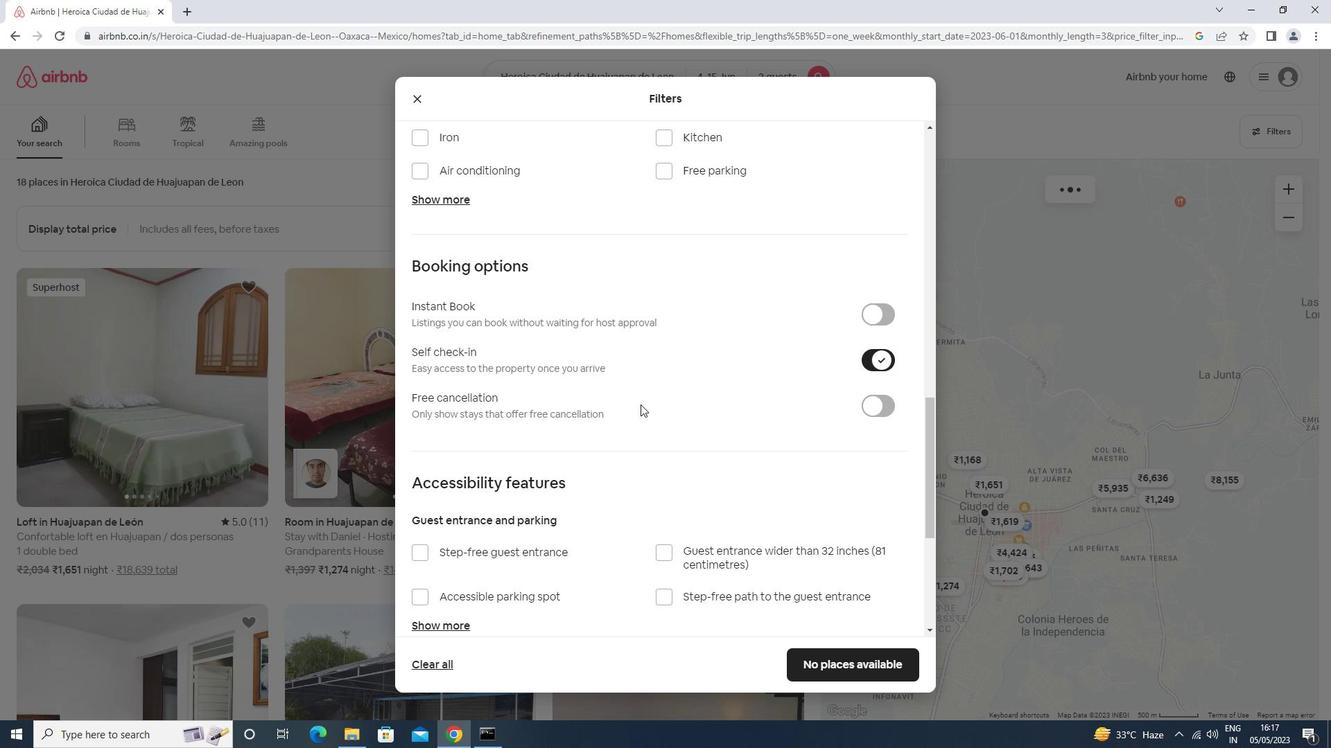 
Action: Mouse moved to (512, 540)
Screenshot: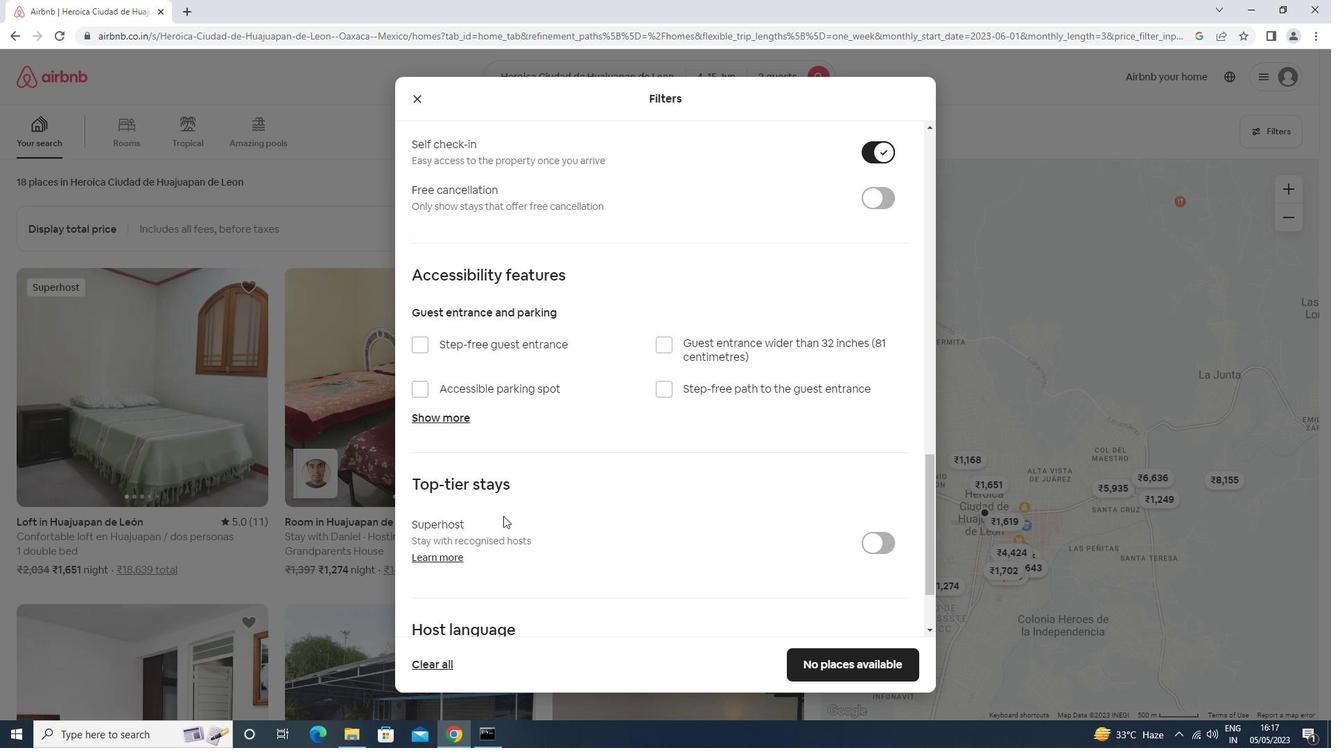 
Action: Mouse scrolled (512, 539) with delta (0, 0)
Screenshot: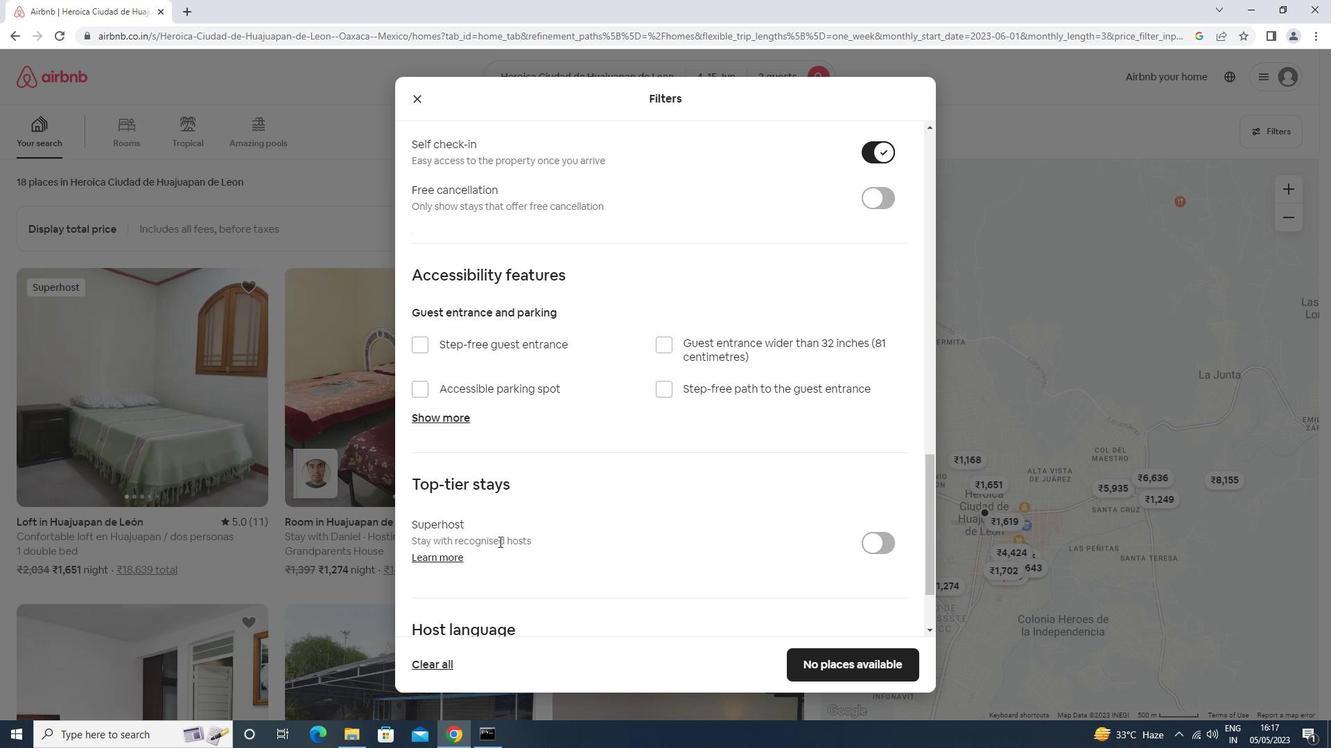 
Action: Mouse scrolled (512, 539) with delta (0, 0)
Screenshot: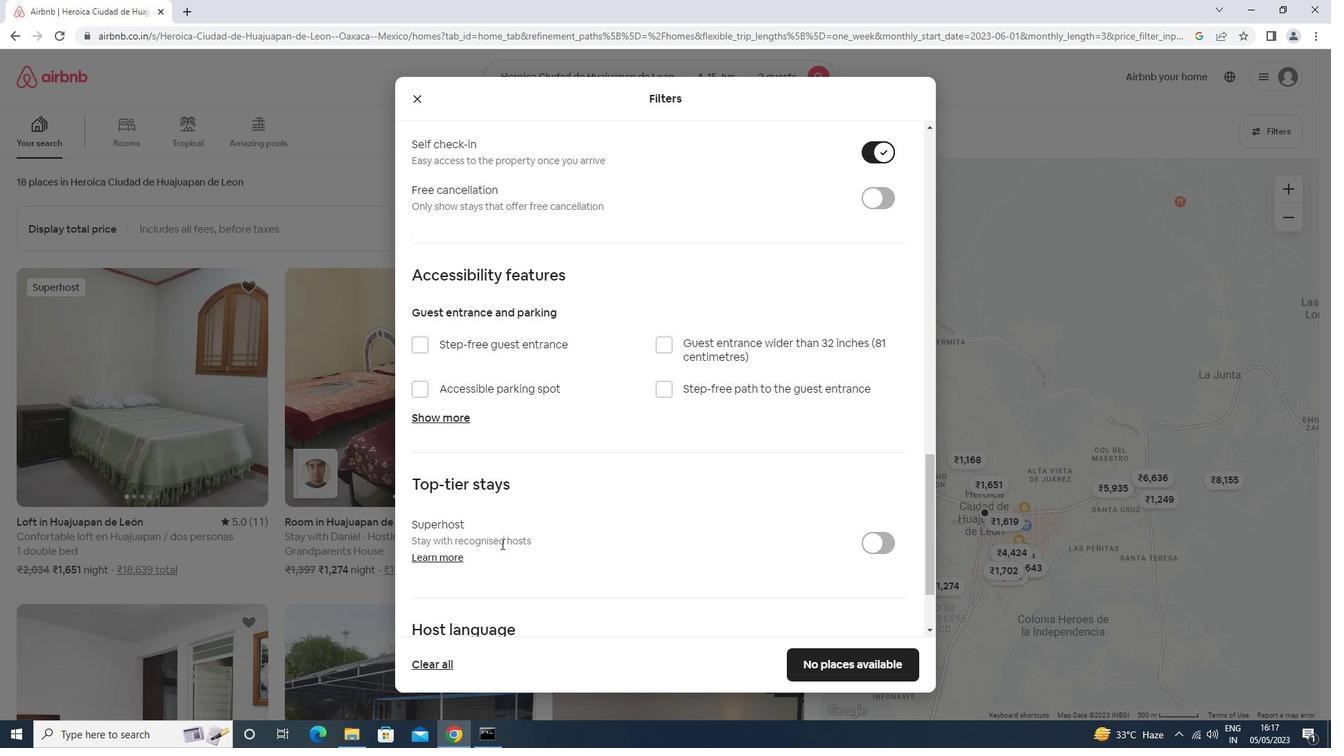 
Action: Mouse moved to (513, 540)
Screenshot: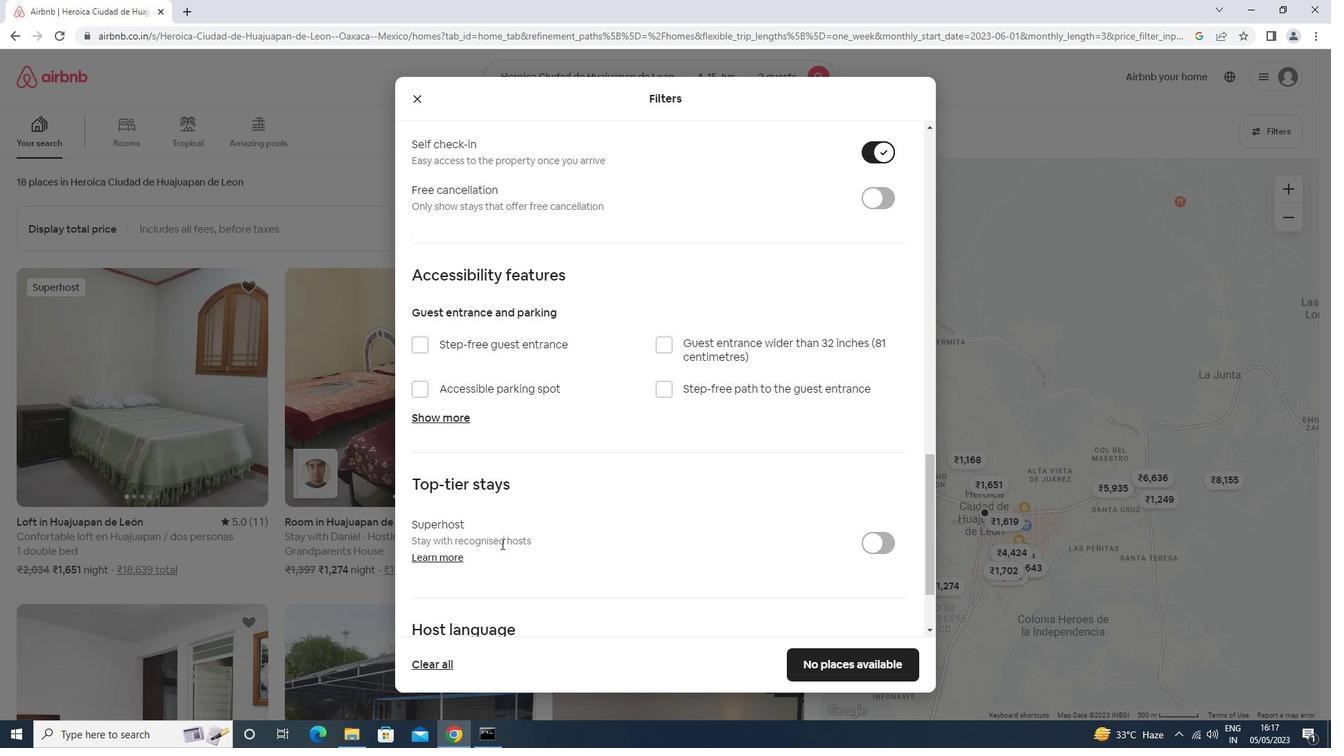 
Action: Mouse scrolled (513, 539) with delta (0, 0)
Screenshot: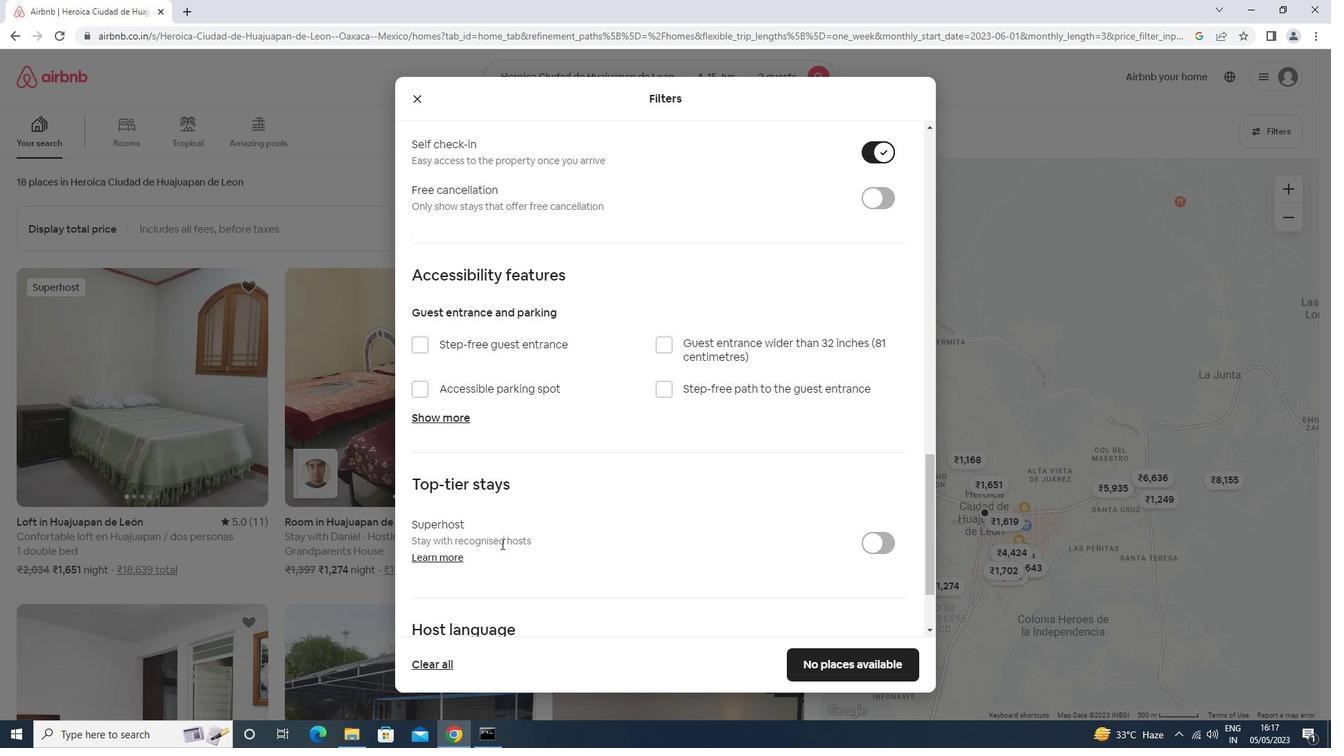 
Action: Mouse scrolled (513, 539) with delta (0, 0)
Screenshot: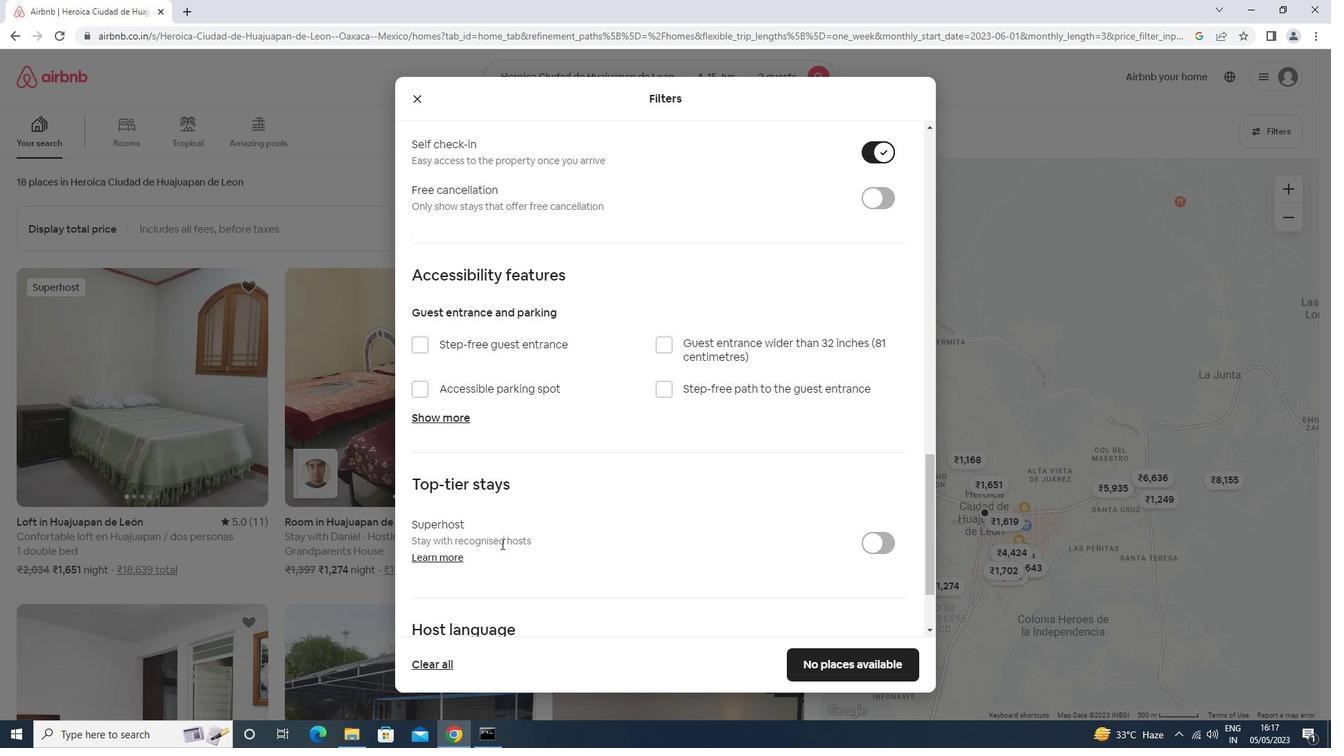 
Action: Mouse scrolled (513, 539) with delta (0, 0)
Screenshot: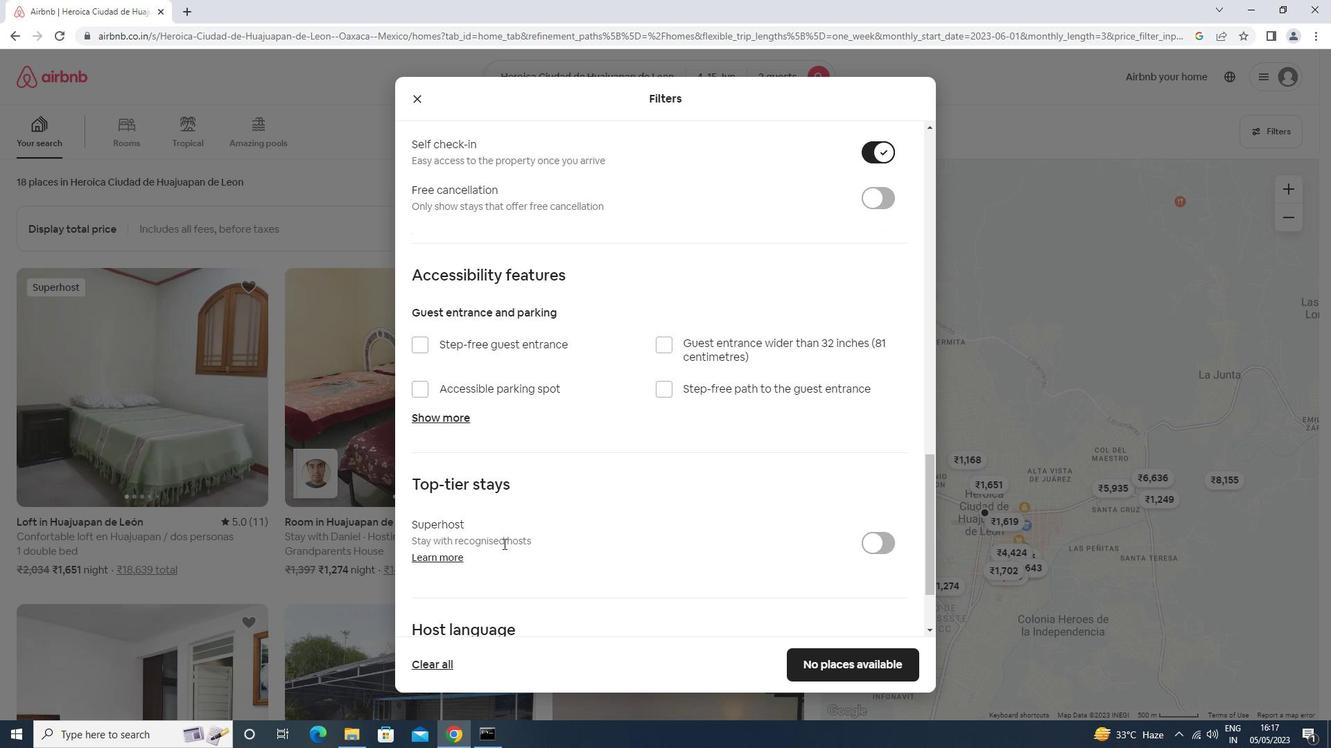 
Action: Mouse scrolled (513, 539) with delta (0, 0)
Screenshot: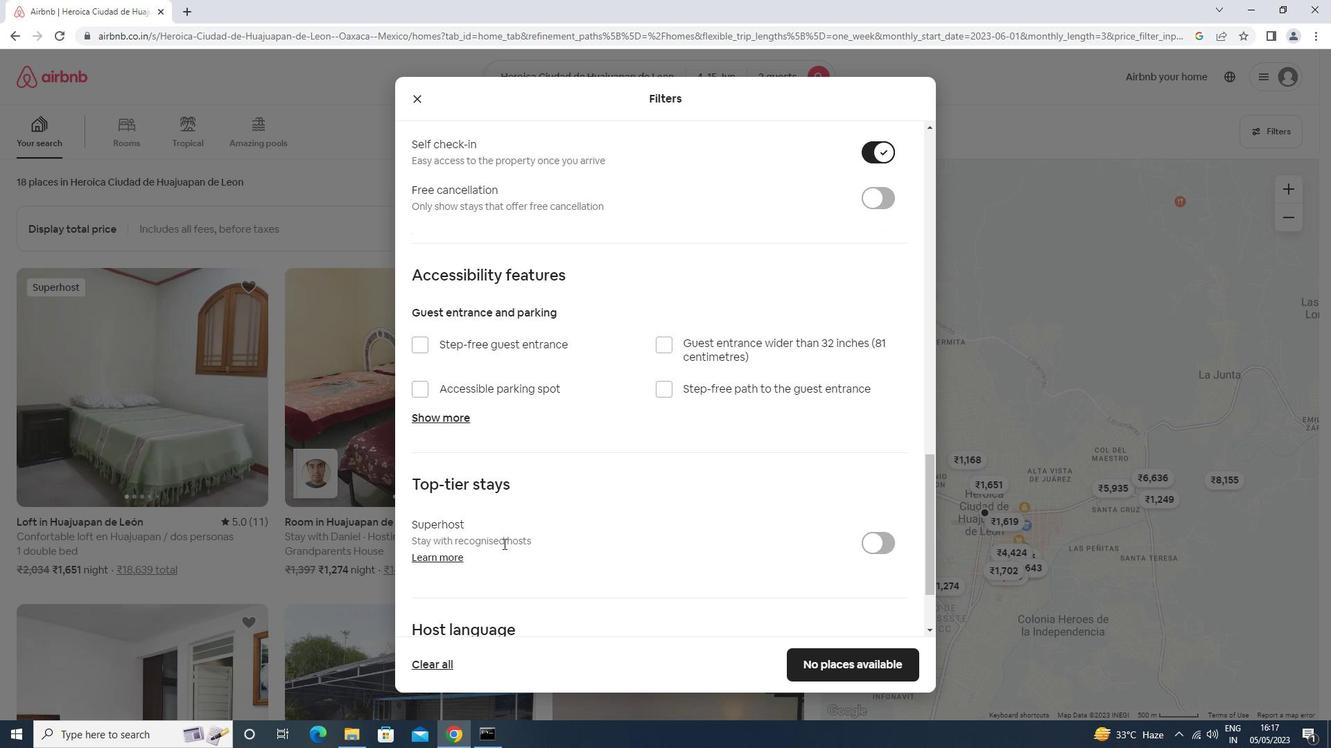 
Action: Mouse moved to (459, 558)
Screenshot: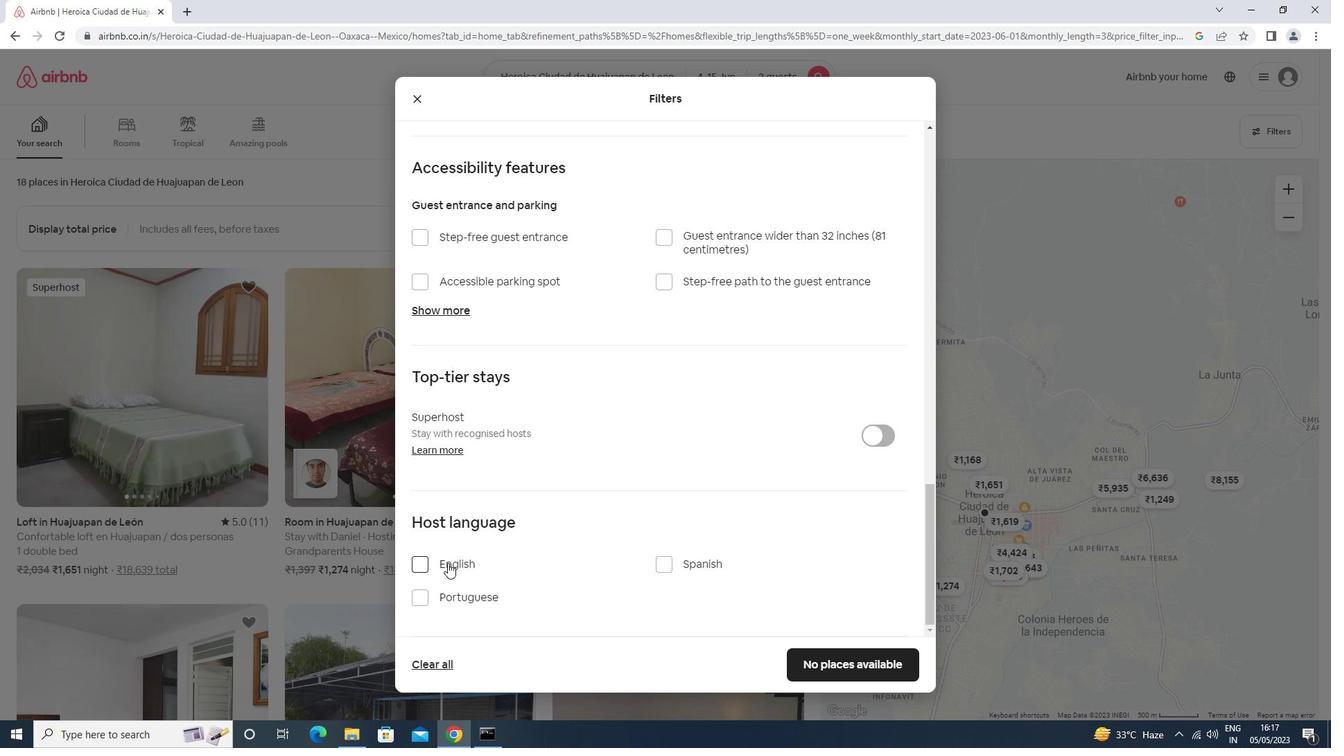 
Action: Mouse pressed left at (459, 558)
Screenshot: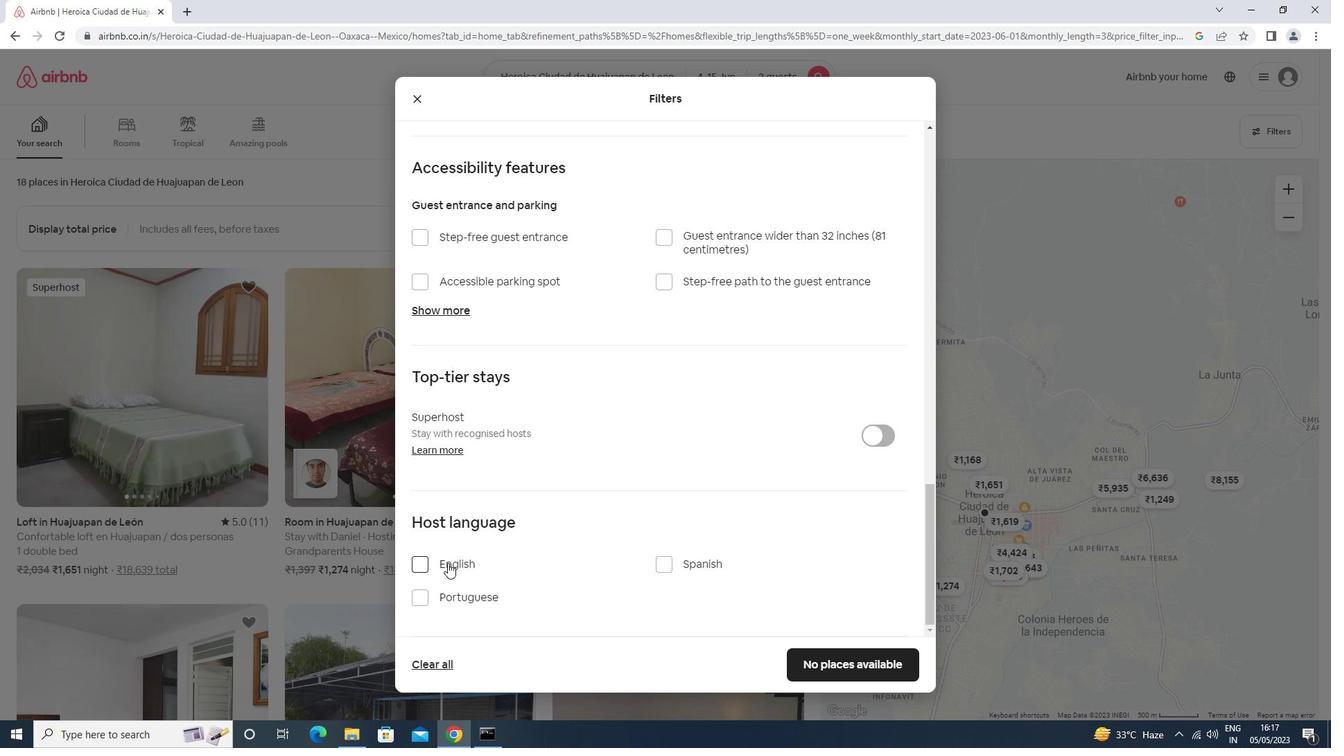 
Action: Mouse moved to (859, 646)
Screenshot: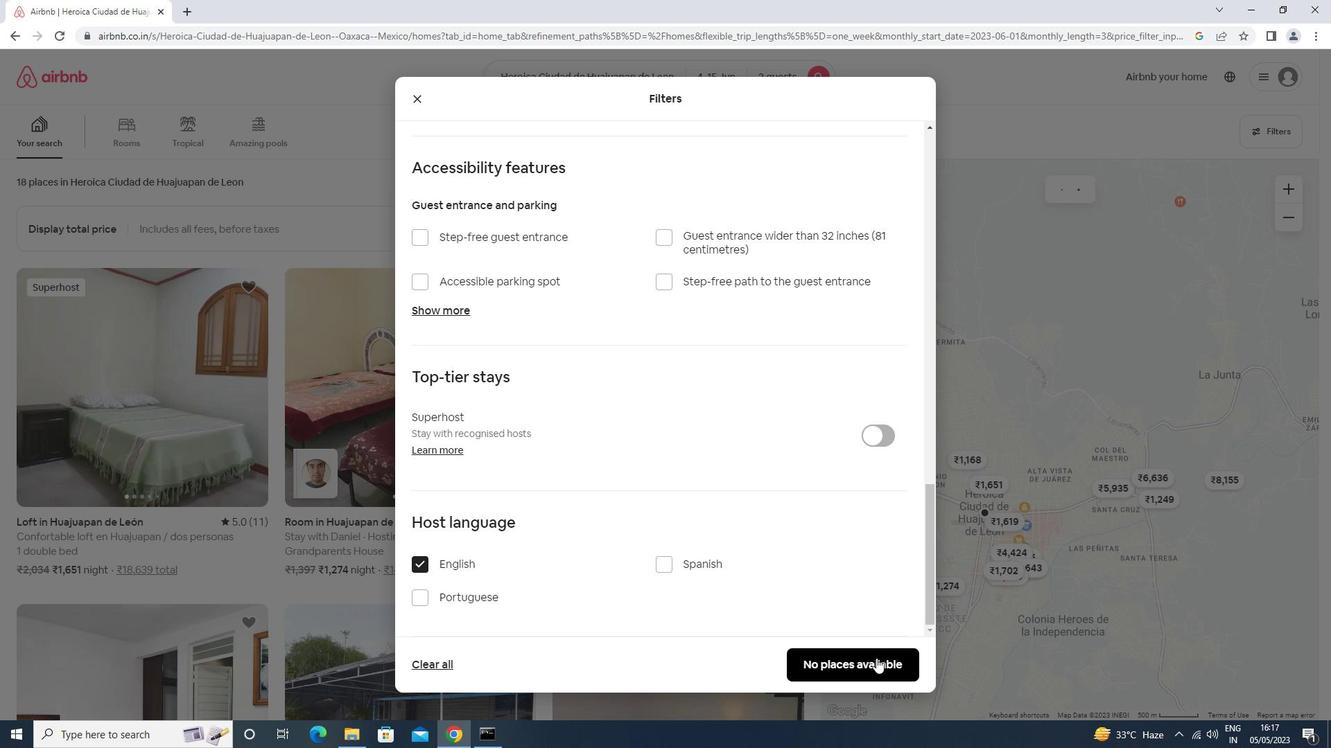 
Action: Mouse pressed left at (859, 646)
Screenshot: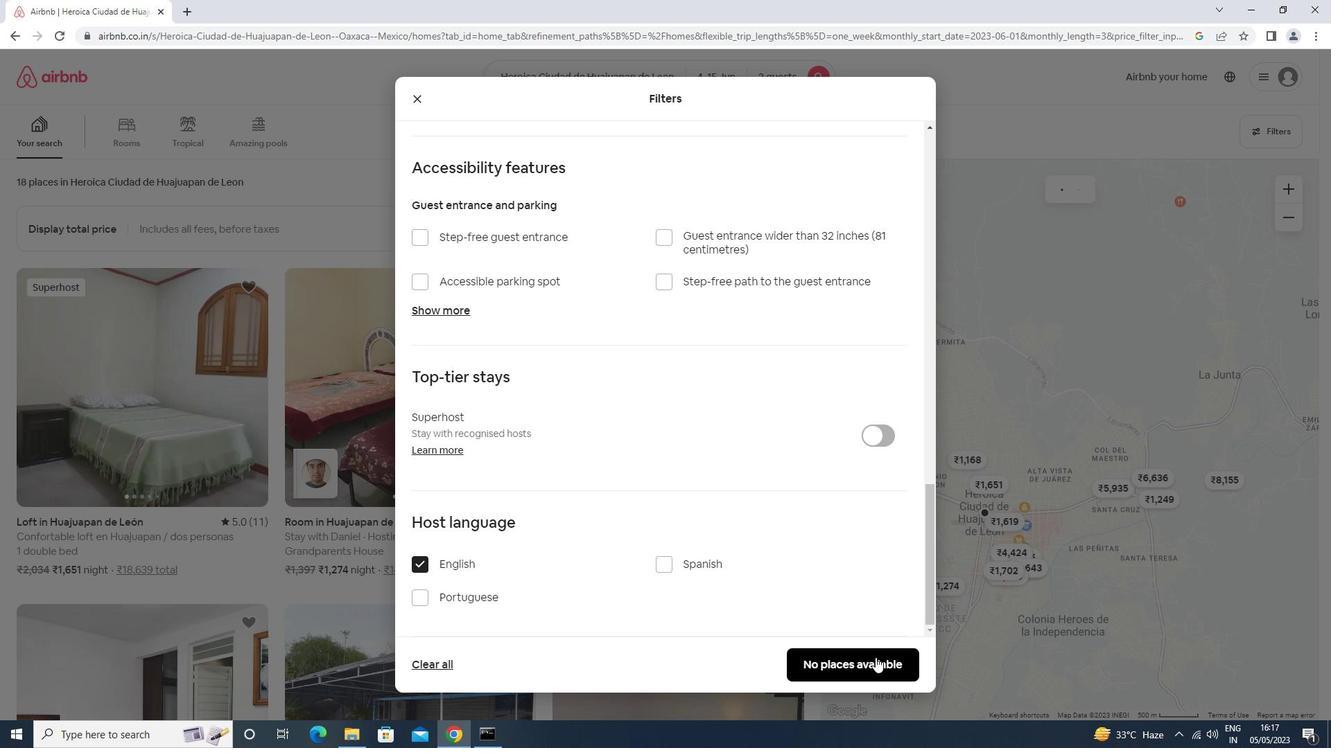 
Action: Mouse moved to (856, 642)
Screenshot: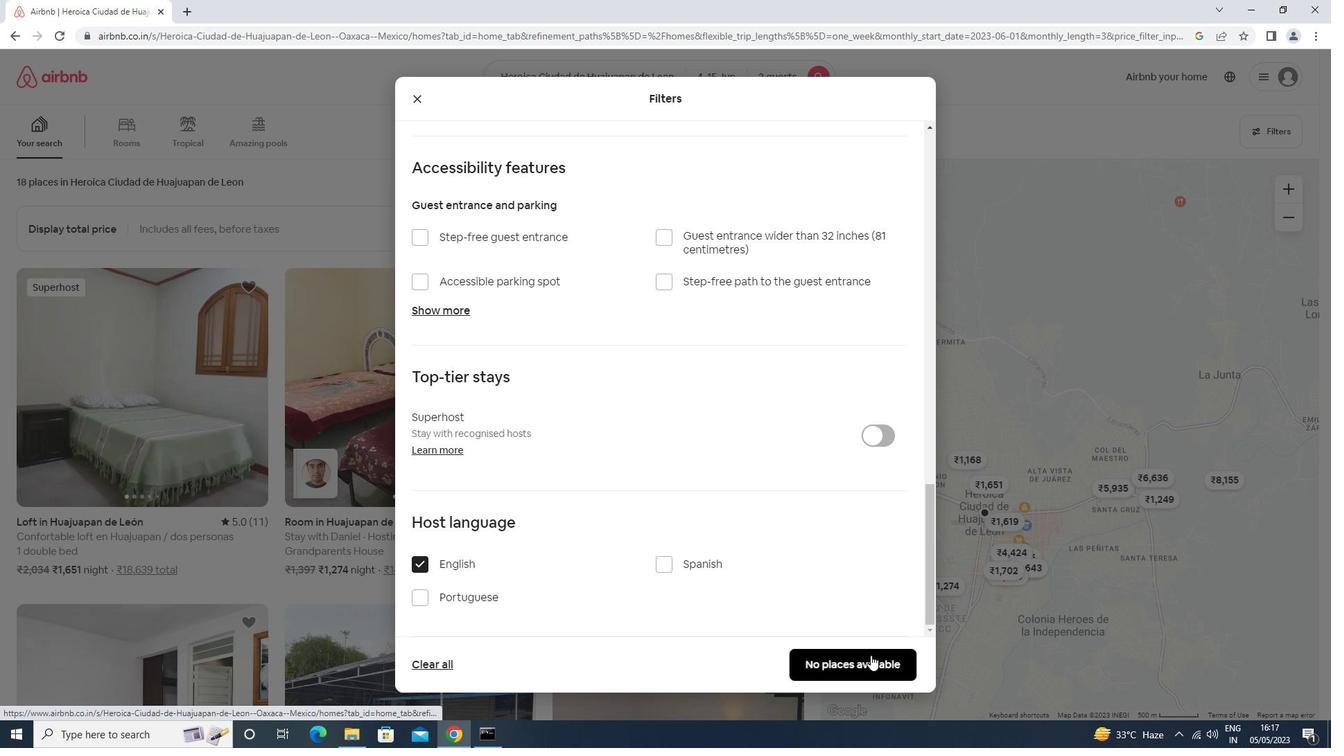 
